 Task: Search one way flight ticket for 1 adult, 6 children, 1 infant in seat and 1 infant on lap in business from Dubuque: Dubuque Regional Airport to Gillette: Gillette Campbell County Airport on 5-1-2023. Choice of flights is JetBlue. Number of bags: 8 checked bags. Price is upto 95000. Outbound departure time preference is 8:45.
Action: Mouse moved to (275, 278)
Screenshot: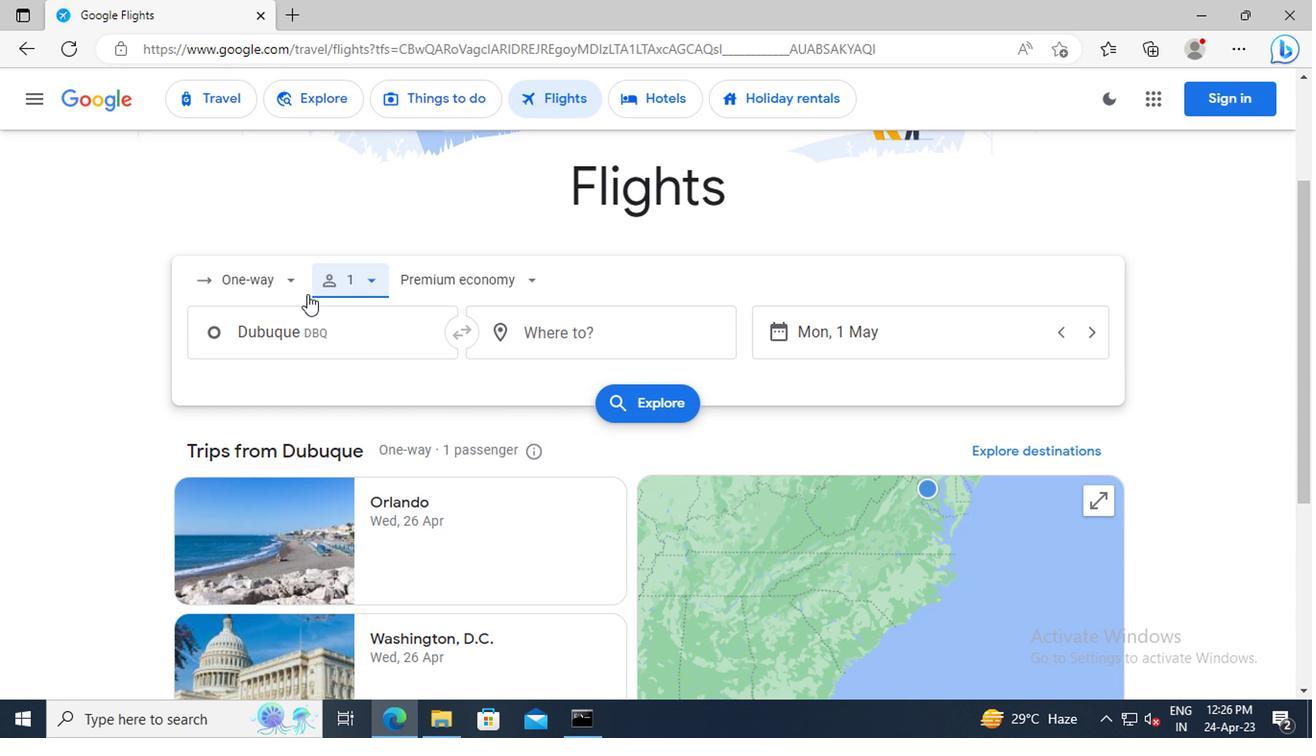 
Action: Mouse pressed left at (275, 278)
Screenshot: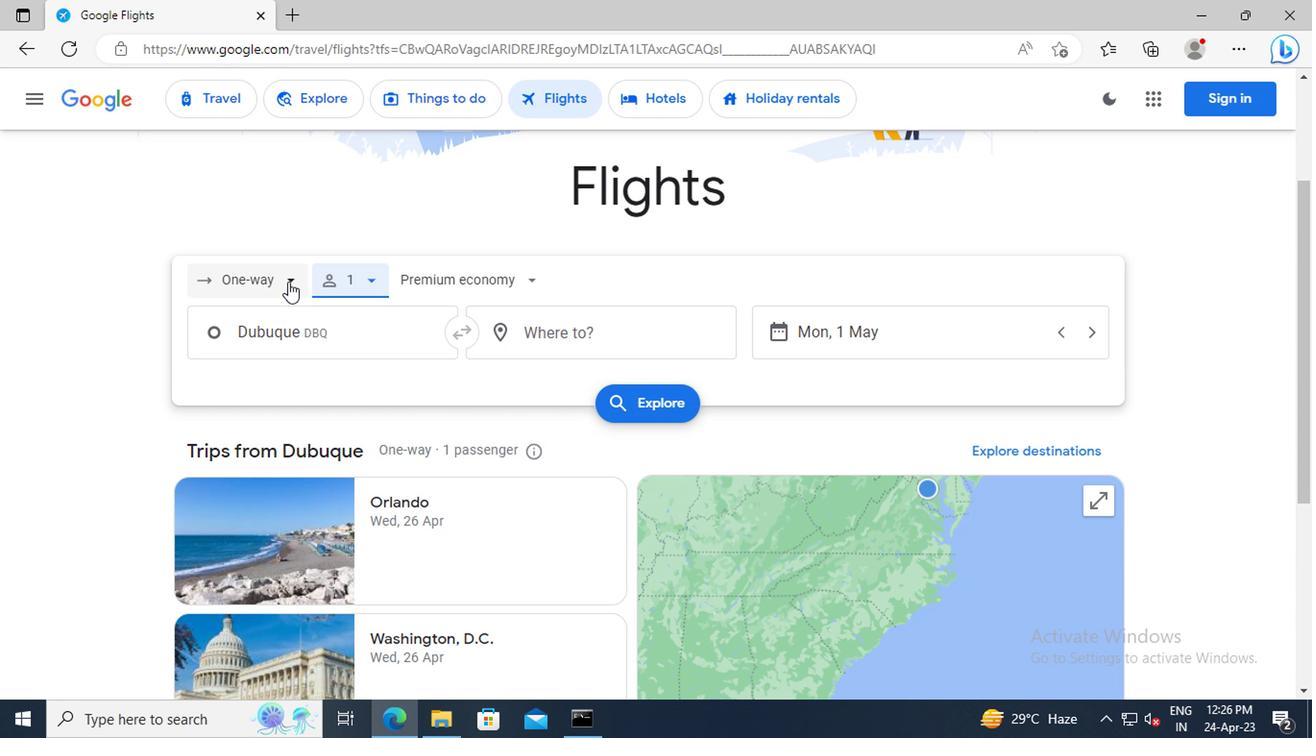 
Action: Mouse moved to (263, 373)
Screenshot: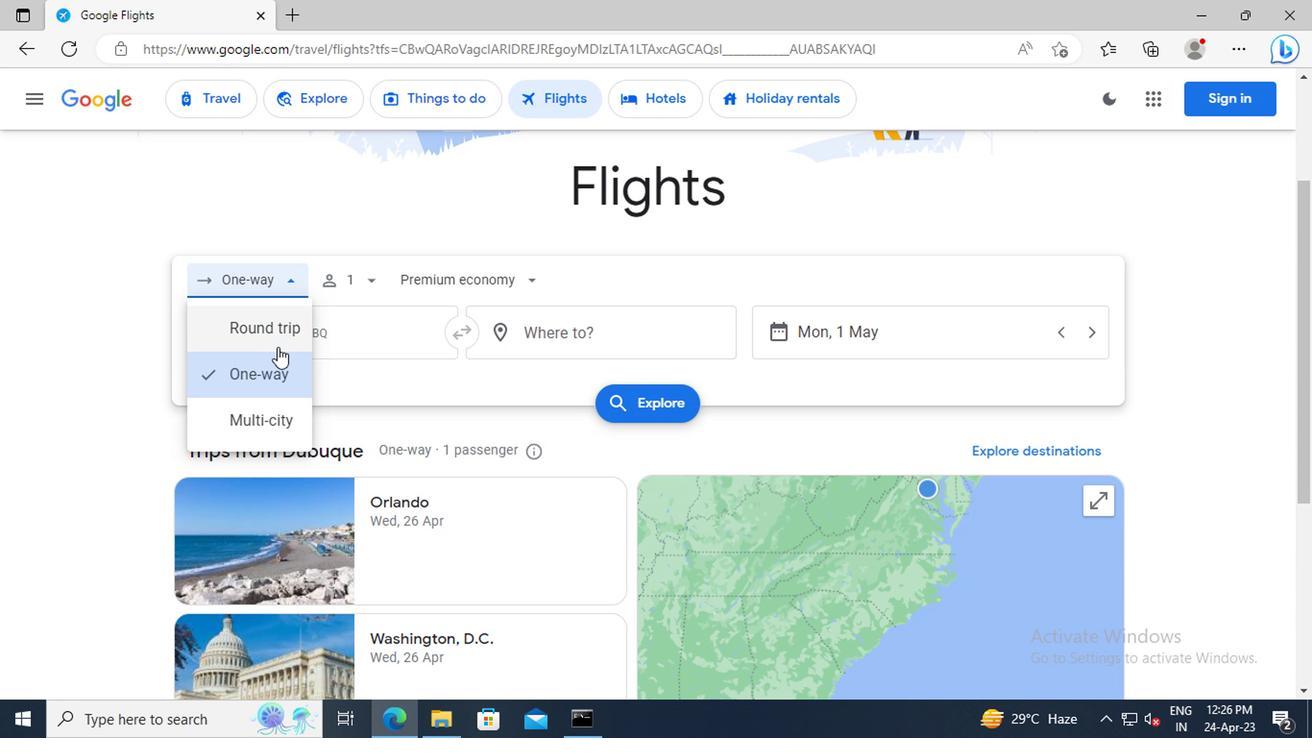 
Action: Mouse pressed left at (263, 373)
Screenshot: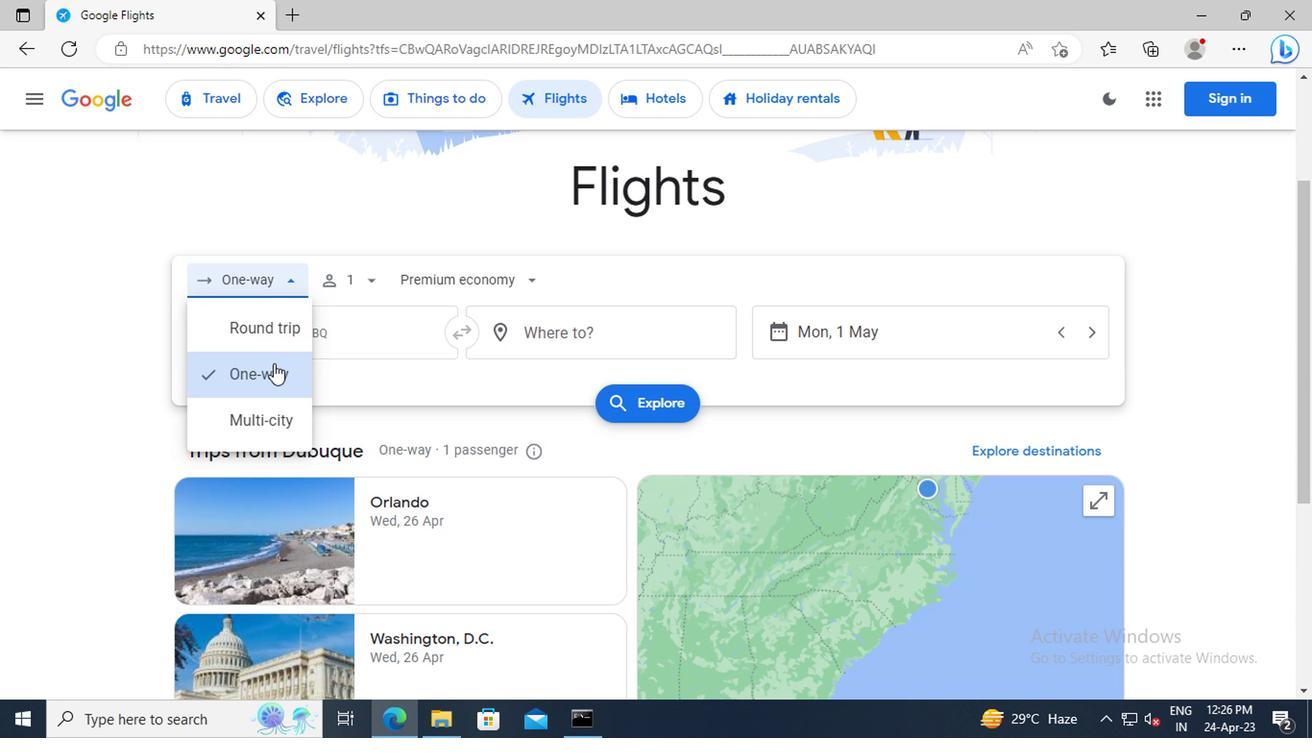
Action: Mouse moved to (361, 280)
Screenshot: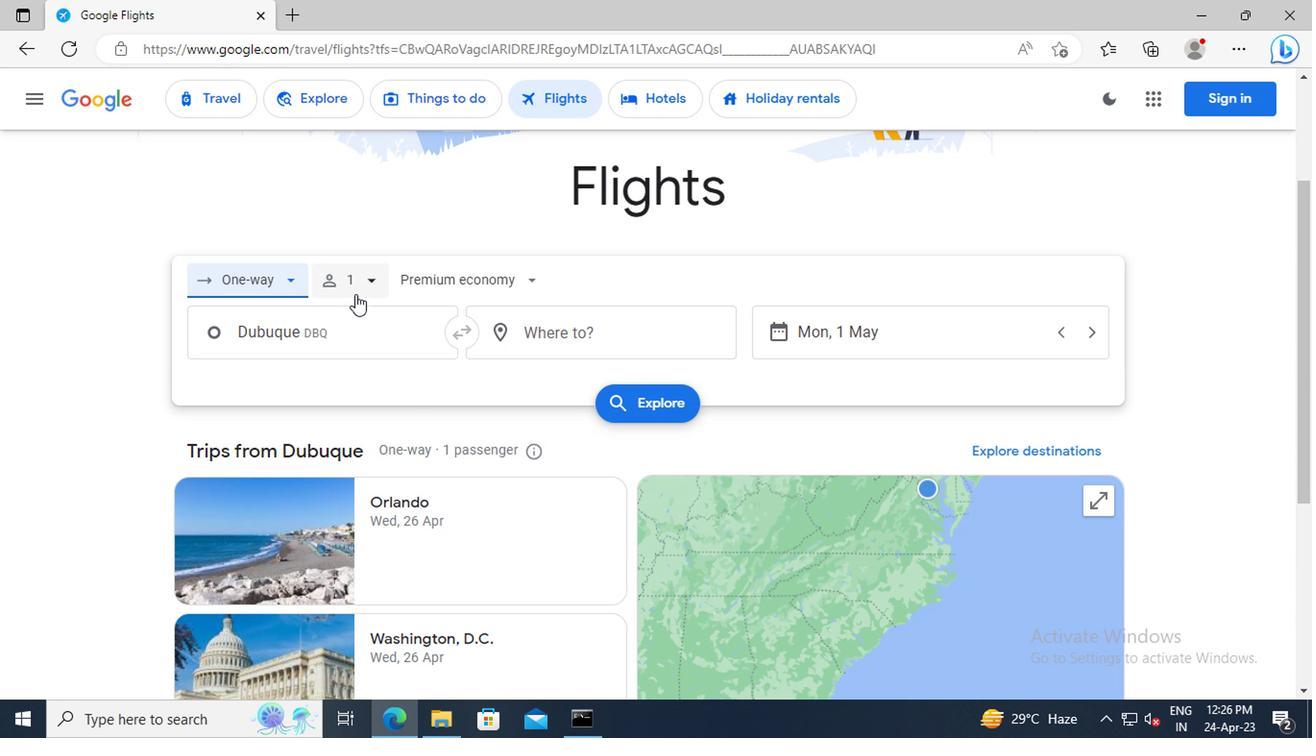
Action: Mouse pressed left at (361, 280)
Screenshot: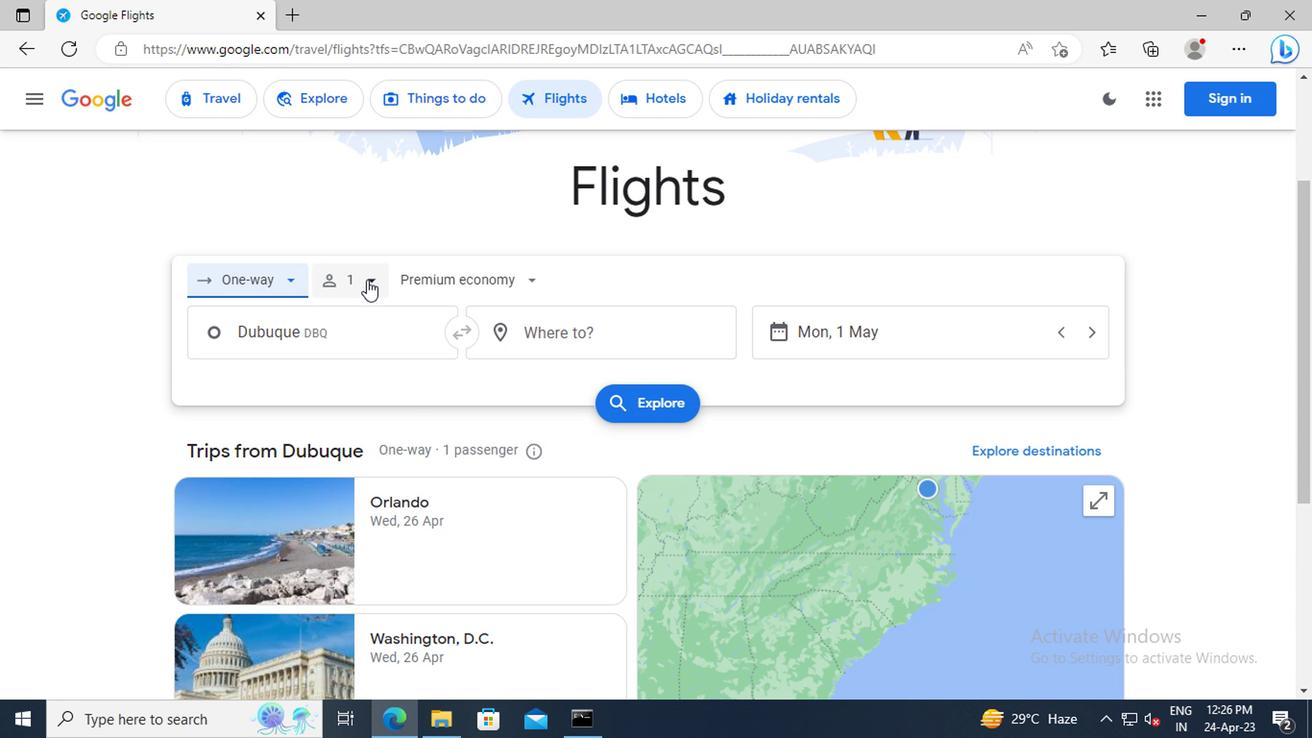 
Action: Mouse moved to (515, 385)
Screenshot: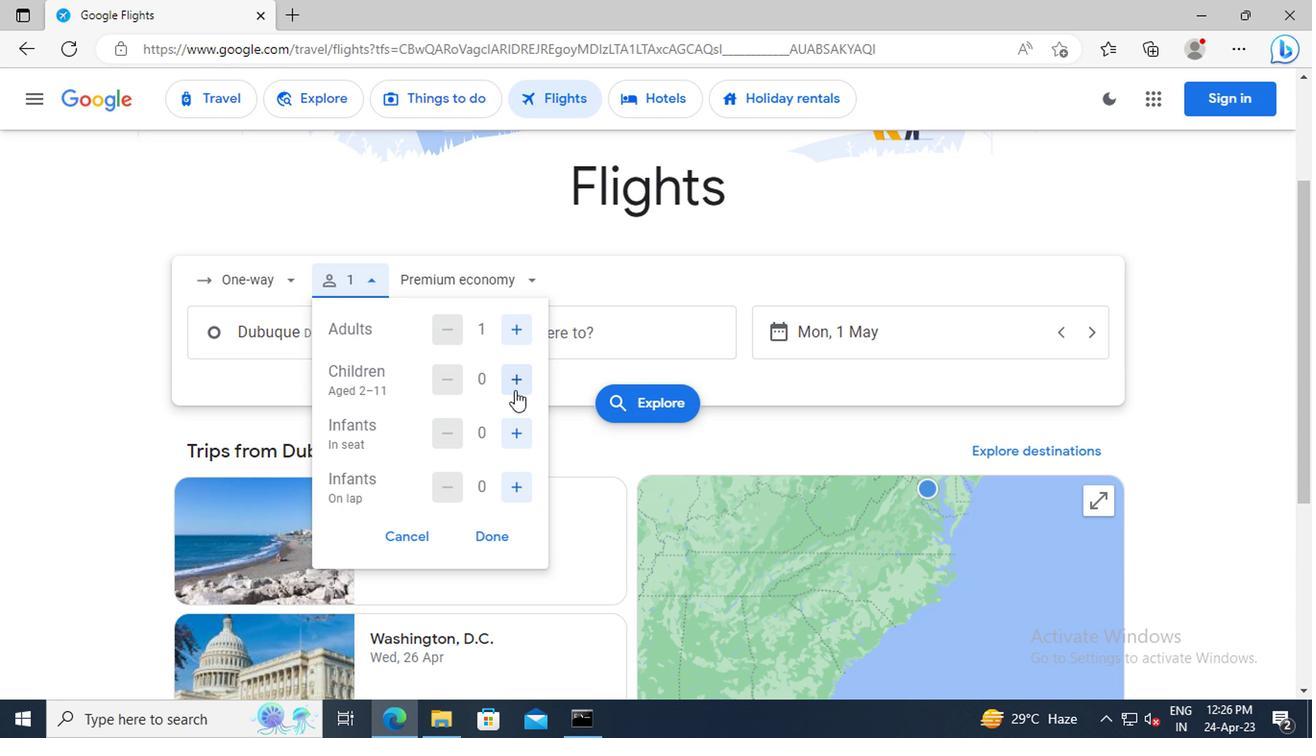 
Action: Mouse pressed left at (515, 385)
Screenshot: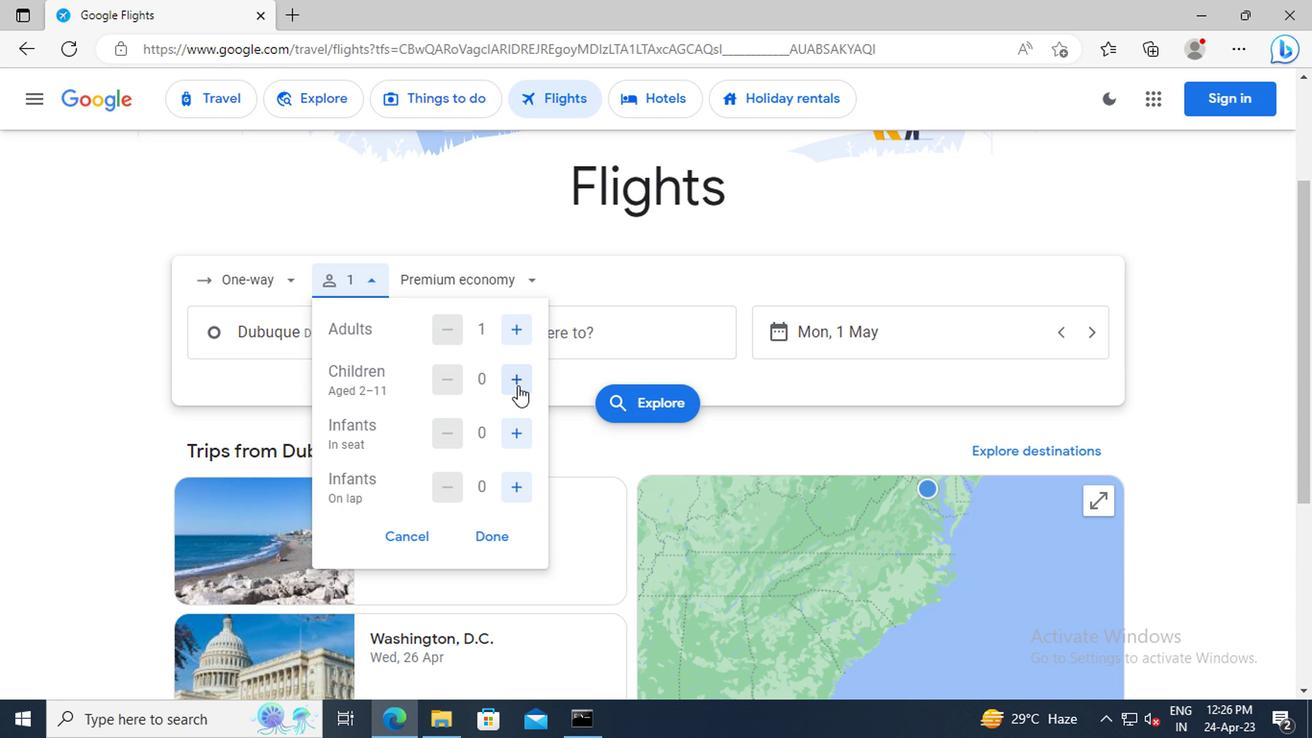 
Action: Mouse pressed left at (515, 385)
Screenshot: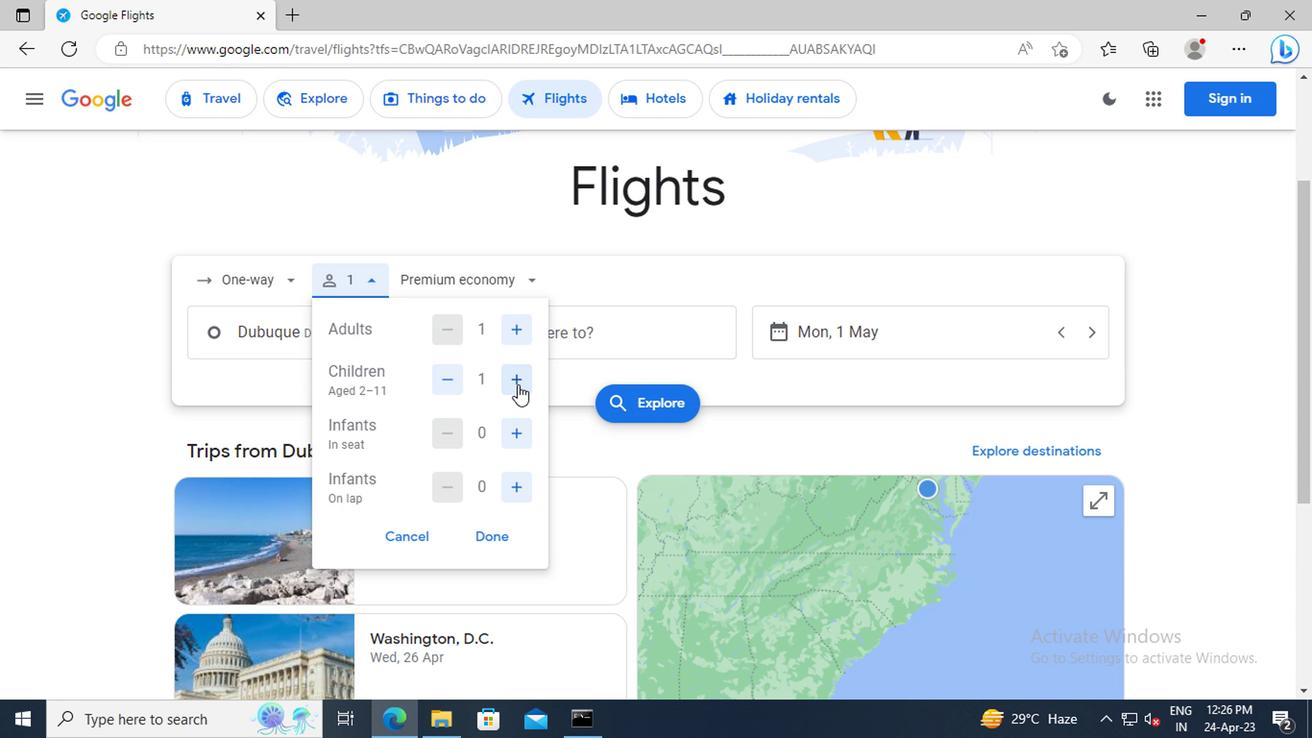 
Action: Mouse pressed left at (515, 385)
Screenshot: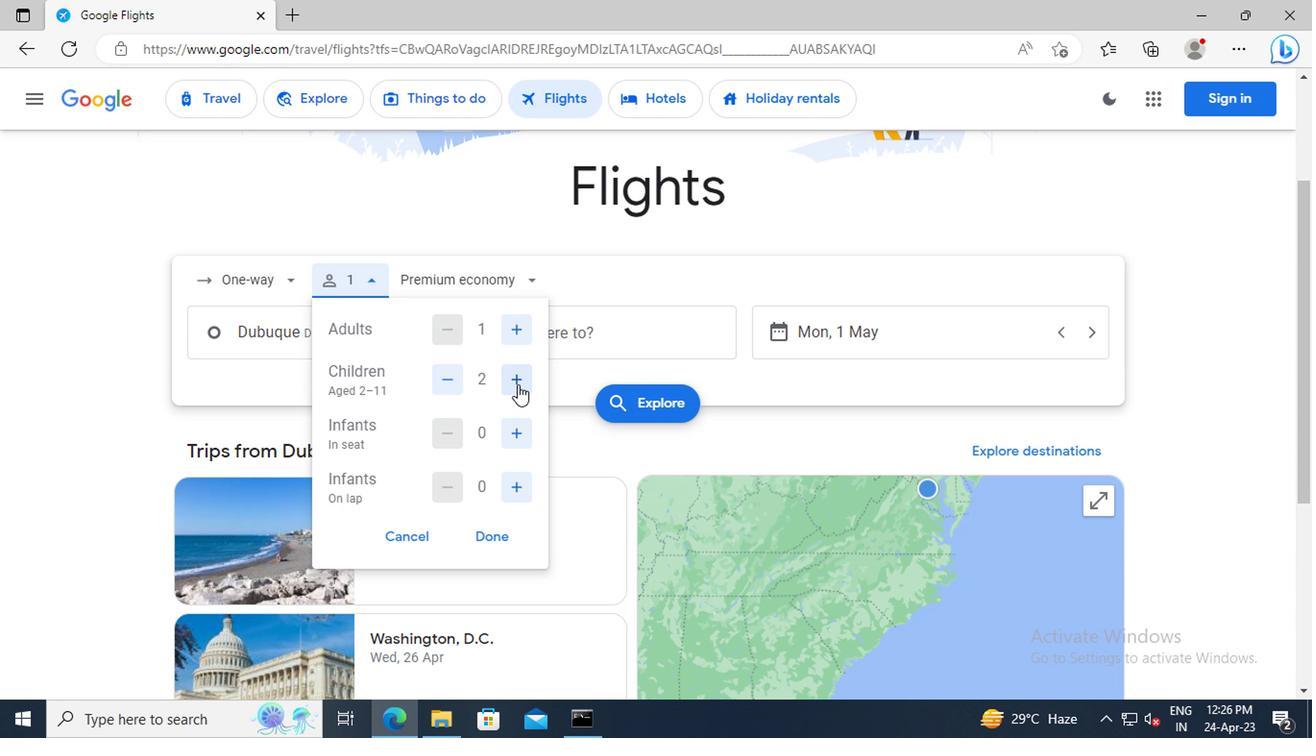 
Action: Mouse pressed left at (515, 385)
Screenshot: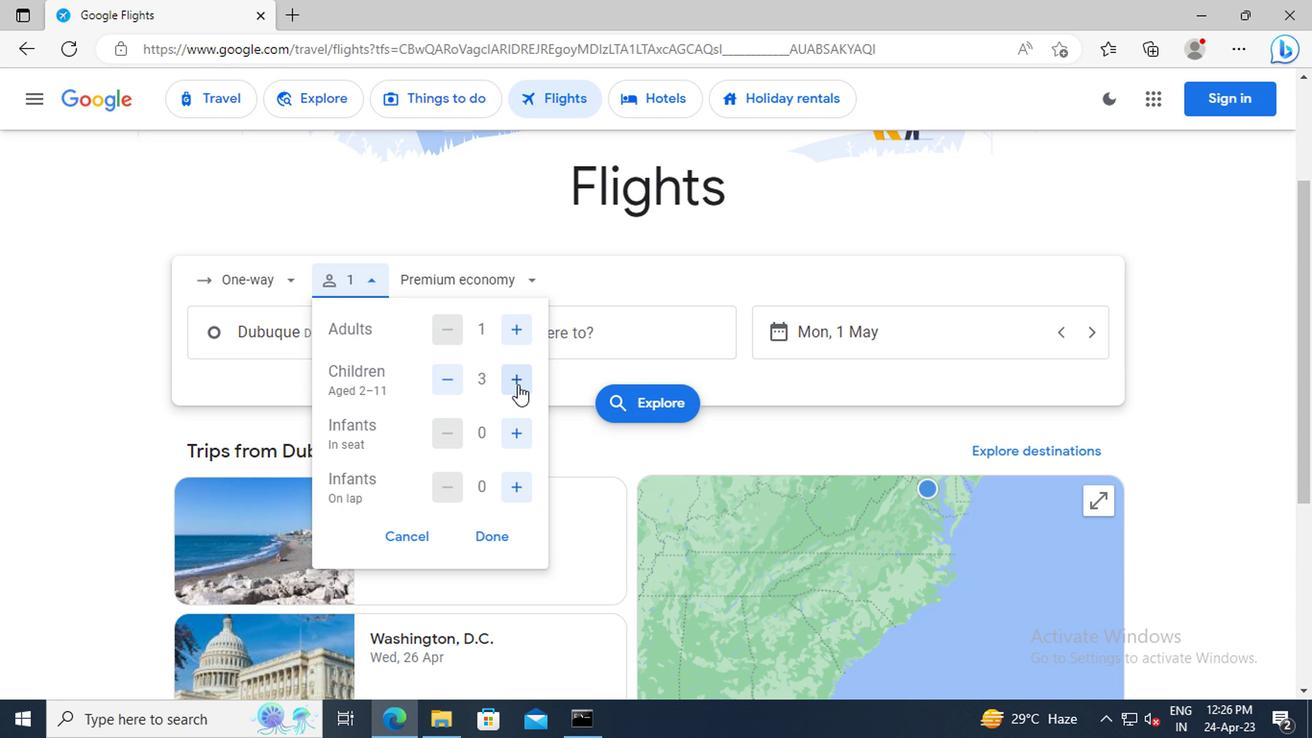 
Action: Mouse pressed left at (515, 385)
Screenshot: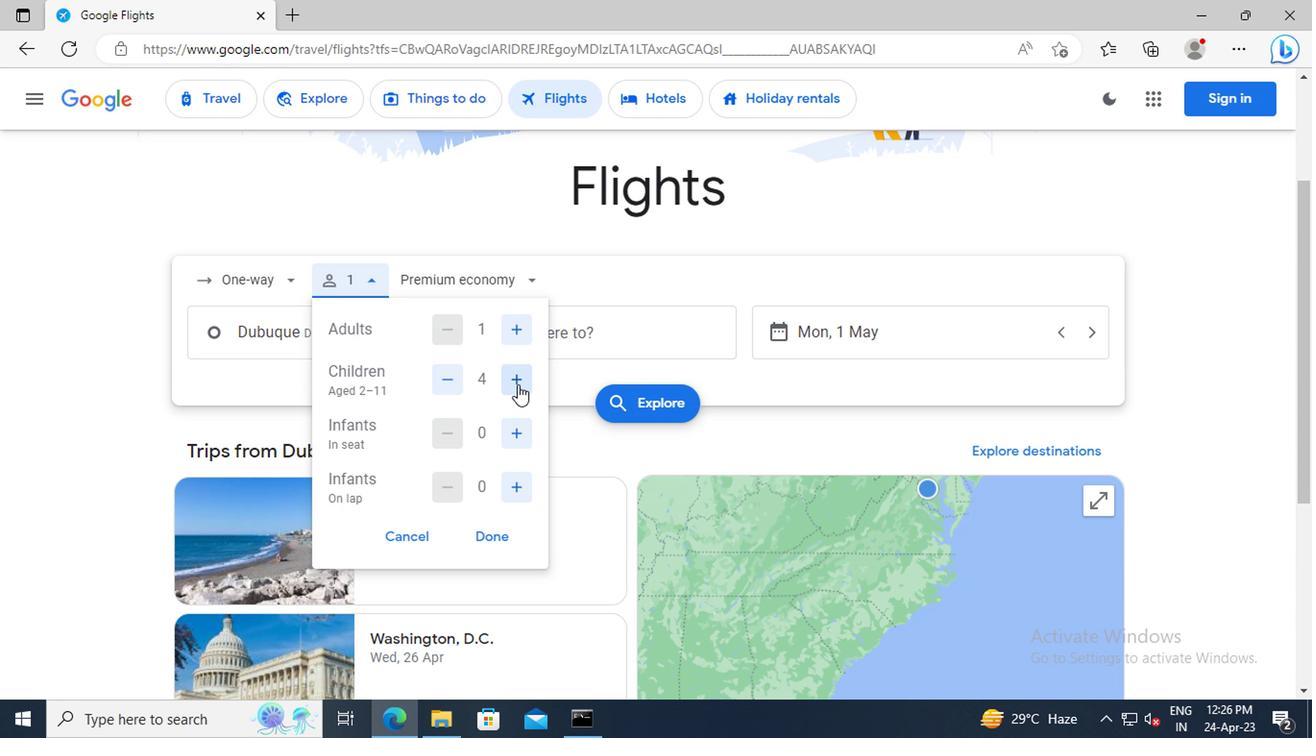 
Action: Mouse pressed left at (515, 385)
Screenshot: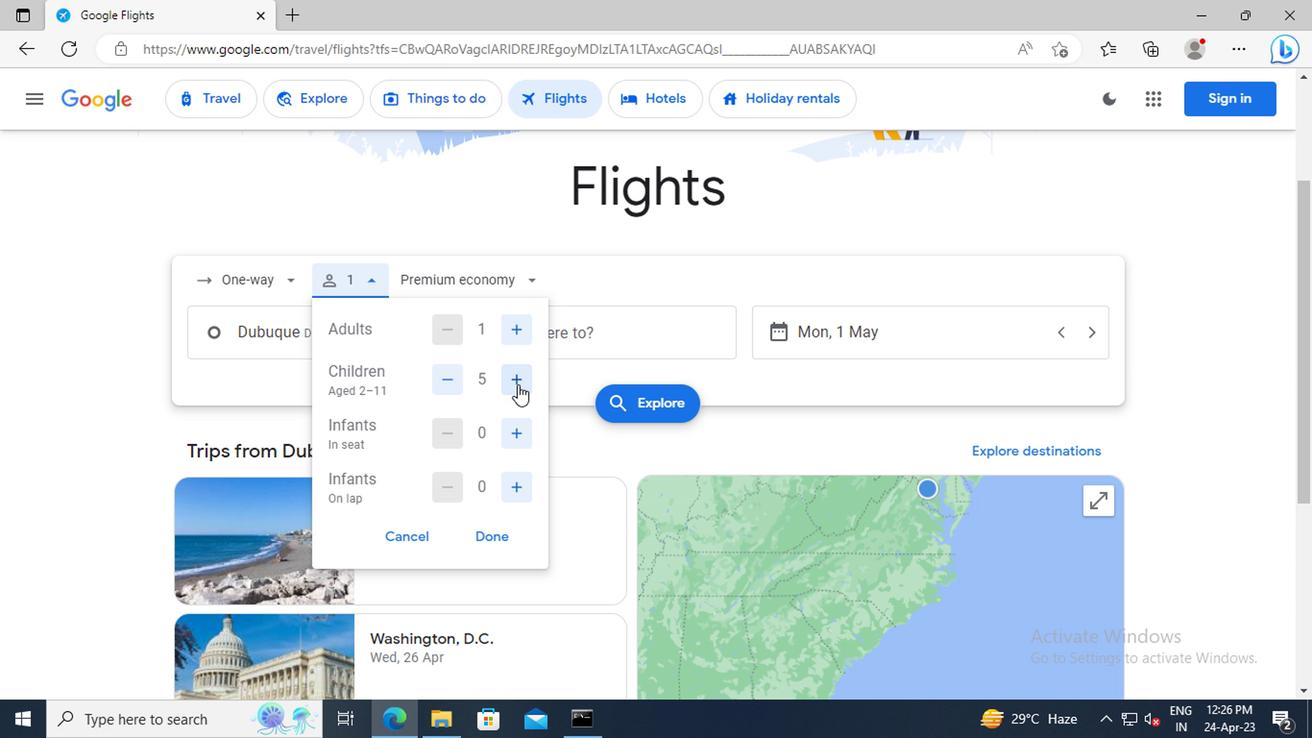 
Action: Mouse moved to (515, 422)
Screenshot: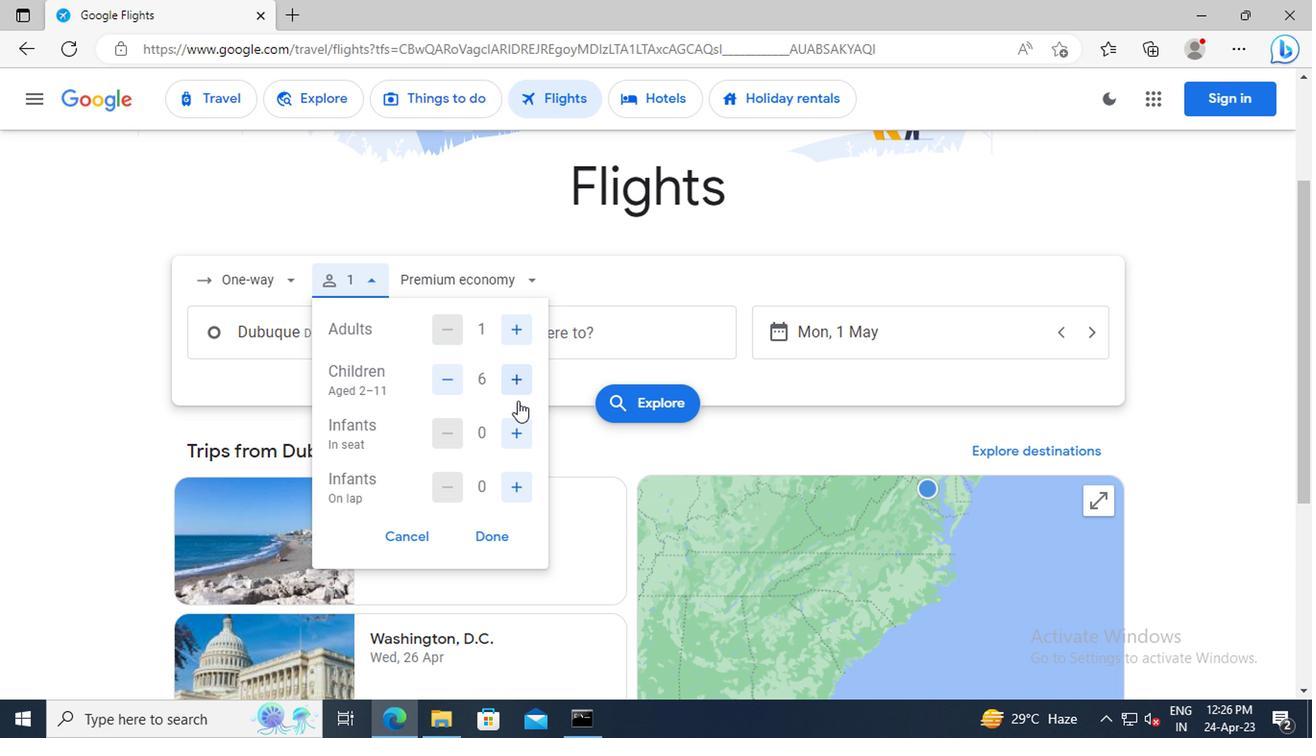 
Action: Mouse pressed left at (515, 422)
Screenshot: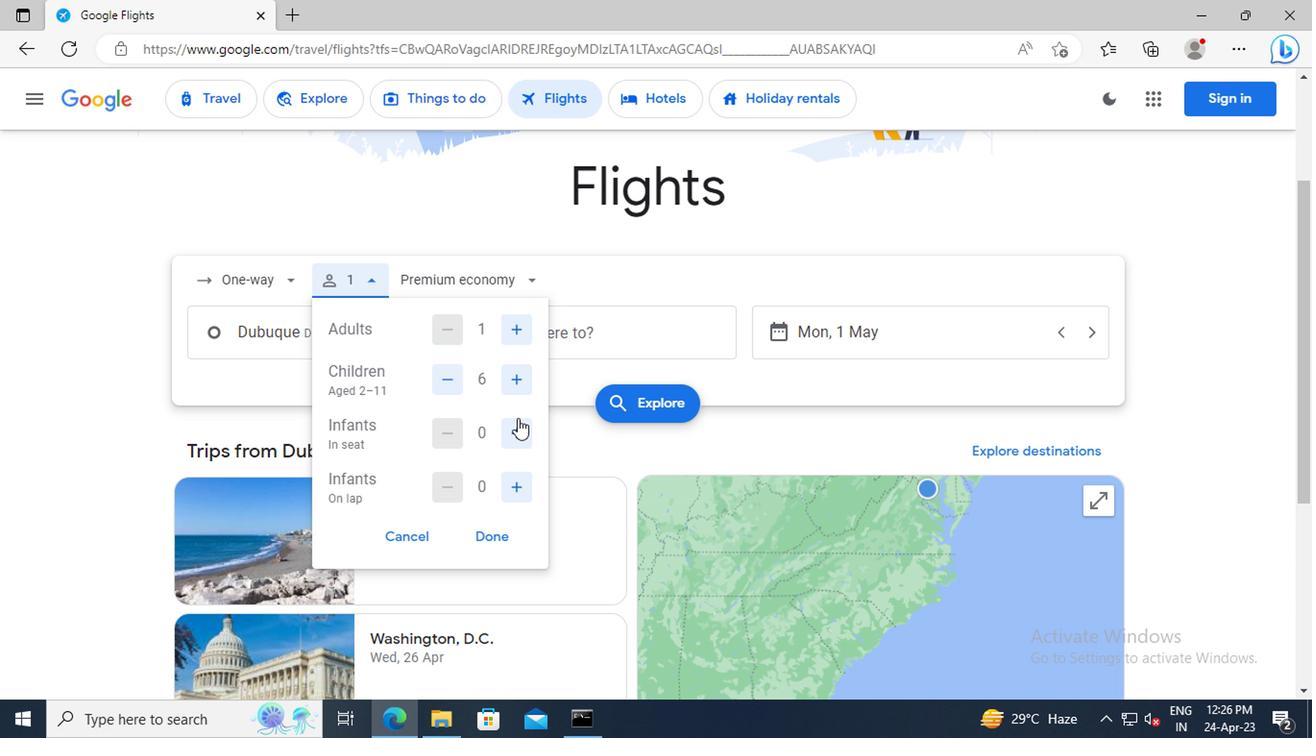 
Action: Mouse moved to (518, 484)
Screenshot: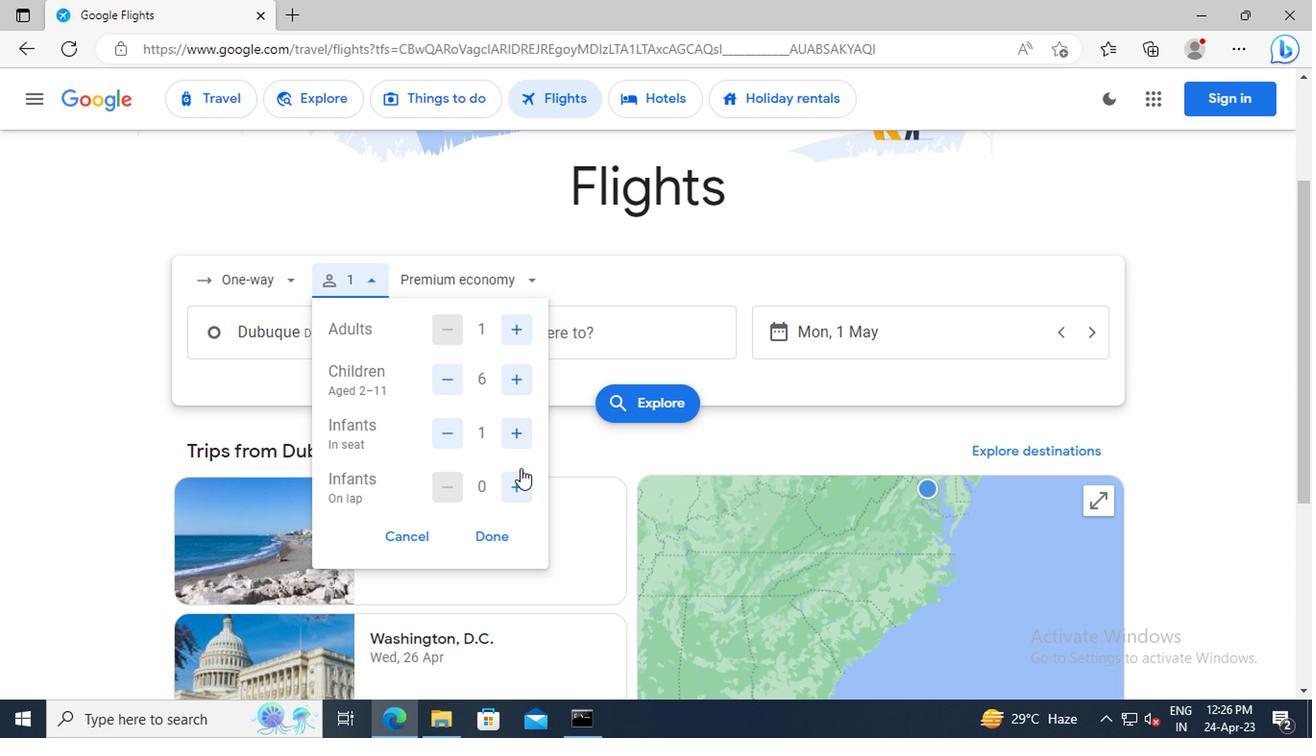 
Action: Mouse pressed left at (518, 484)
Screenshot: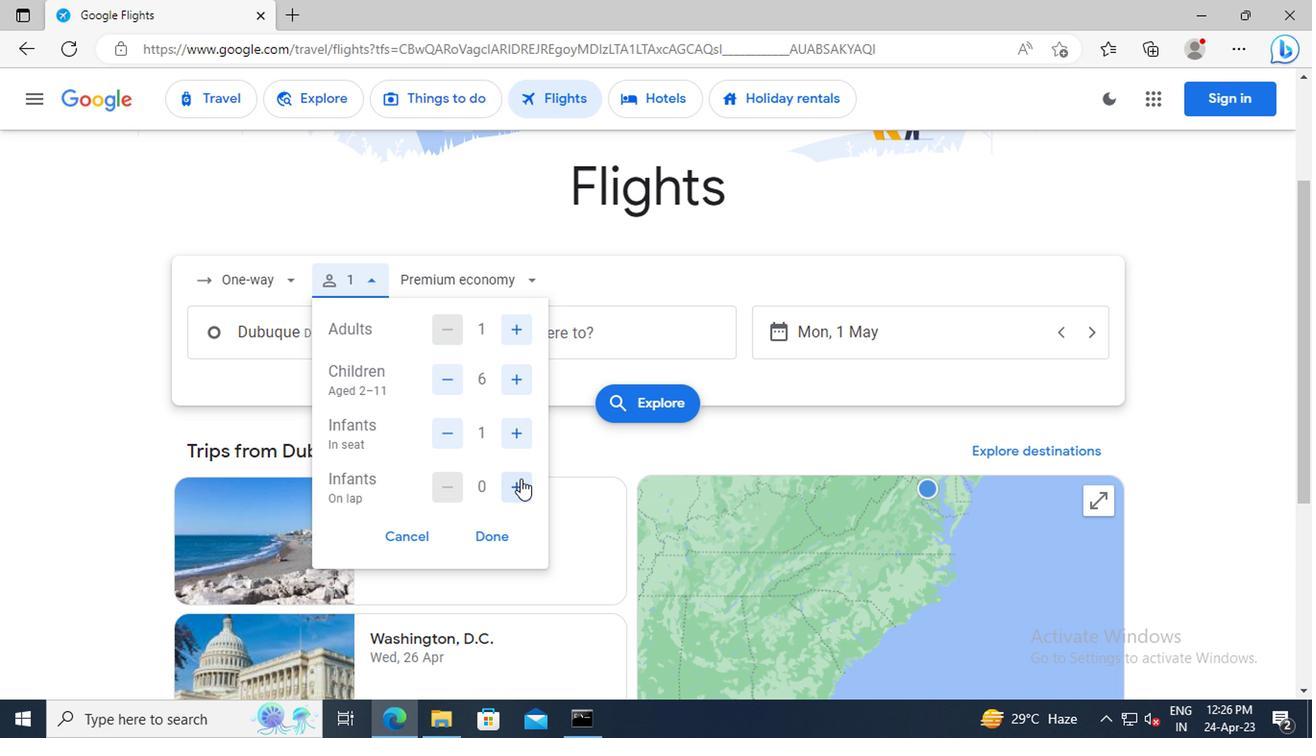 
Action: Mouse moved to (493, 535)
Screenshot: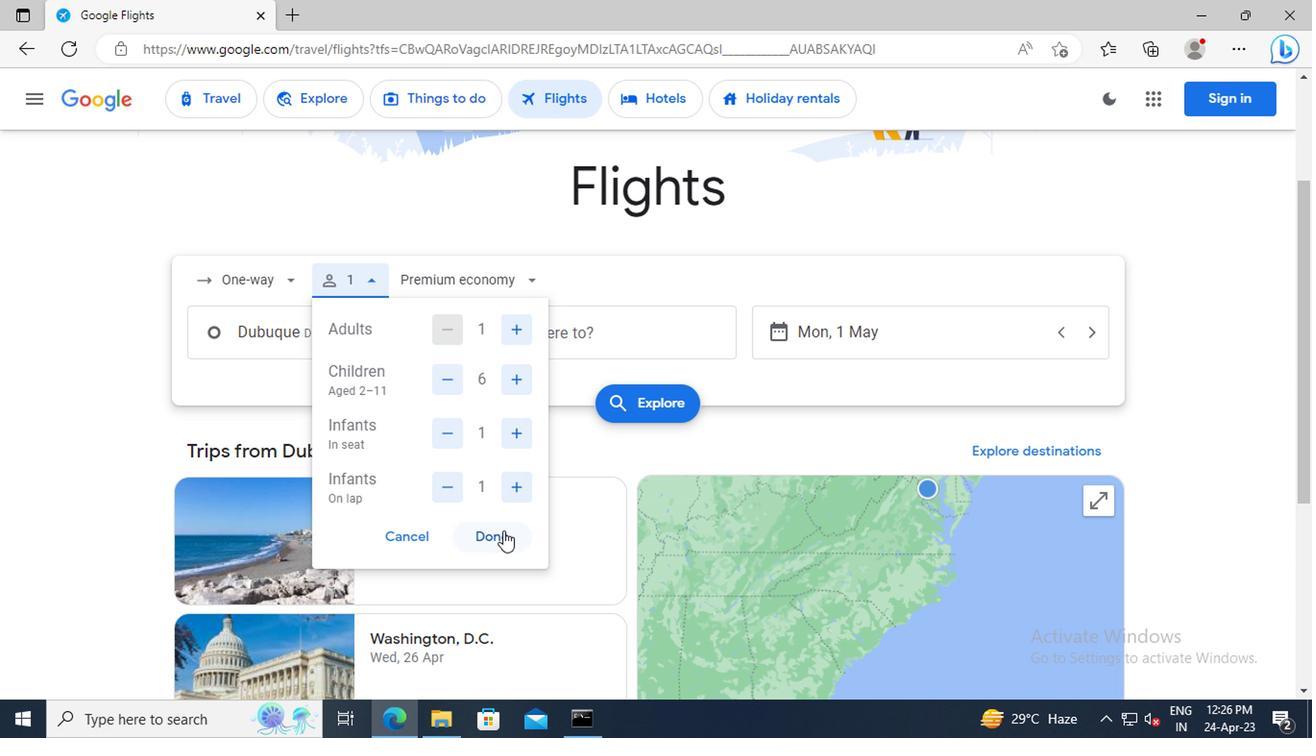 
Action: Mouse pressed left at (493, 535)
Screenshot: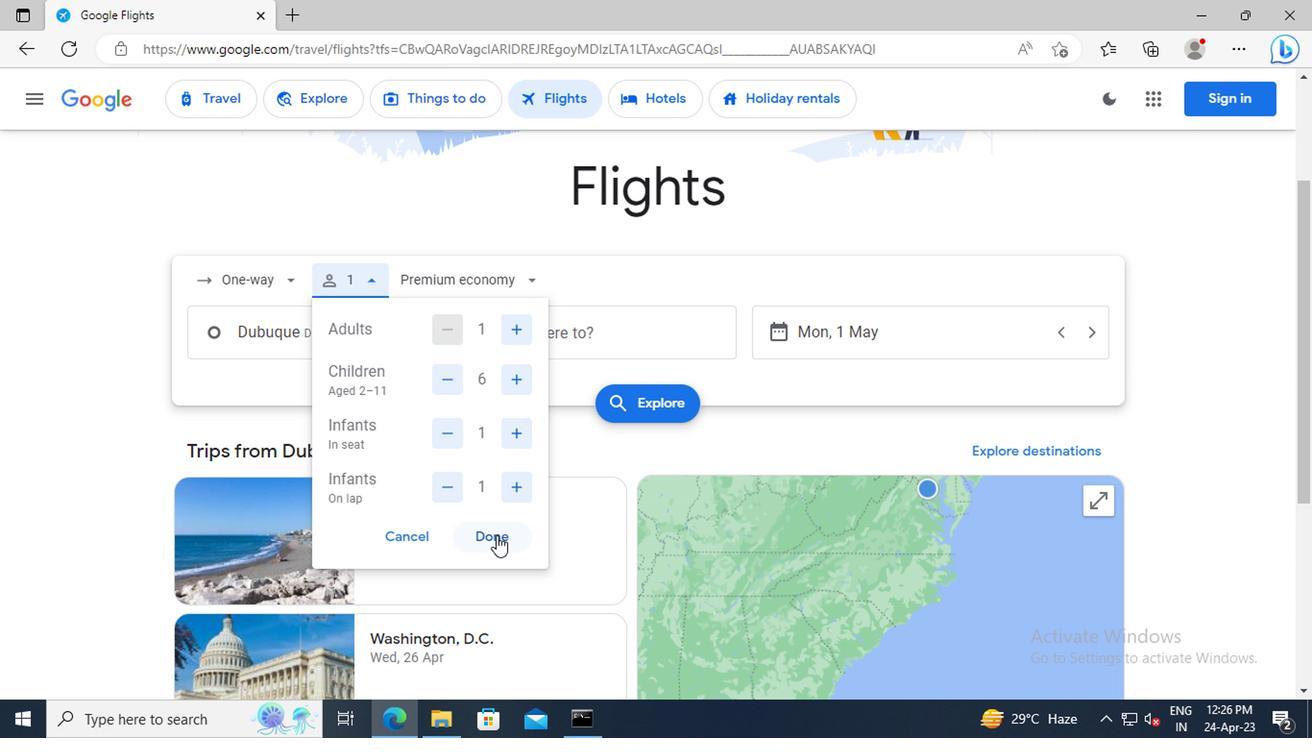 
Action: Mouse moved to (472, 284)
Screenshot: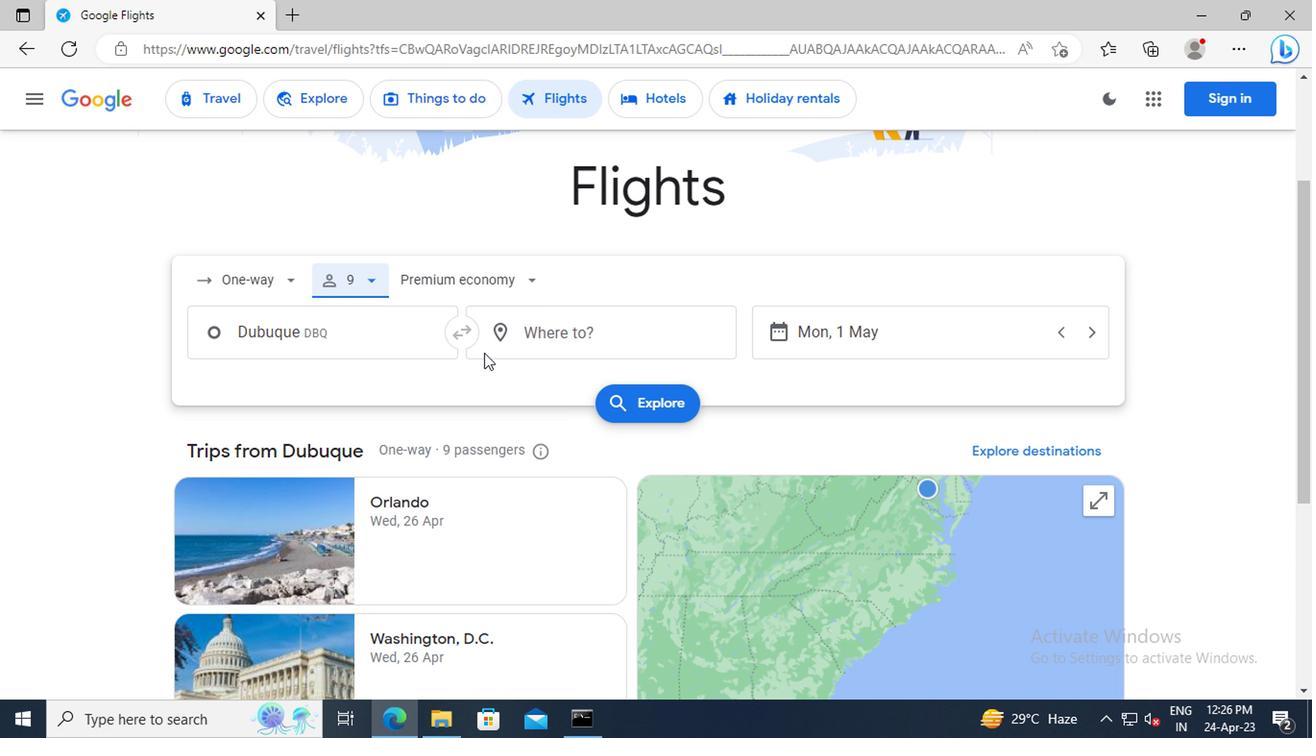 
Action: Mouse pressed left at (472, 284)
Screenshot: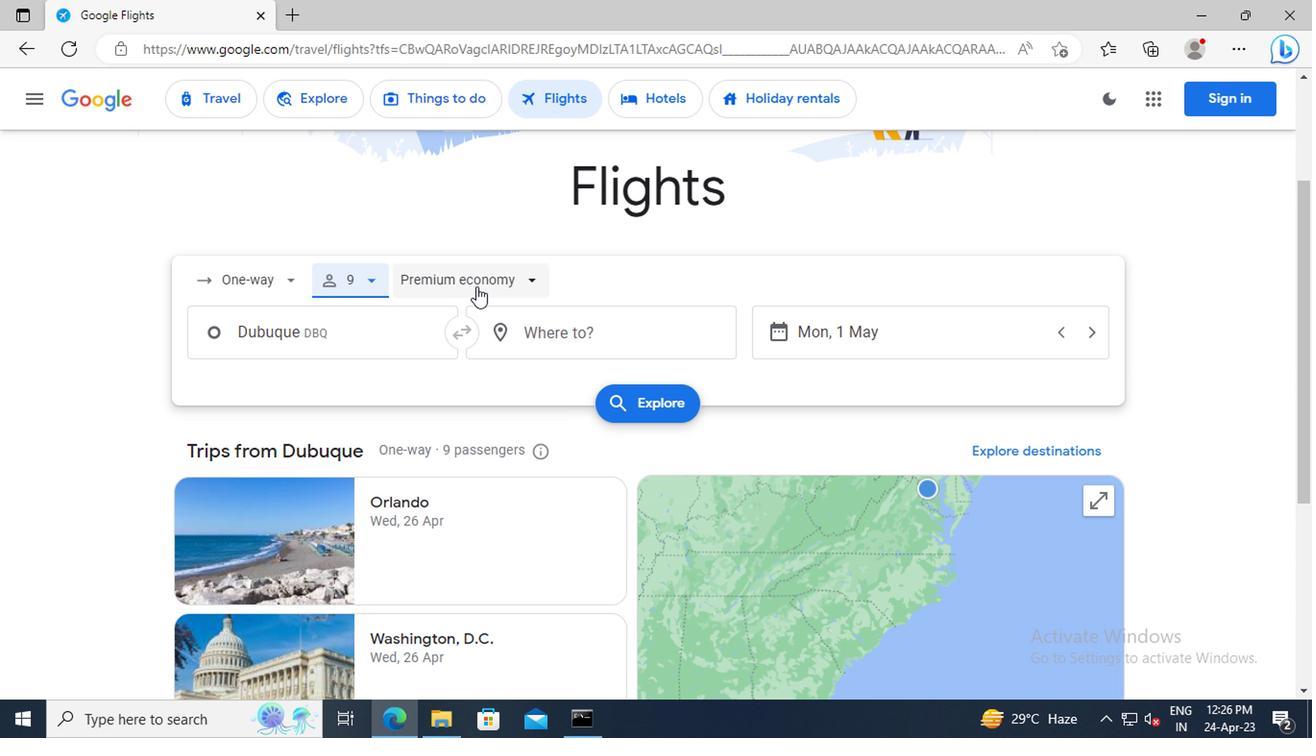 
Action: Mouse moved to (479, 419)
Screenshot: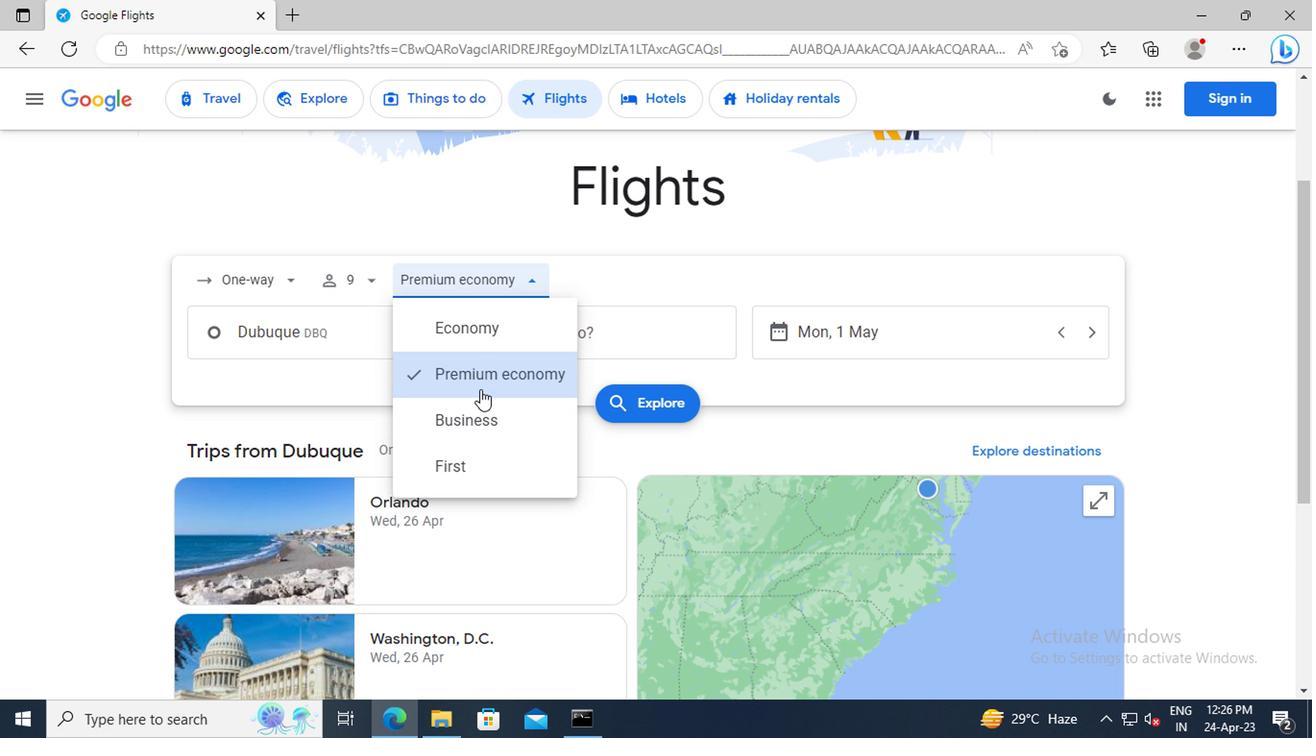 
Action: Mouse pressed left at (479, 419)
Screenshot: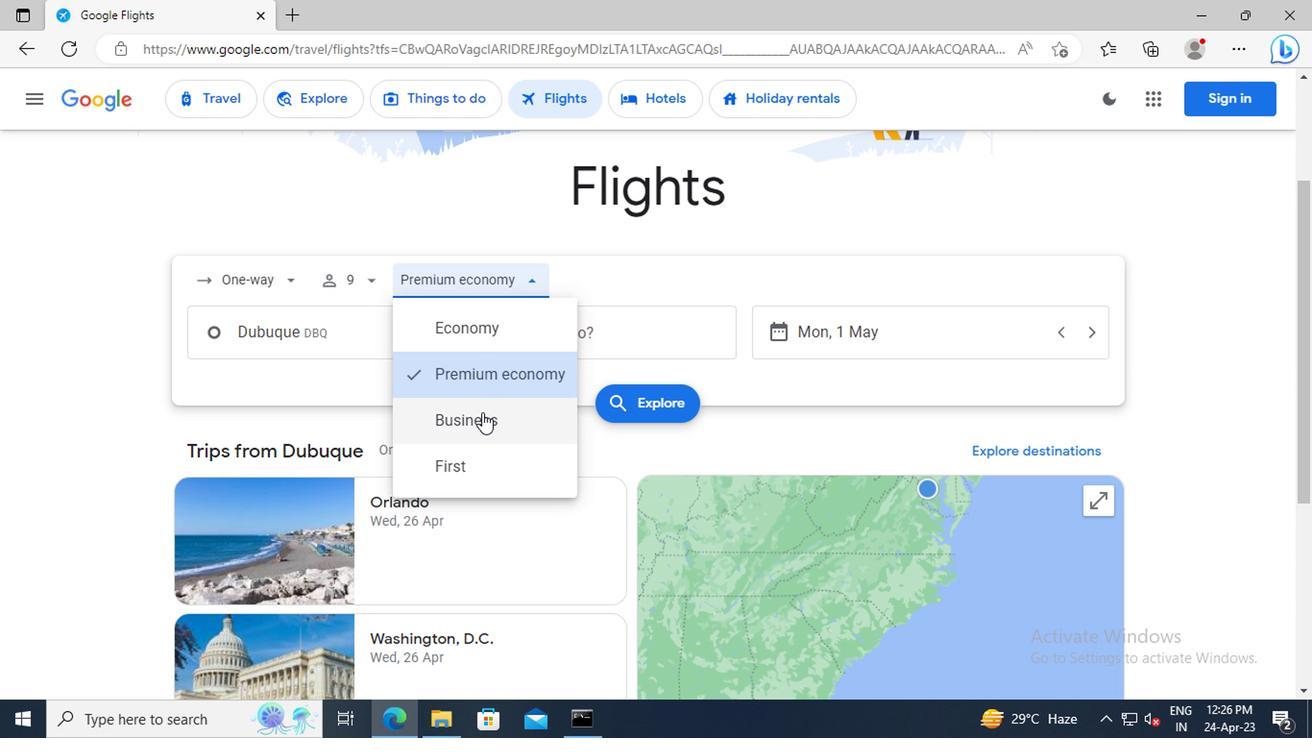 
Action: Mouse moved to (376, 340)
Screenshot: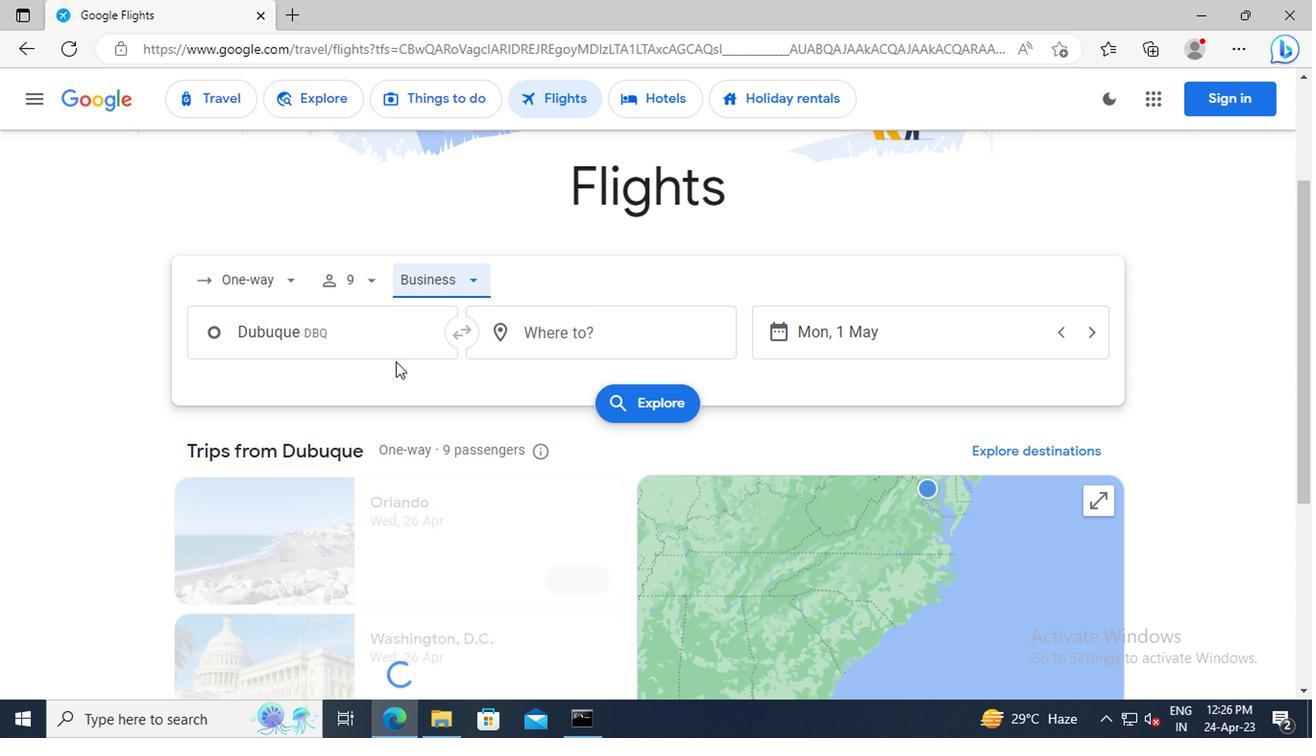 
Action: Mouse pressed left at (376, 340)
Screenshot: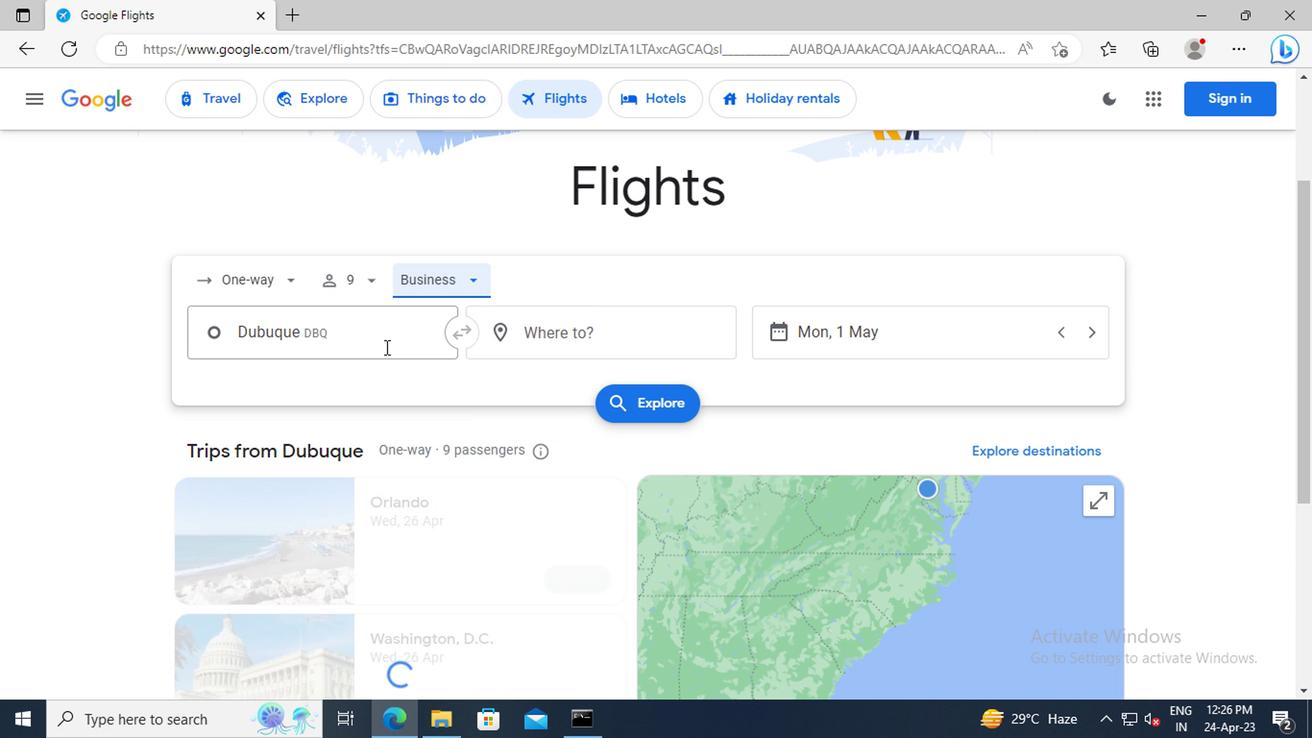 
Action: Key pressed <Key.shift>DUBUQUE
Screenshot: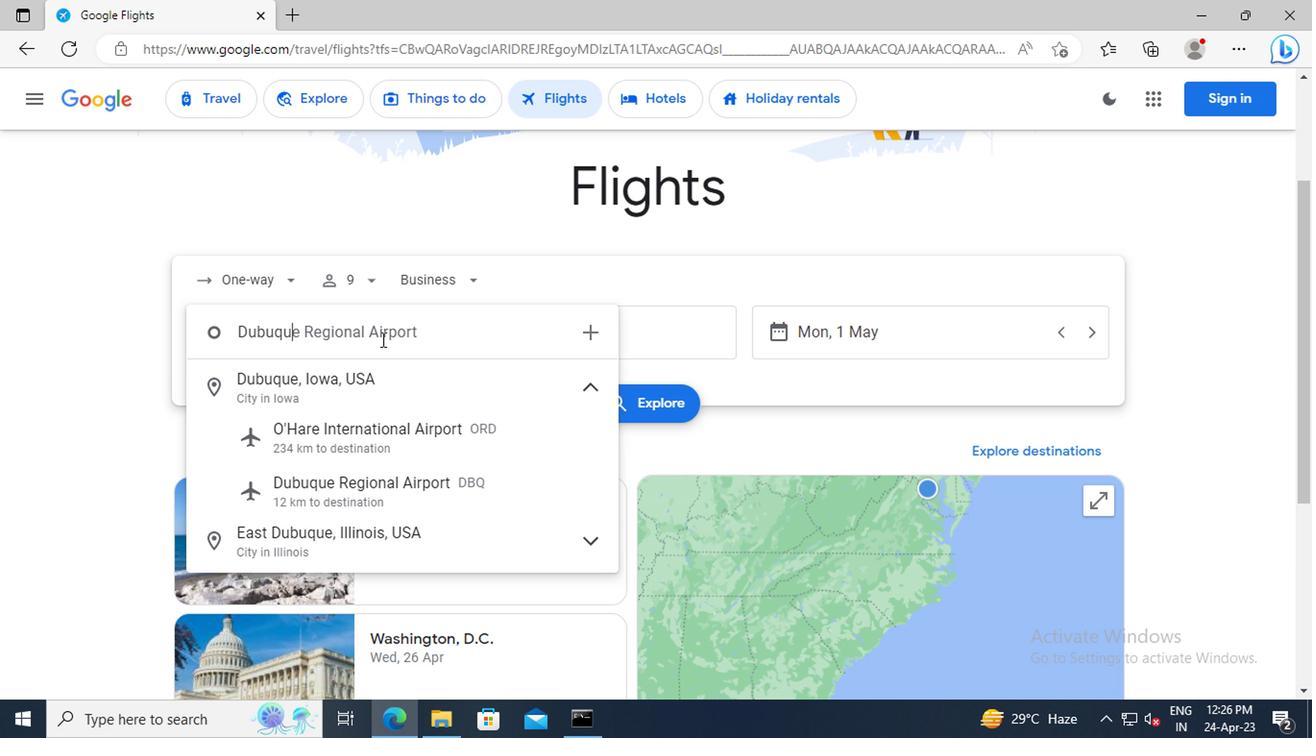 
Action: Mouse moved to (397, 490)
Screenshot: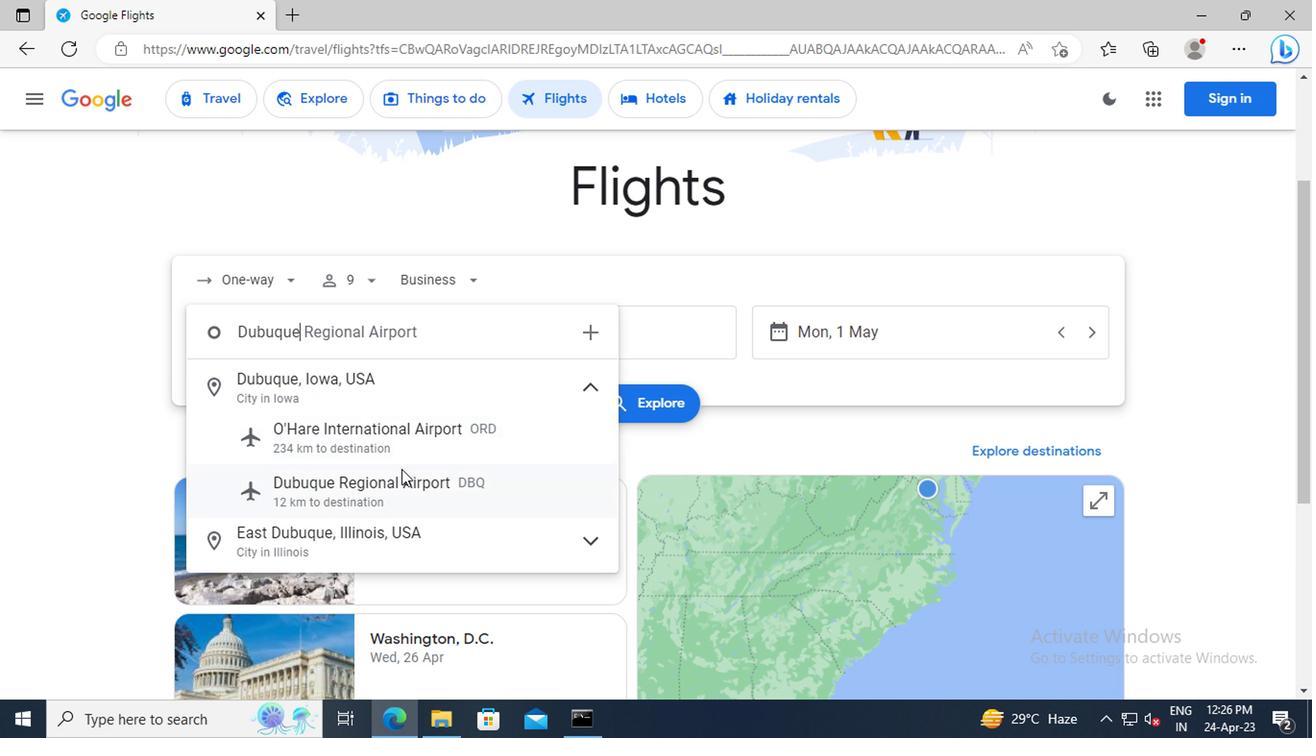 
Action: Mouse pressed left at (397, 490)
Screenshot: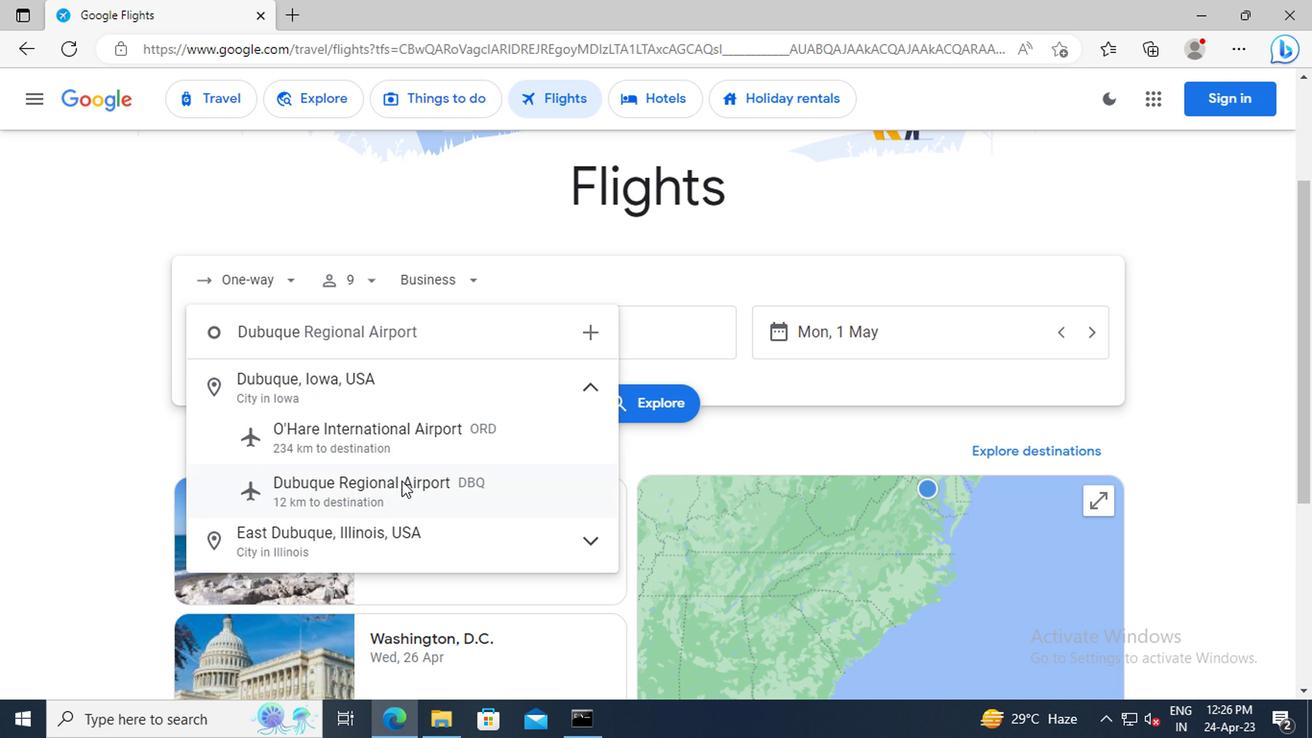 
Action: Mouse moved to (562, 337)
Screenshot: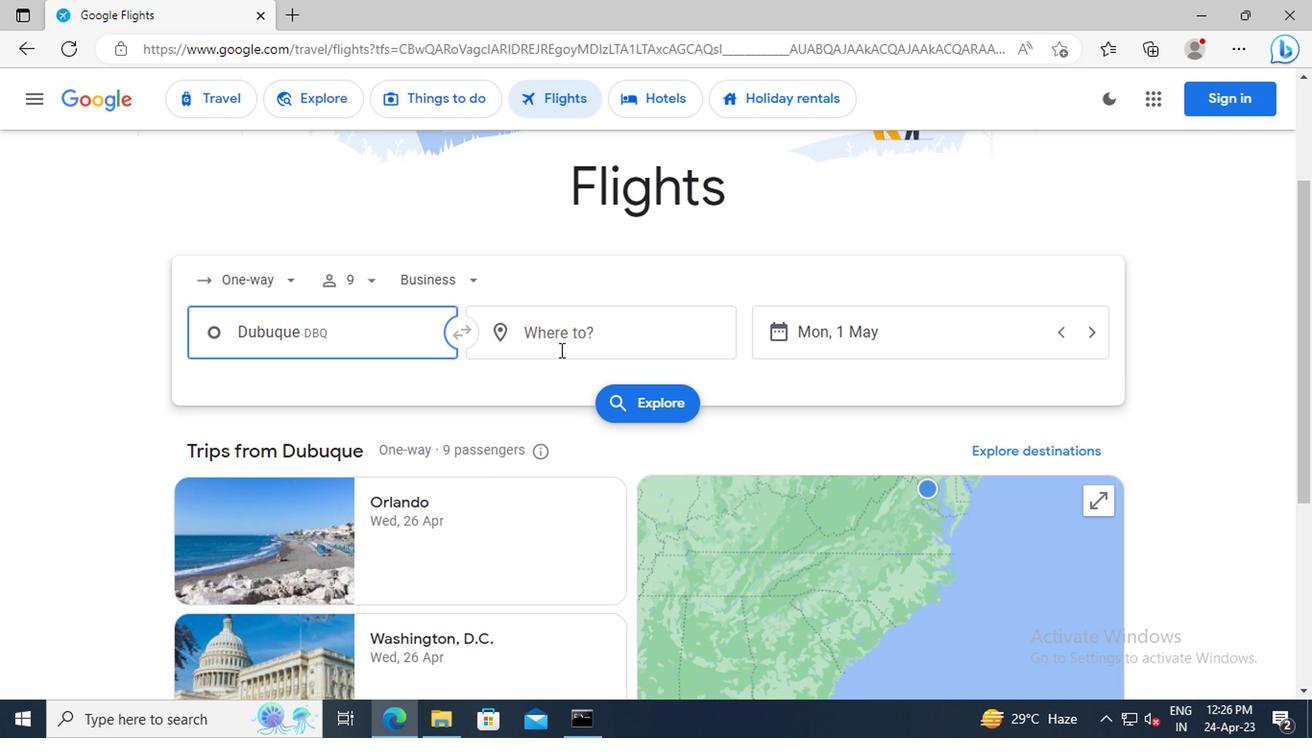 
Action: Mouse pressed left at (562, 337)
Screenshot: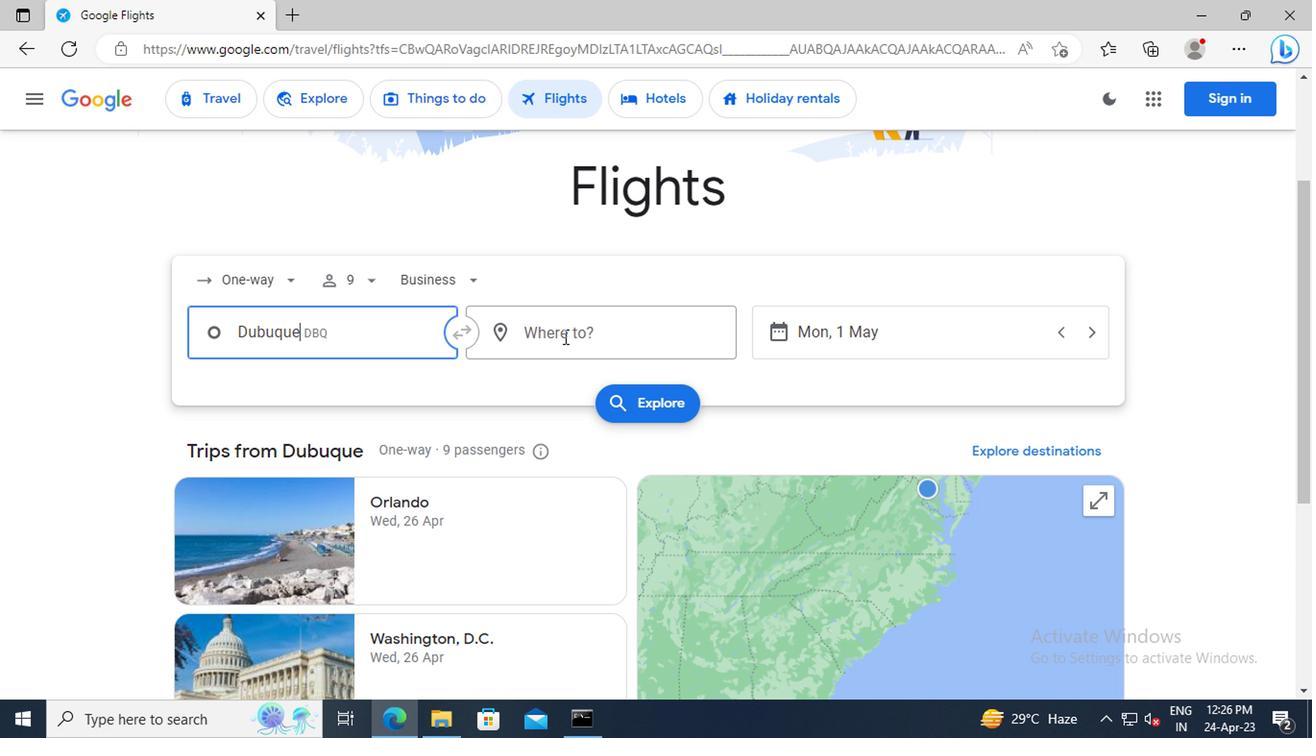 
Action: Key pressed <Key.shift>GILLETTE
Screenshot: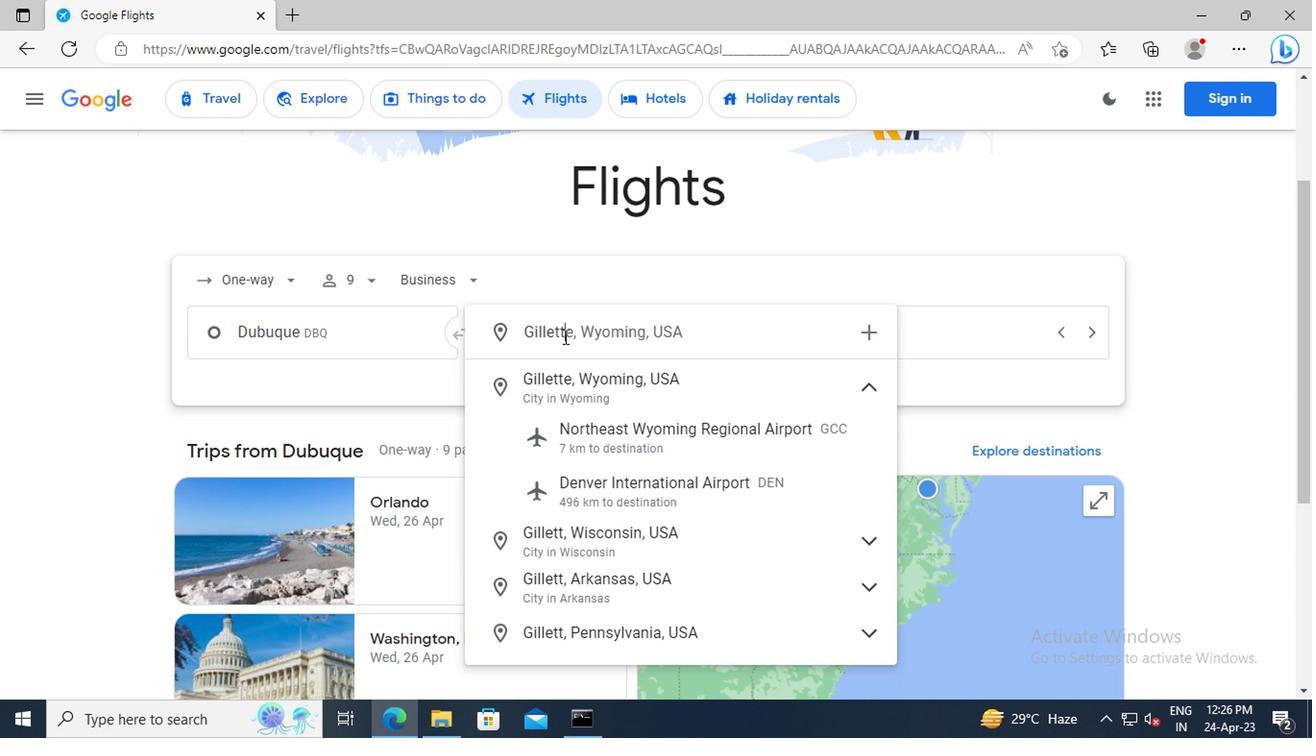 
Action: Mouse moved to (646, 440)
Screenshot: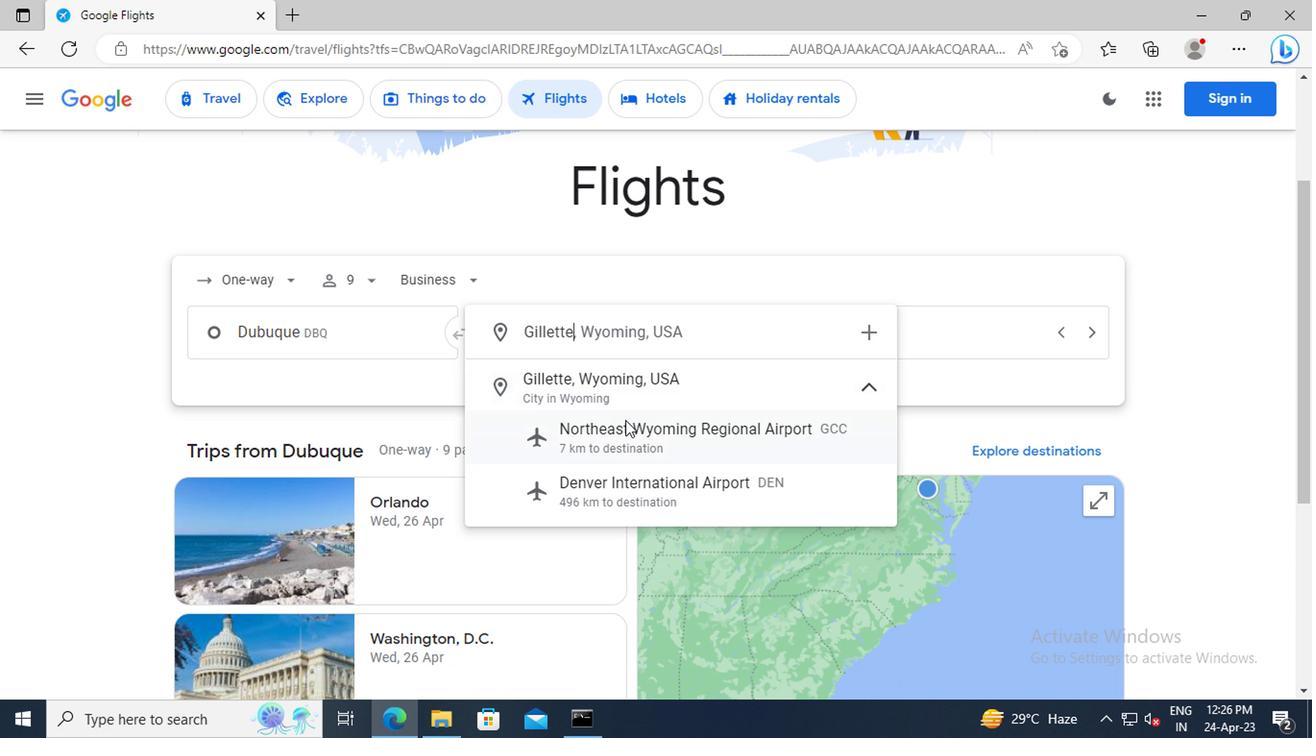
Action: Mouse pressed left at (646, 440)
Screenshot: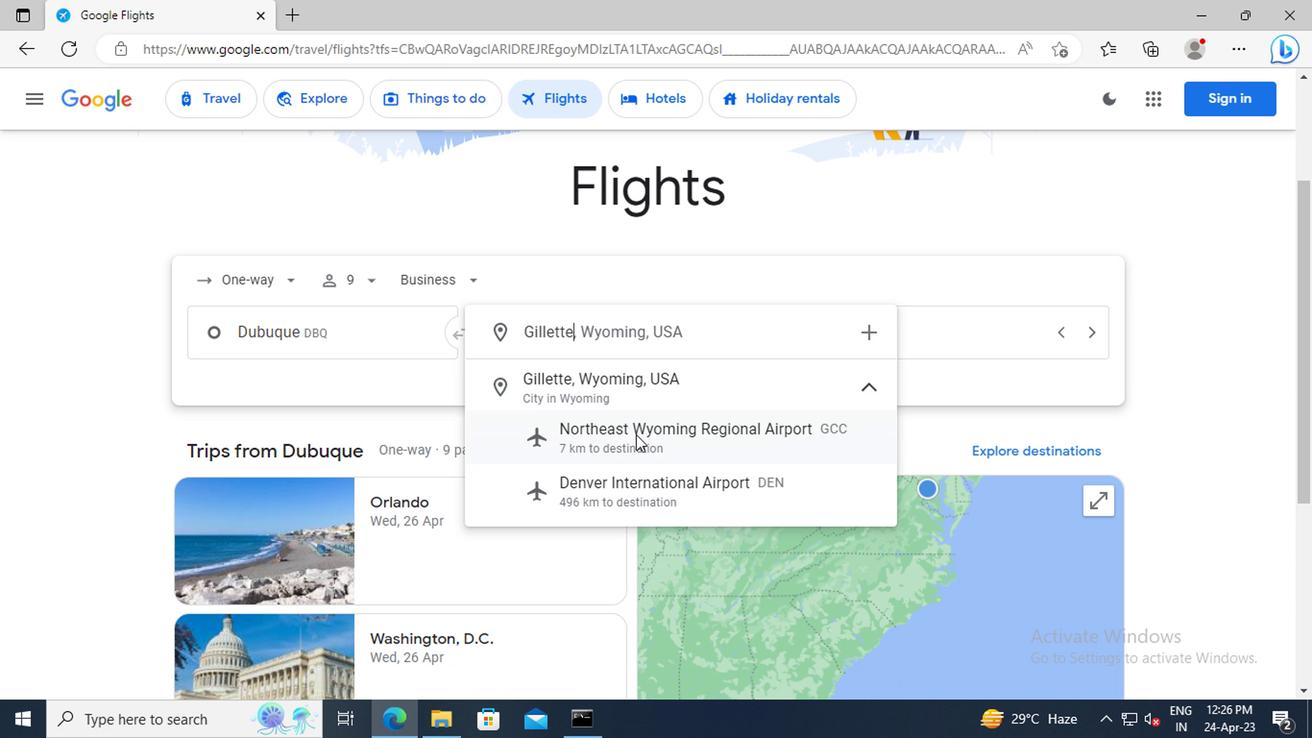 
Action: Mouse moved to (917, 336)
Screenshot: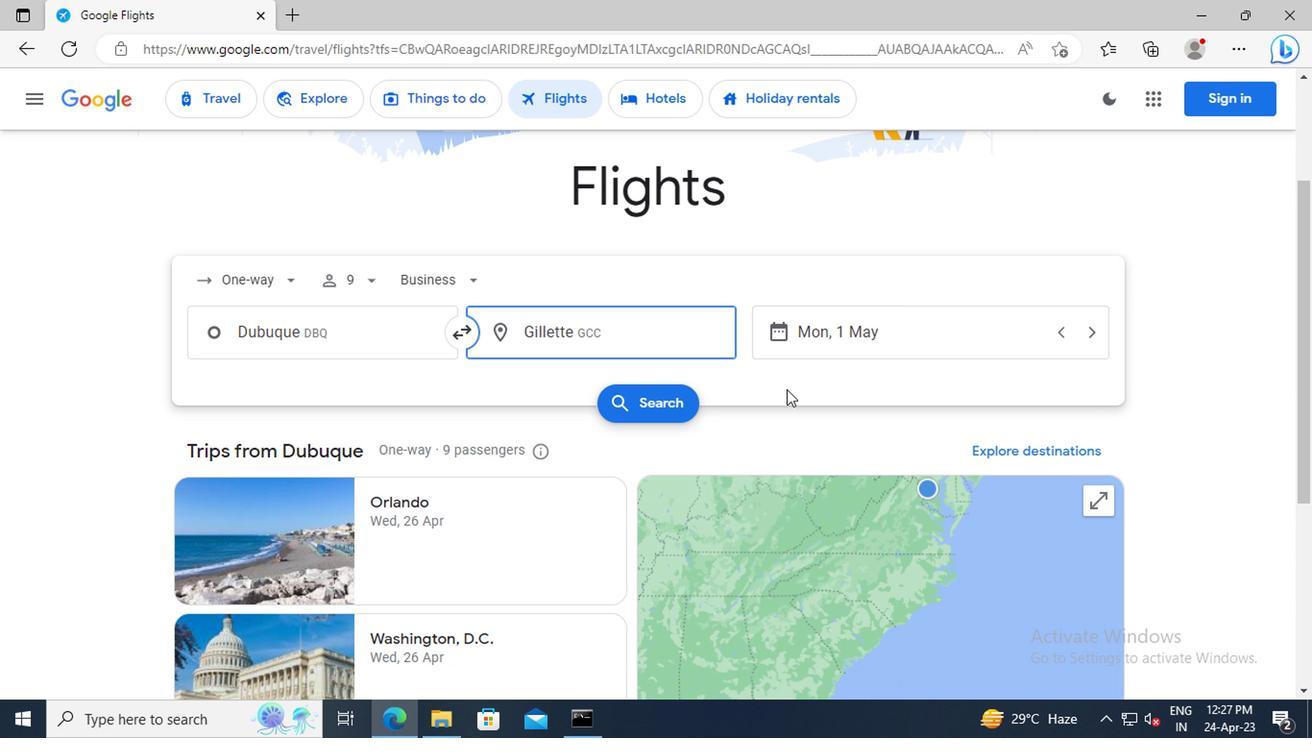 
Action: Mouse pressed left at (917, 336)
Screenshot: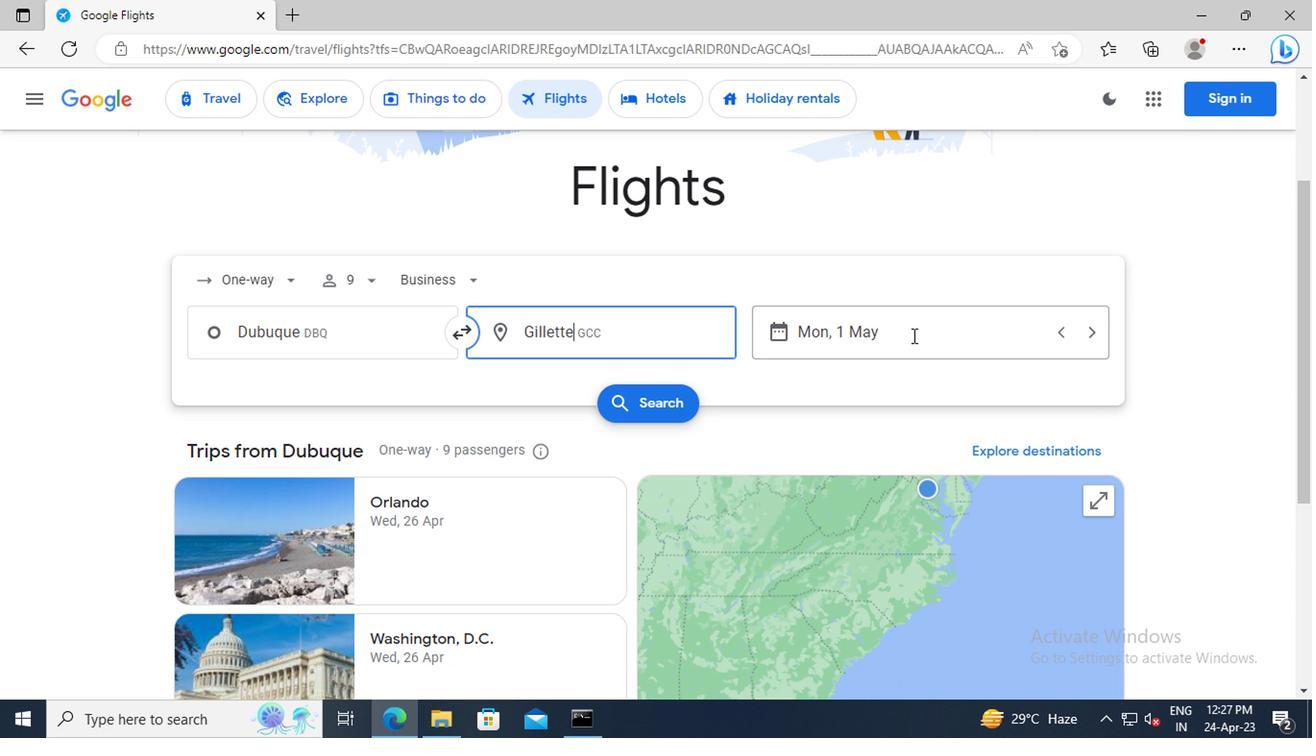 
Action: Key pressed 1<Key.space>MAY<Key.enter>
Screenshot: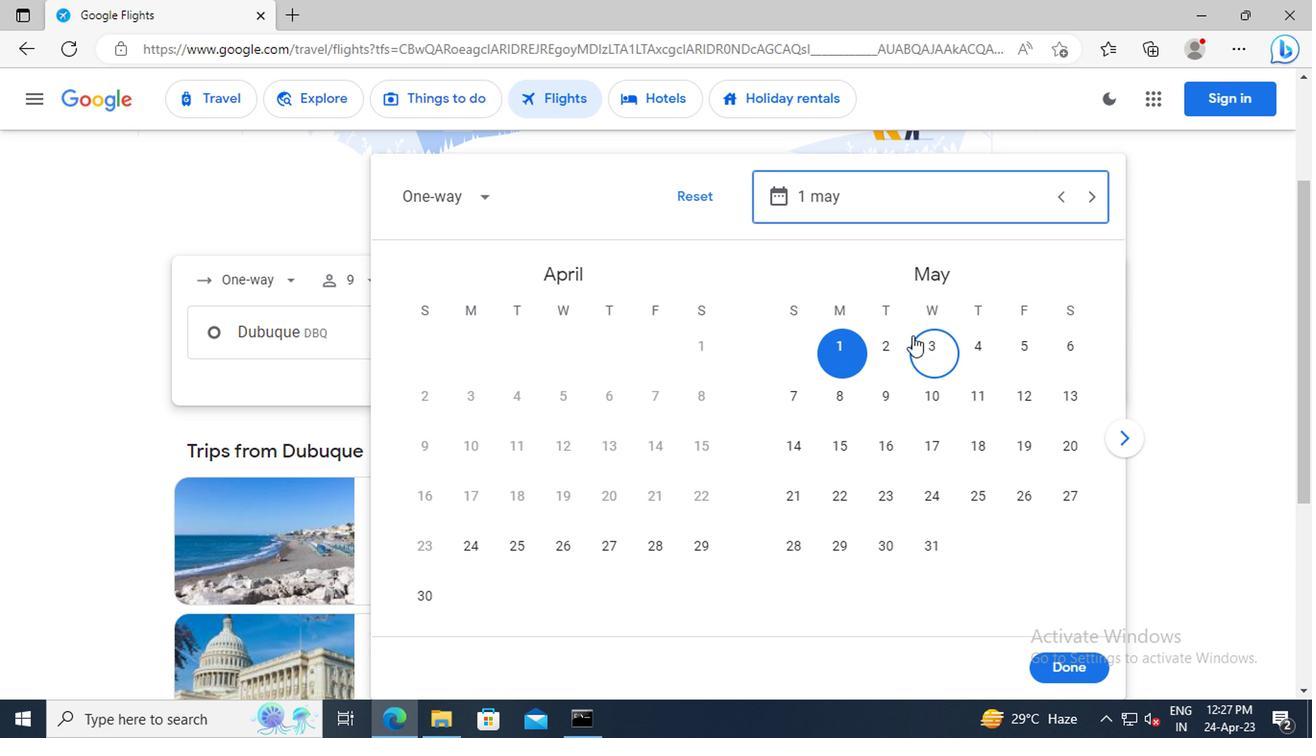 
Action: Mouse moved to (1071, 665)
Screenshot: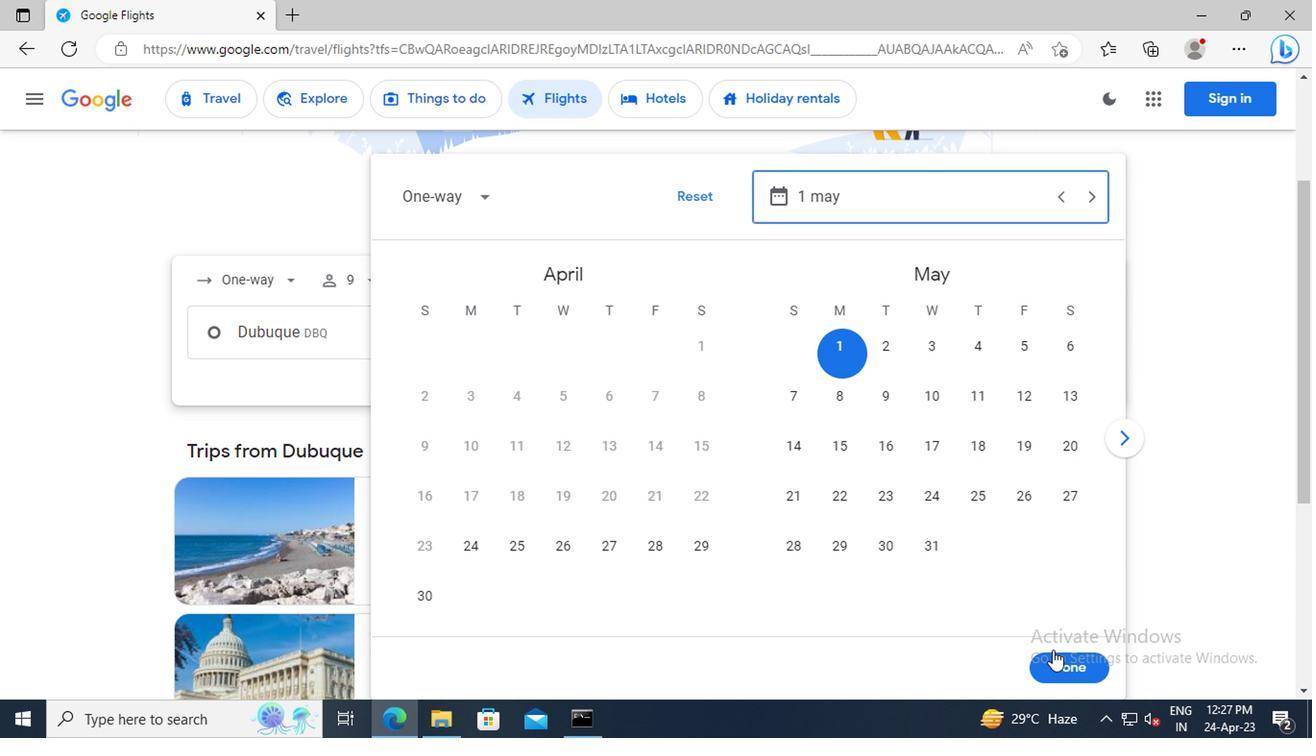 
Action: Mouse pressed left at (1071, 665)
Screenshot: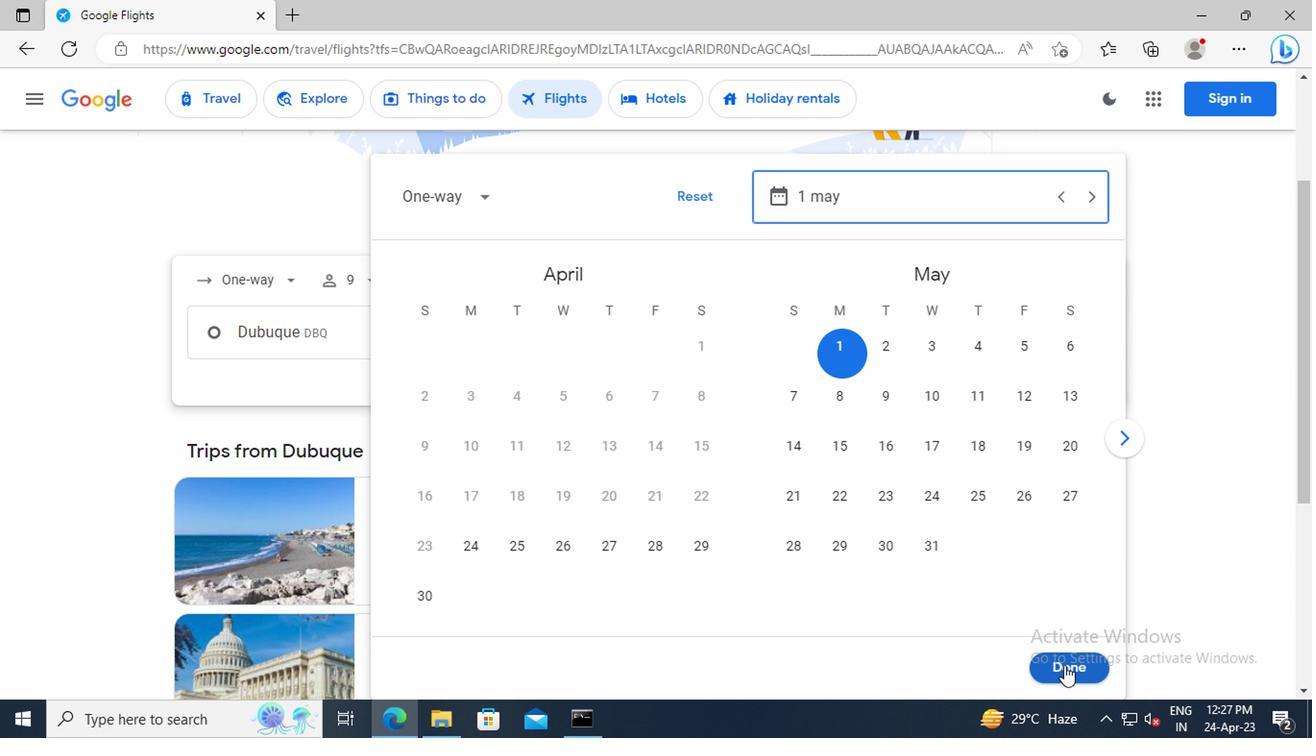 
Action: Mouse moved to (660, 403)
Screenshot: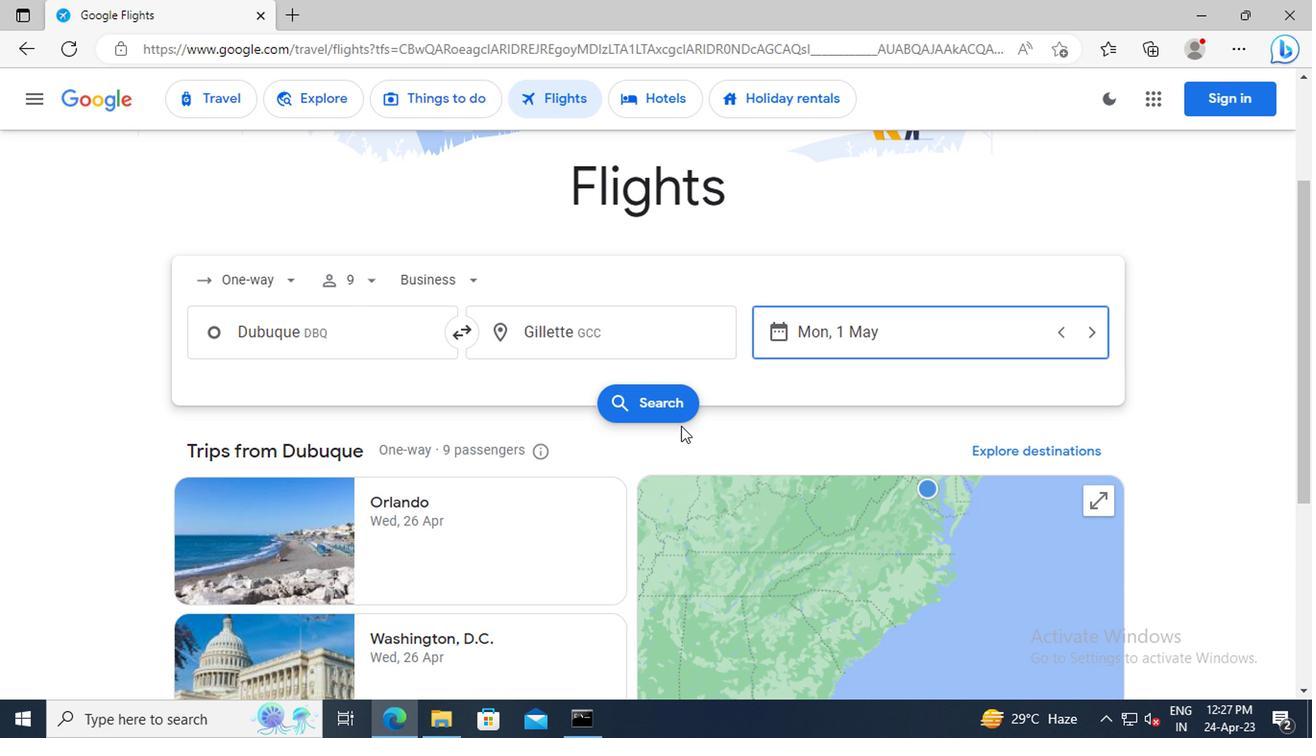 
Action: Mouse pressed left at (660, 403)
Screenshot: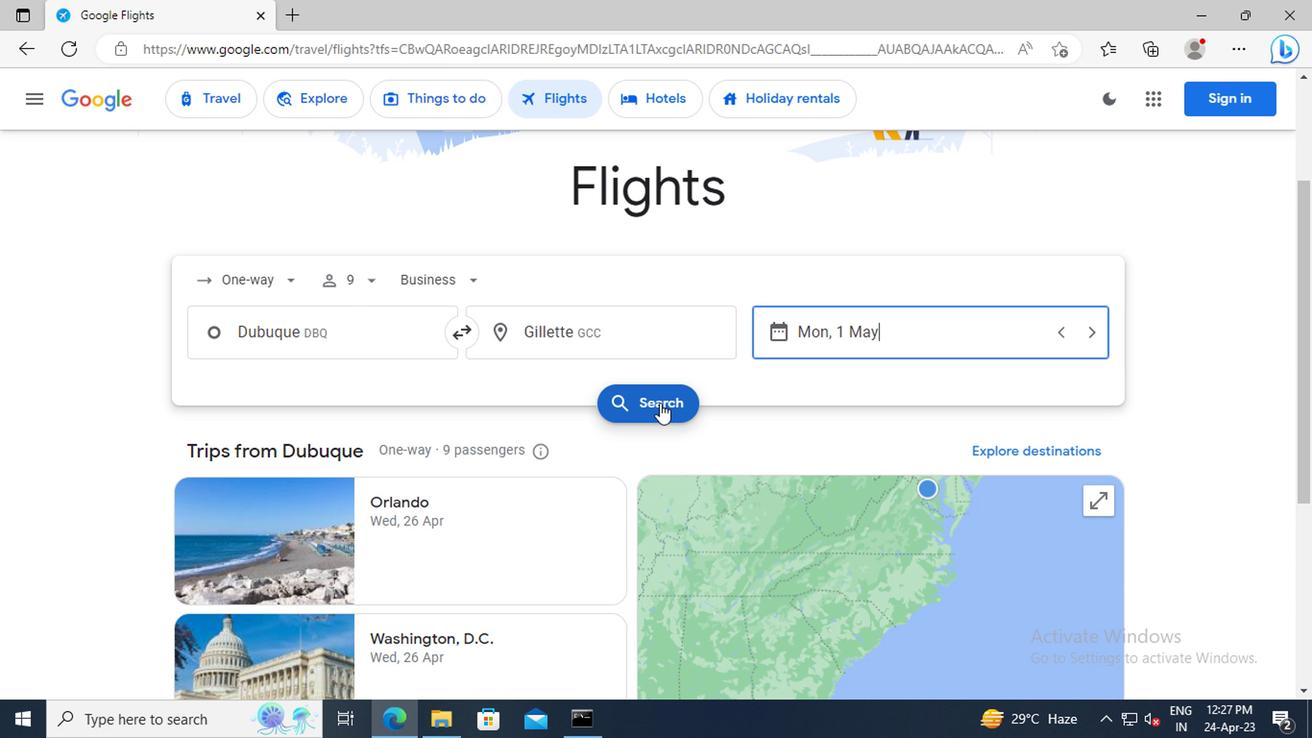 
Action: Mouse moved to (220, 280)
Screenshot: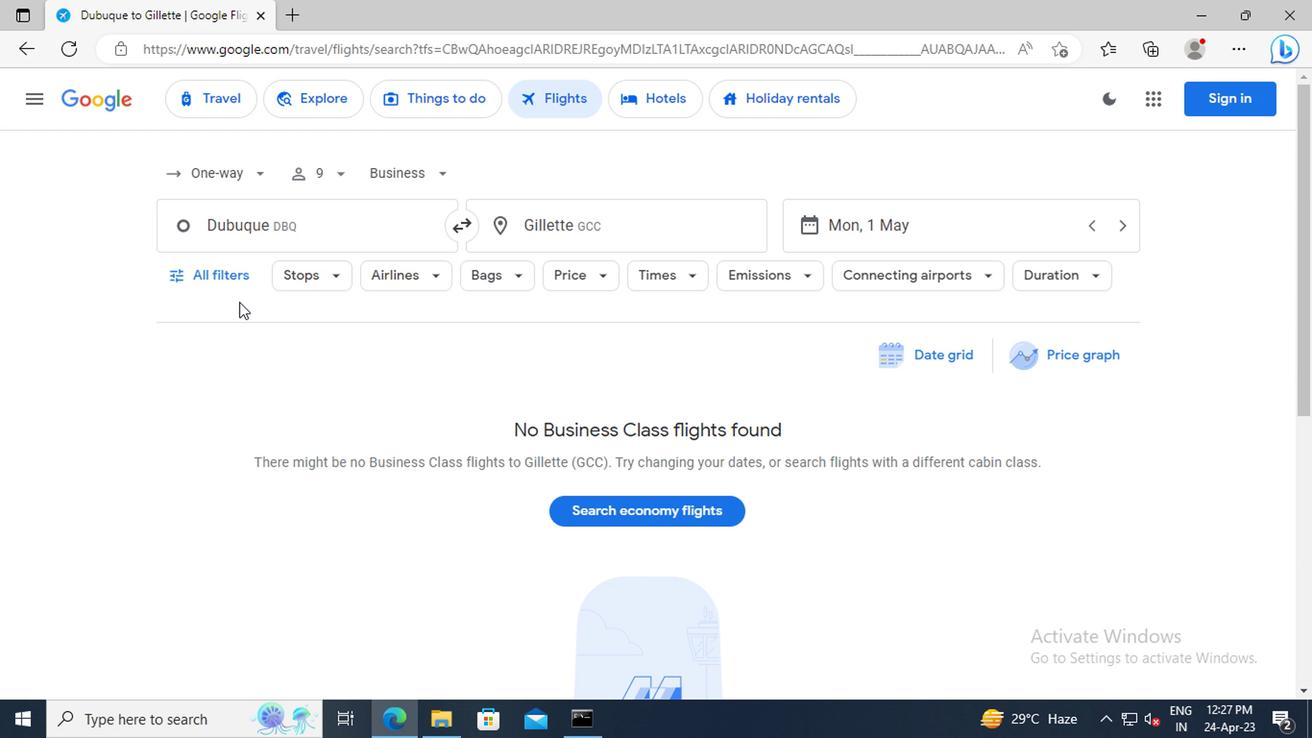 
Action: Mouse pressed left at (220, 280)
Screenshot: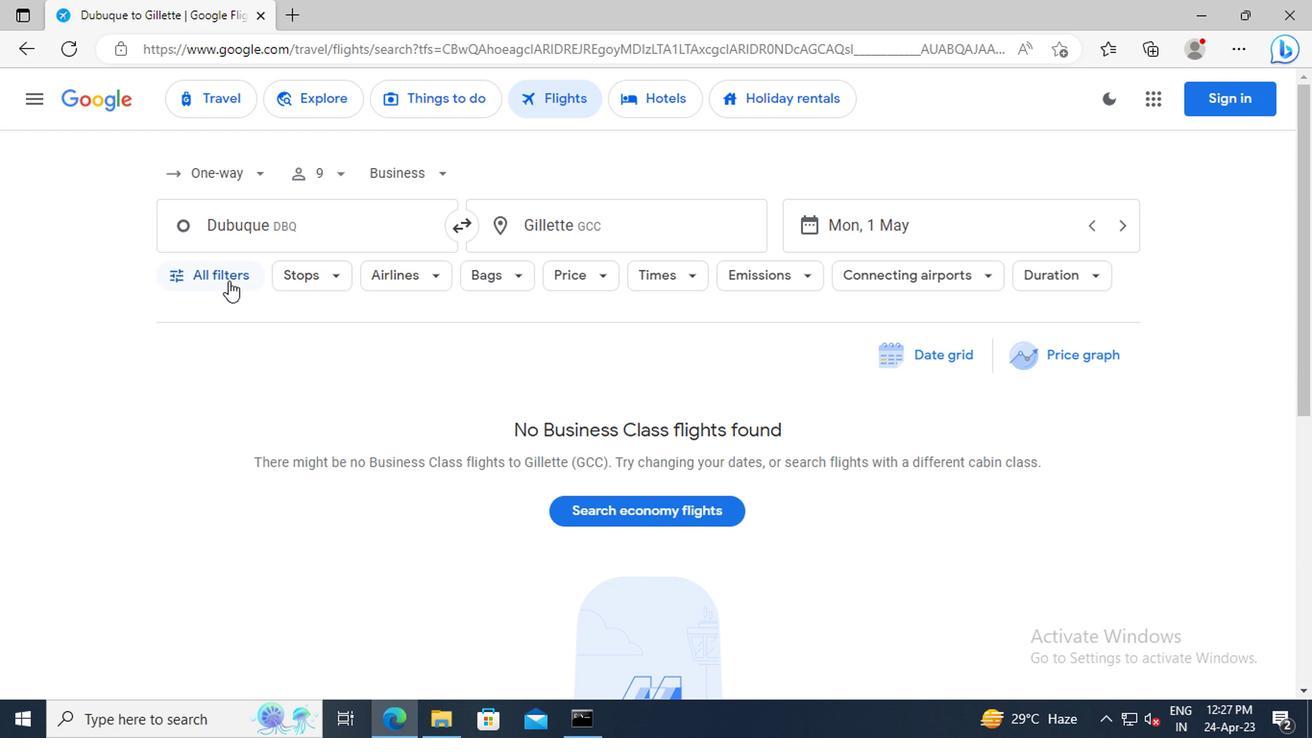 
Action: Mouse moved to (347, 443)
Screenshot: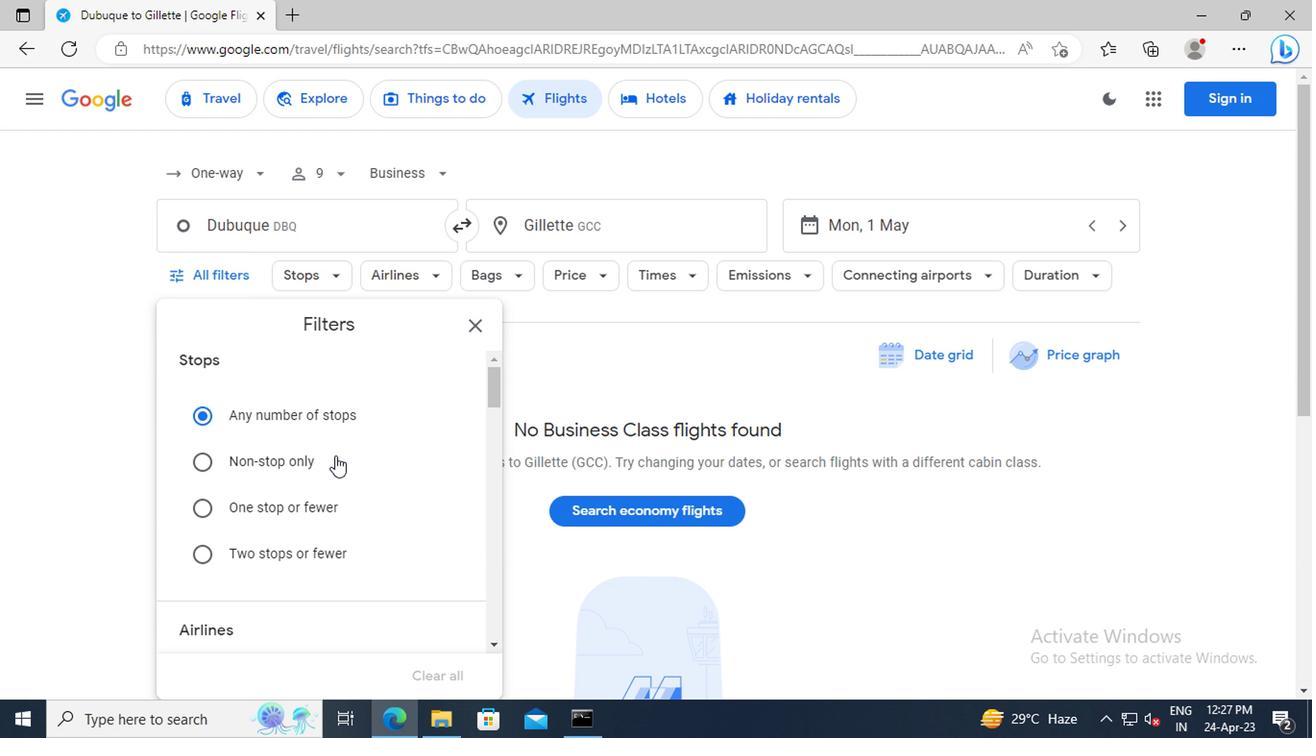 
Action: Mouse scrolled (347, 442) with delta (0, 0)
Screenshot: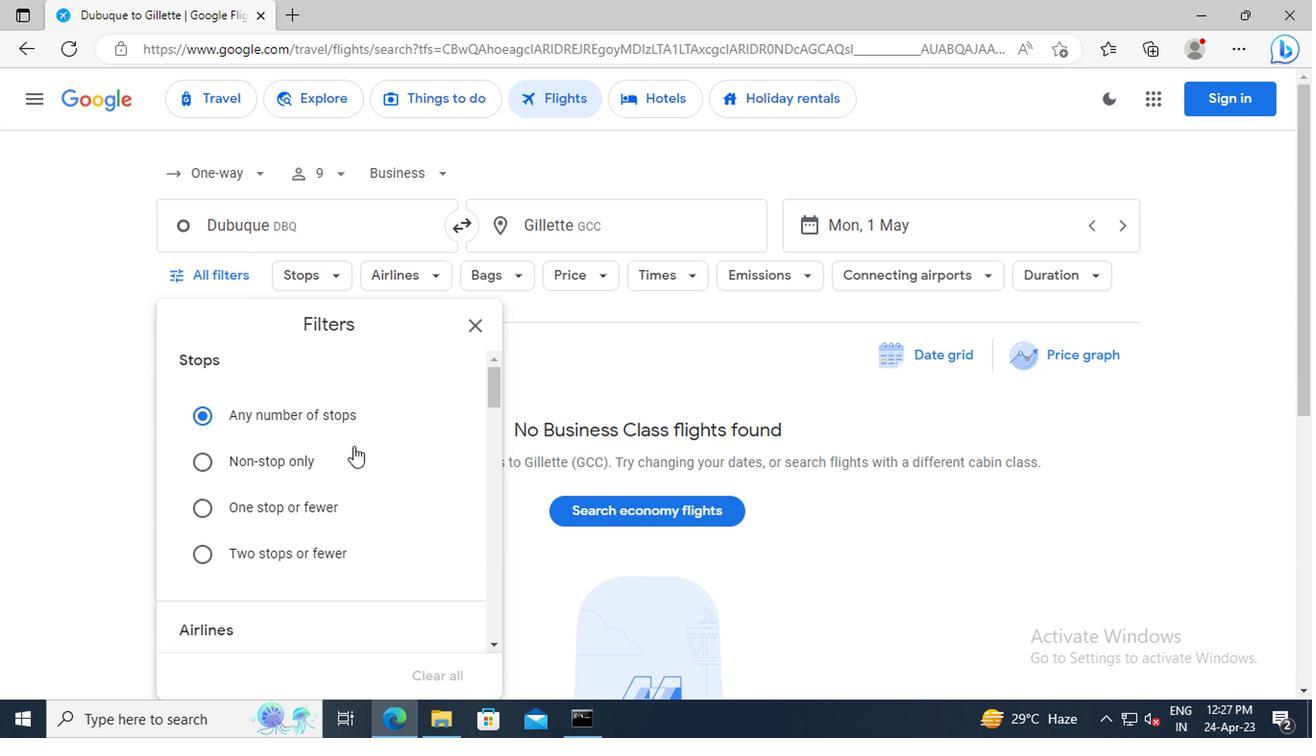 
Action: Mouse scrolled (347, 442) with delta (0, 0)
Screenshot: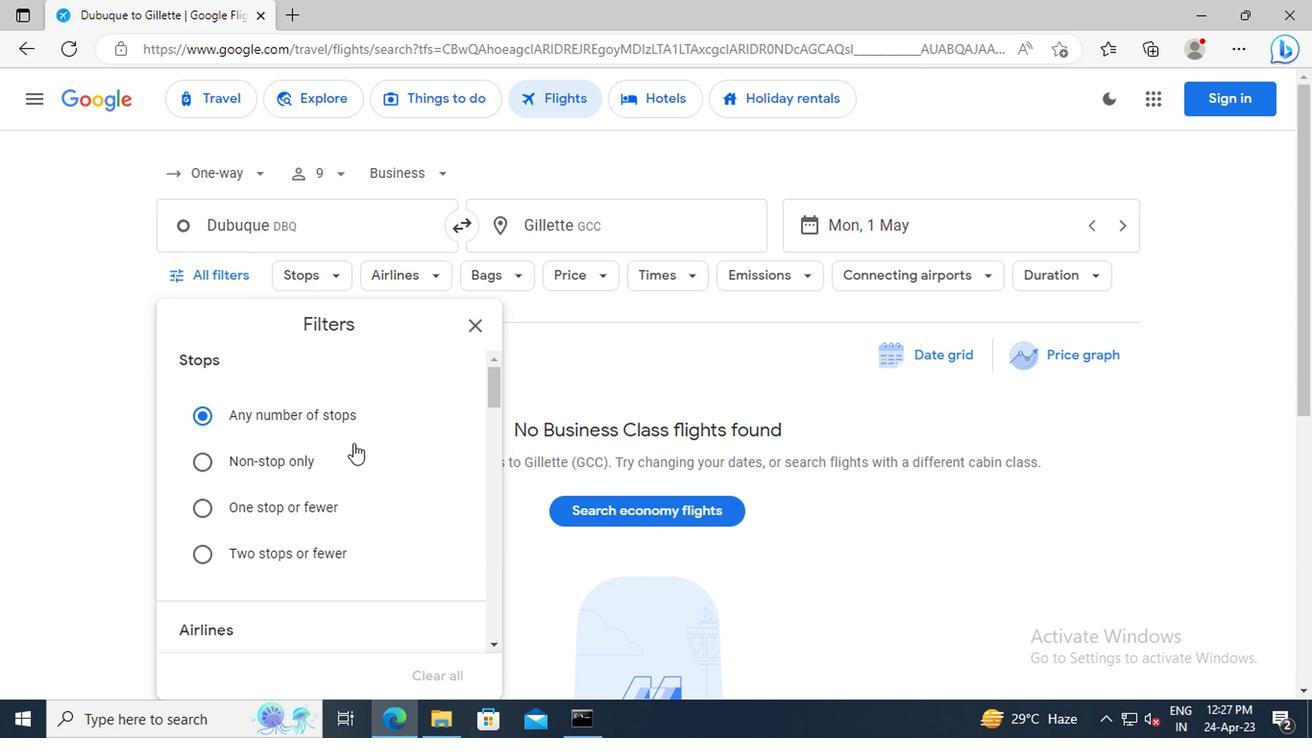 
Action: Mouse scrolled (347, 442) with delta (0, 0)
Screenshot: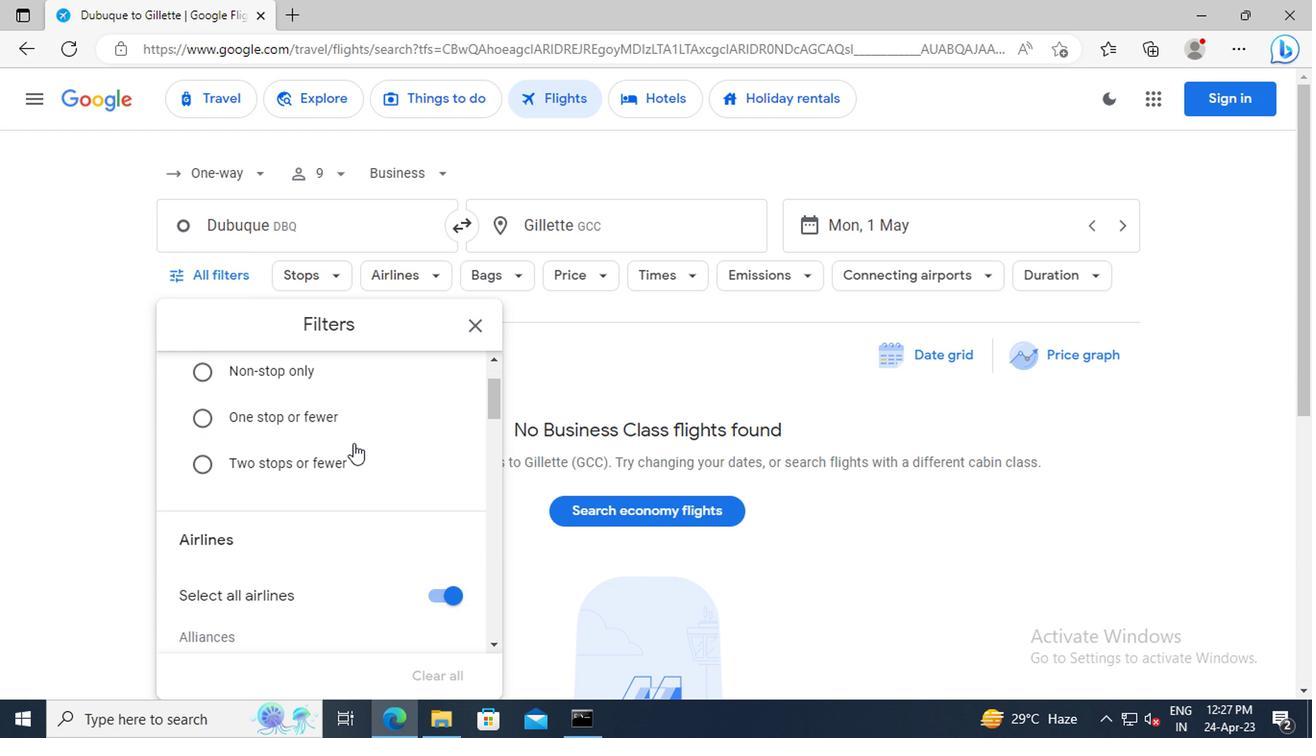 
Action: Mouse scrolled (347, 442) with delta (0, 0)
Screenshot: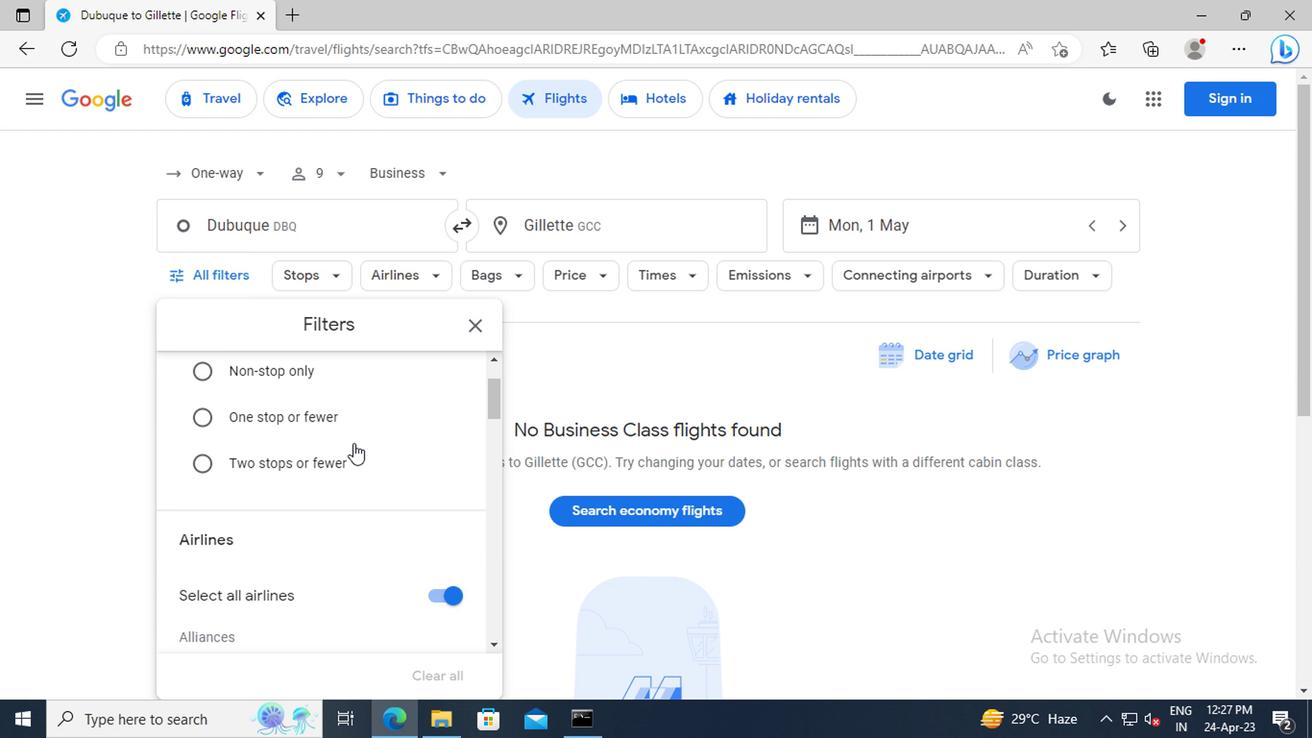 
Action: Mouse moved to (427, 503)
Screenshot: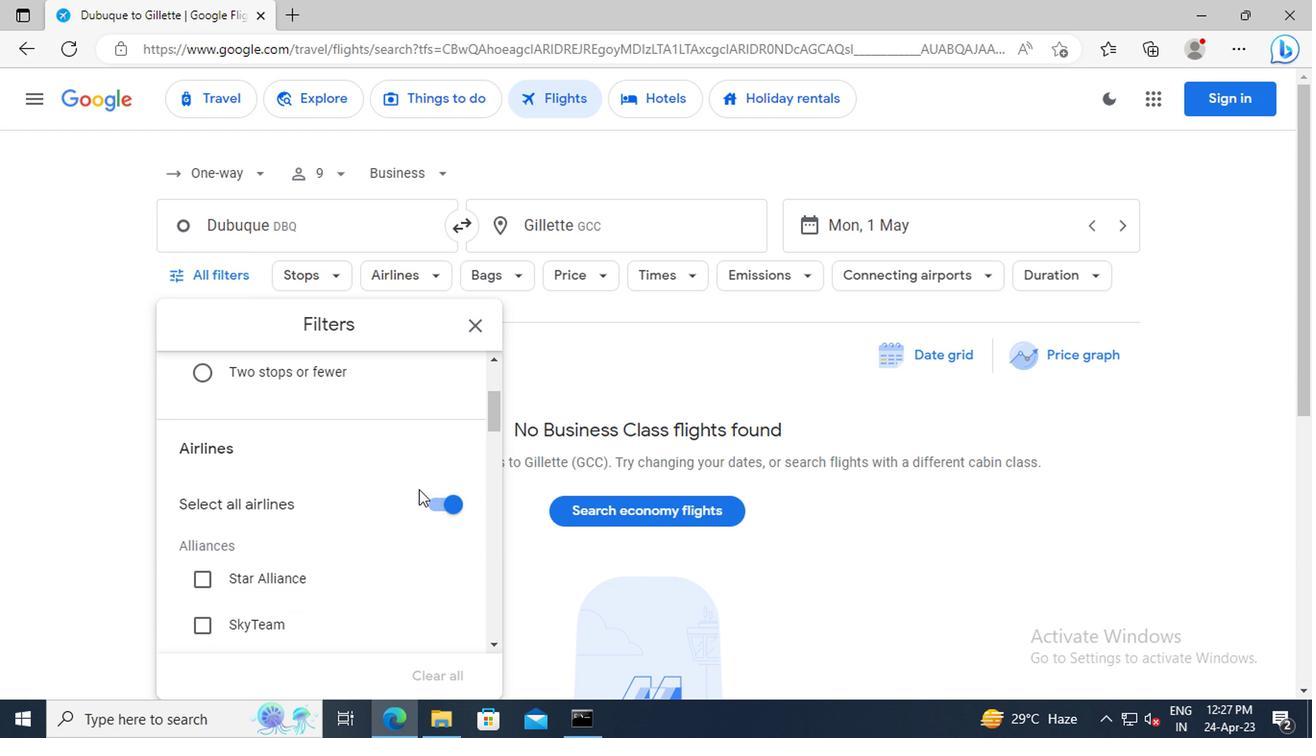 
Action: Mouse pressed left at (427, 503)
Screenshot: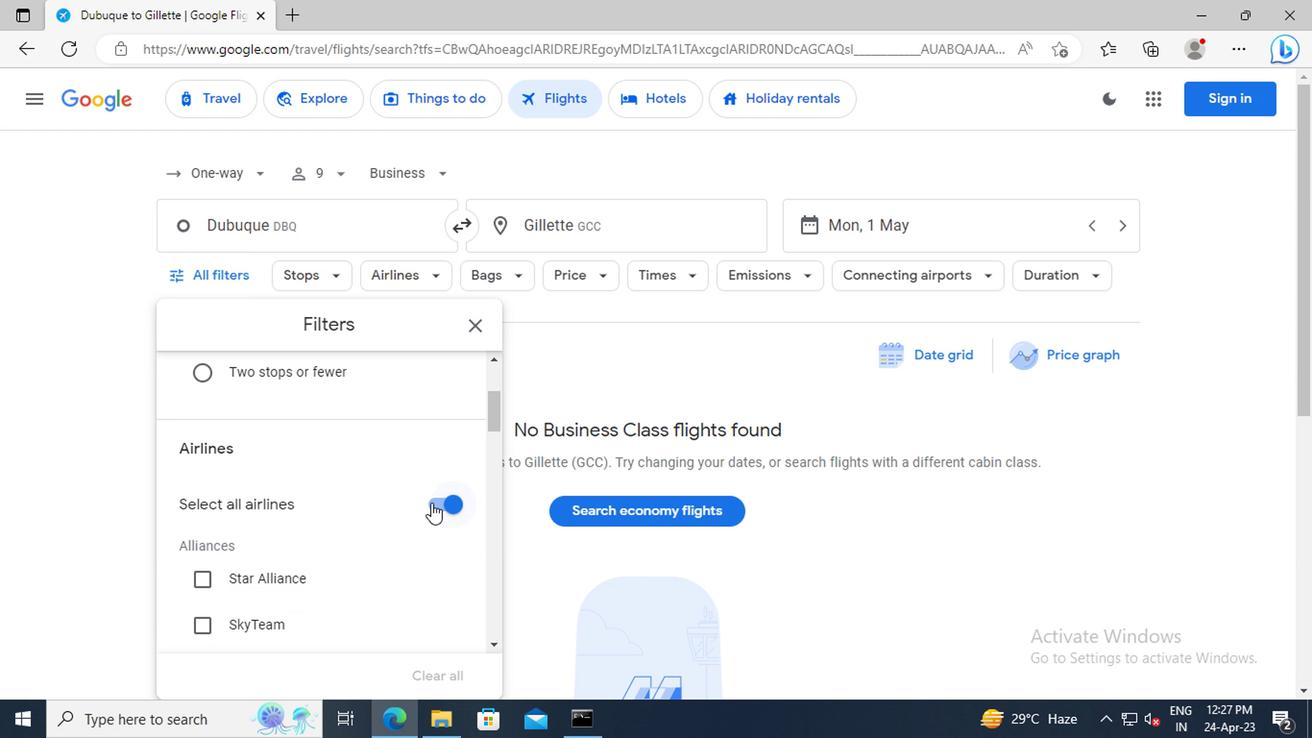 
Action: Mouse moved to (358, 484)
Screenshot: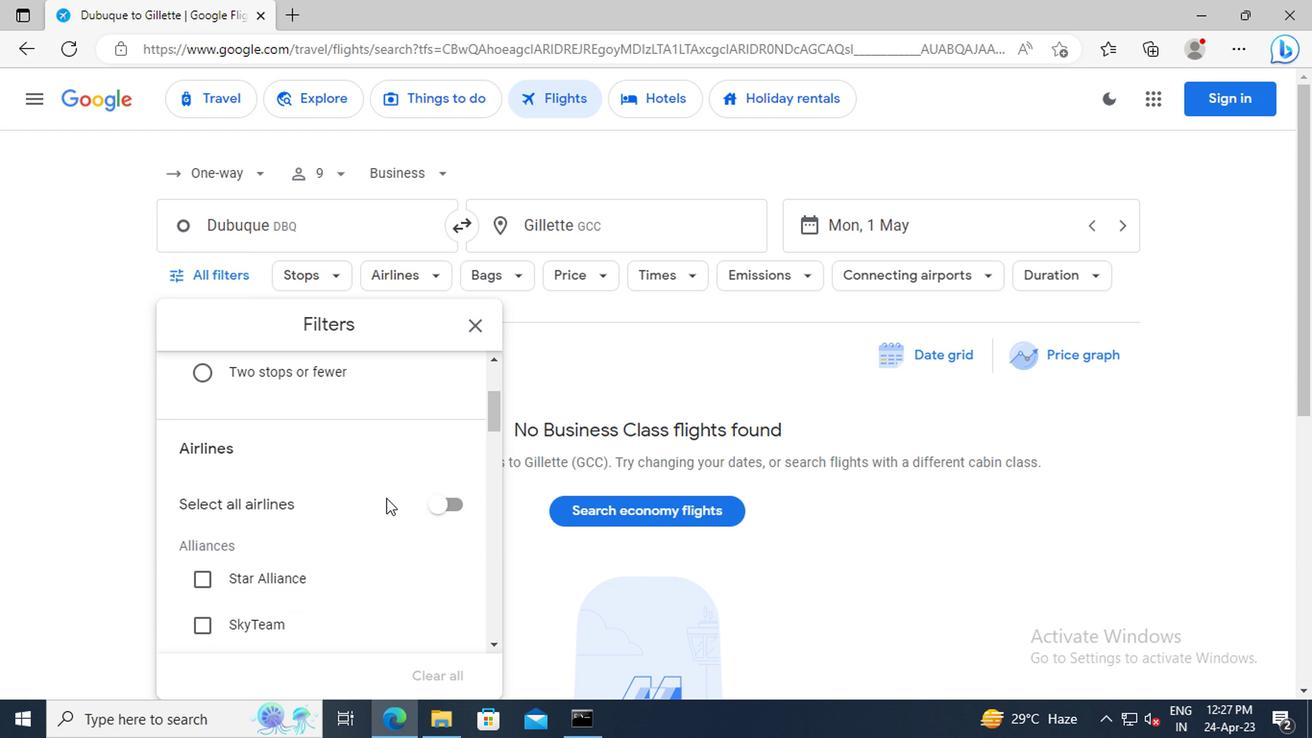 
Action: Mouse scrolled (358, 483) with delta (0, 0)
Screenshot: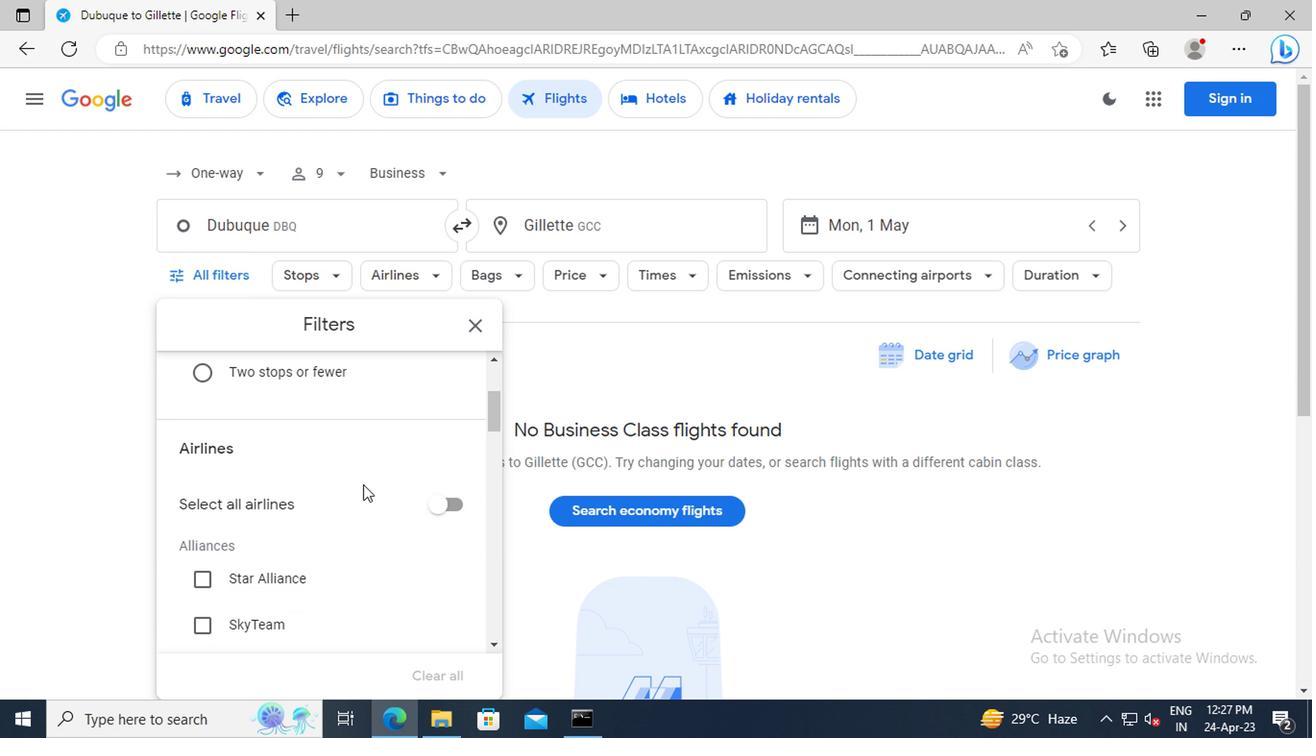 
Action: Mouse scrolled (358, 483) with delta (0, 0)
Screenshot: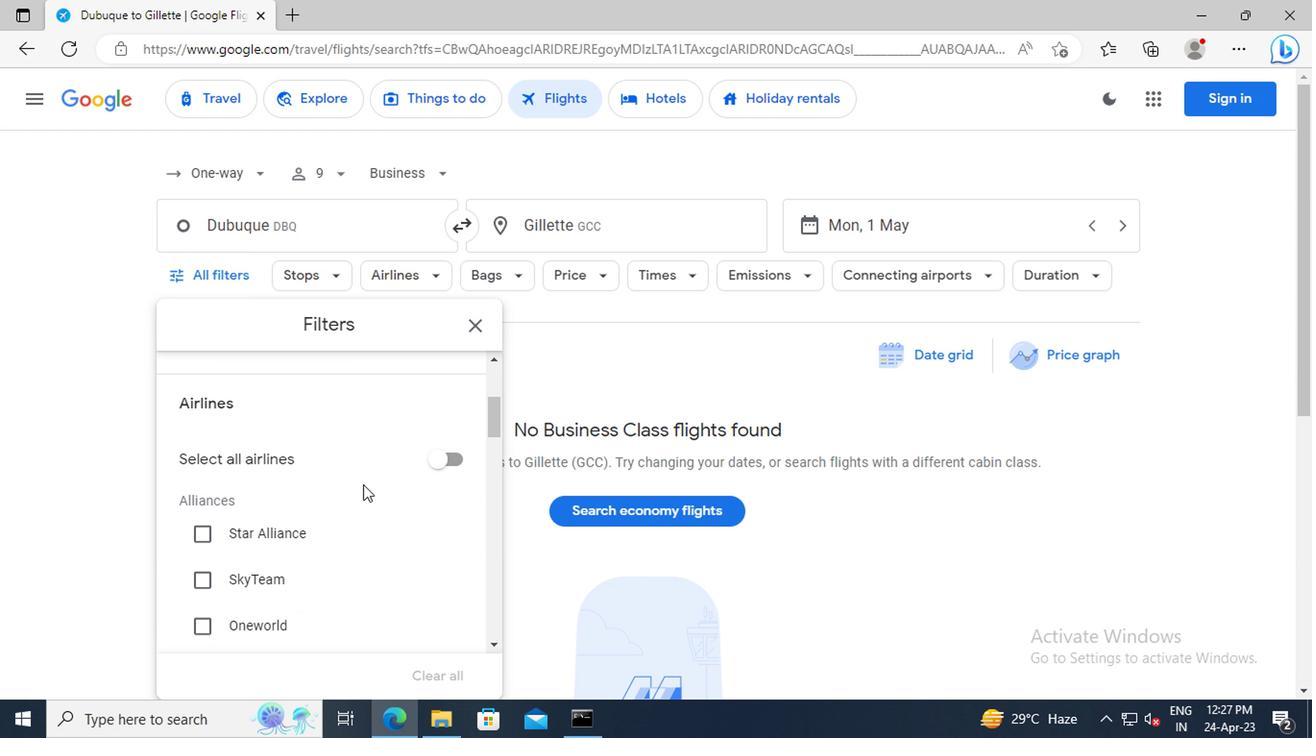 
Action: Mouse scrolled (358, 483) with delta (0, 0)
Screenshot: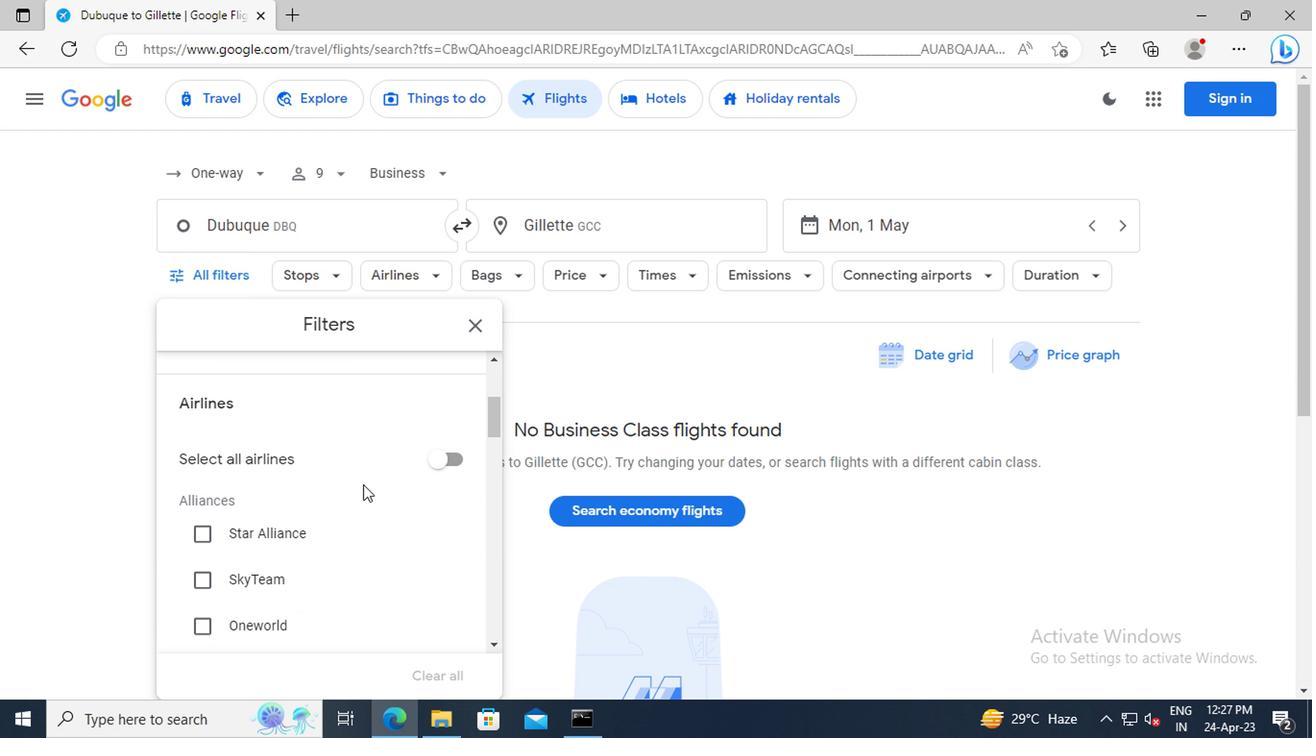 
Action: Mouse scrolled (358, 483) with delta (0, 0)
Screenshot: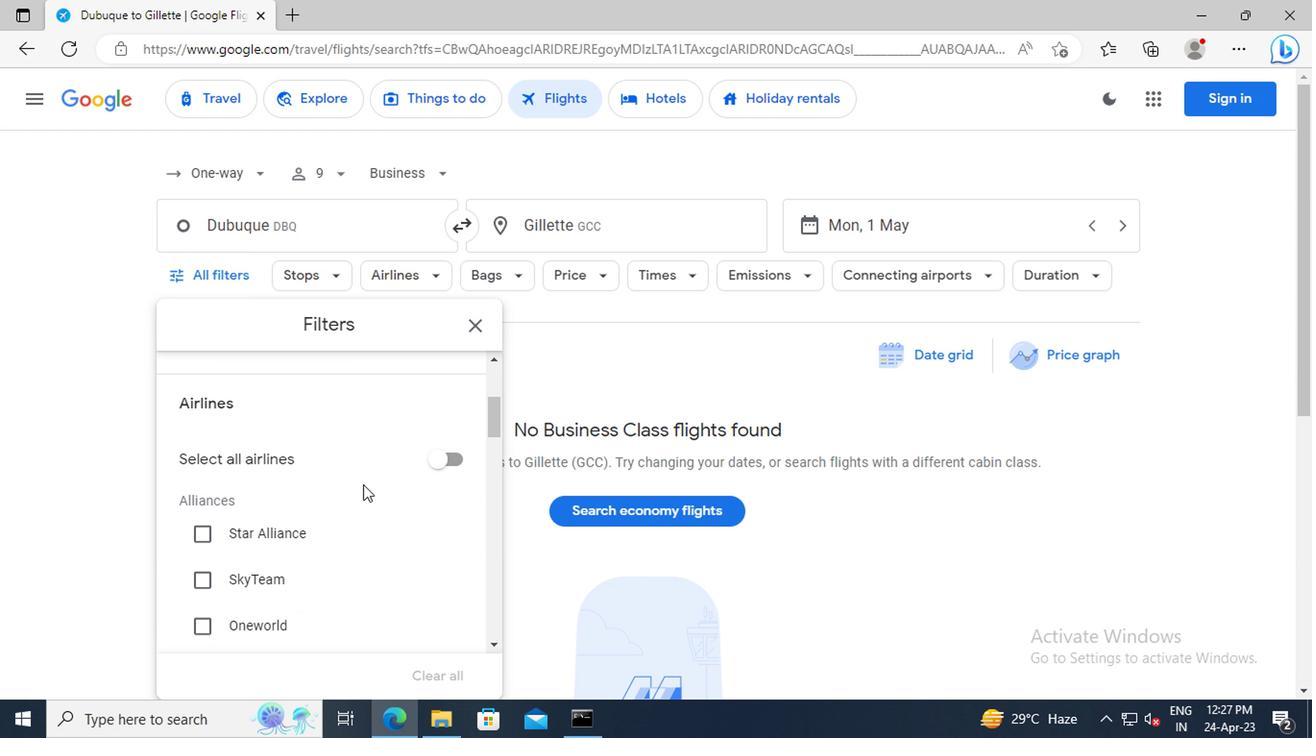 
Action: Mouse scrolled (358, 483) with delta (0, 0)
Screenshot: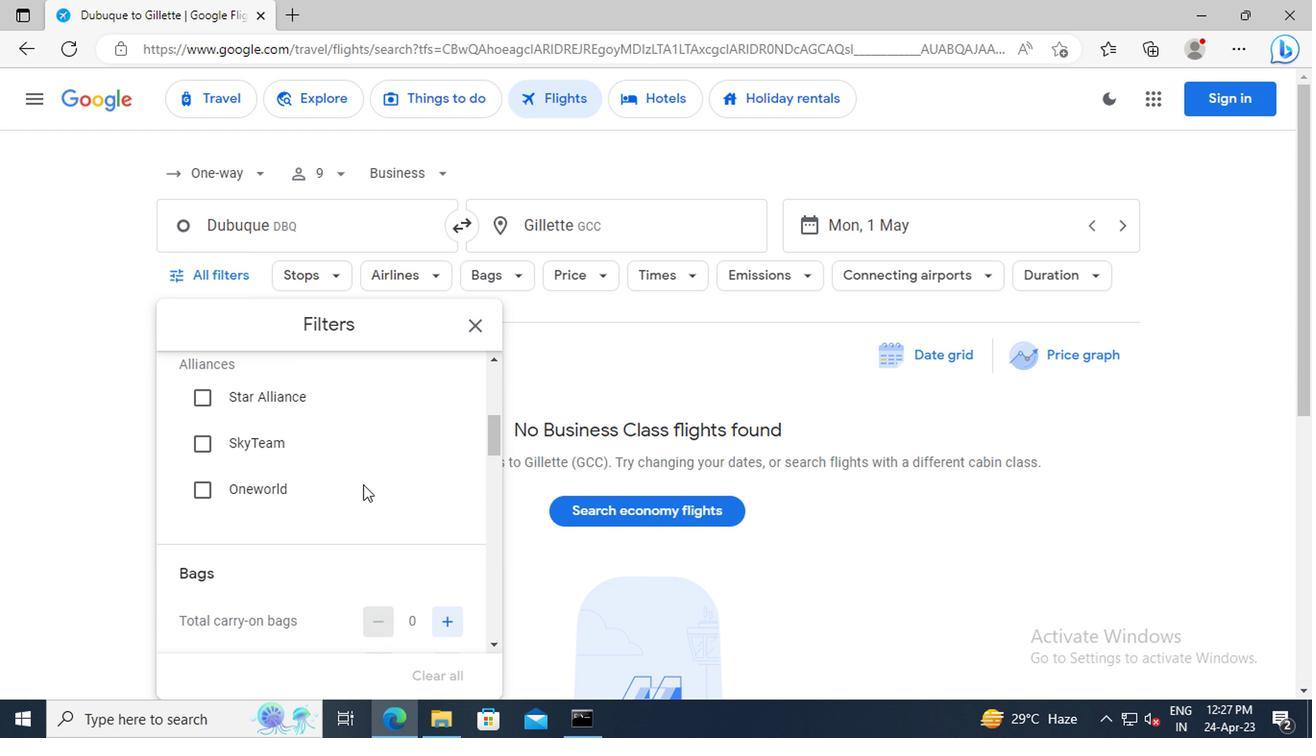
Action: Mouse scrolled (358, 483) with delta (0, 0)
Screenshot: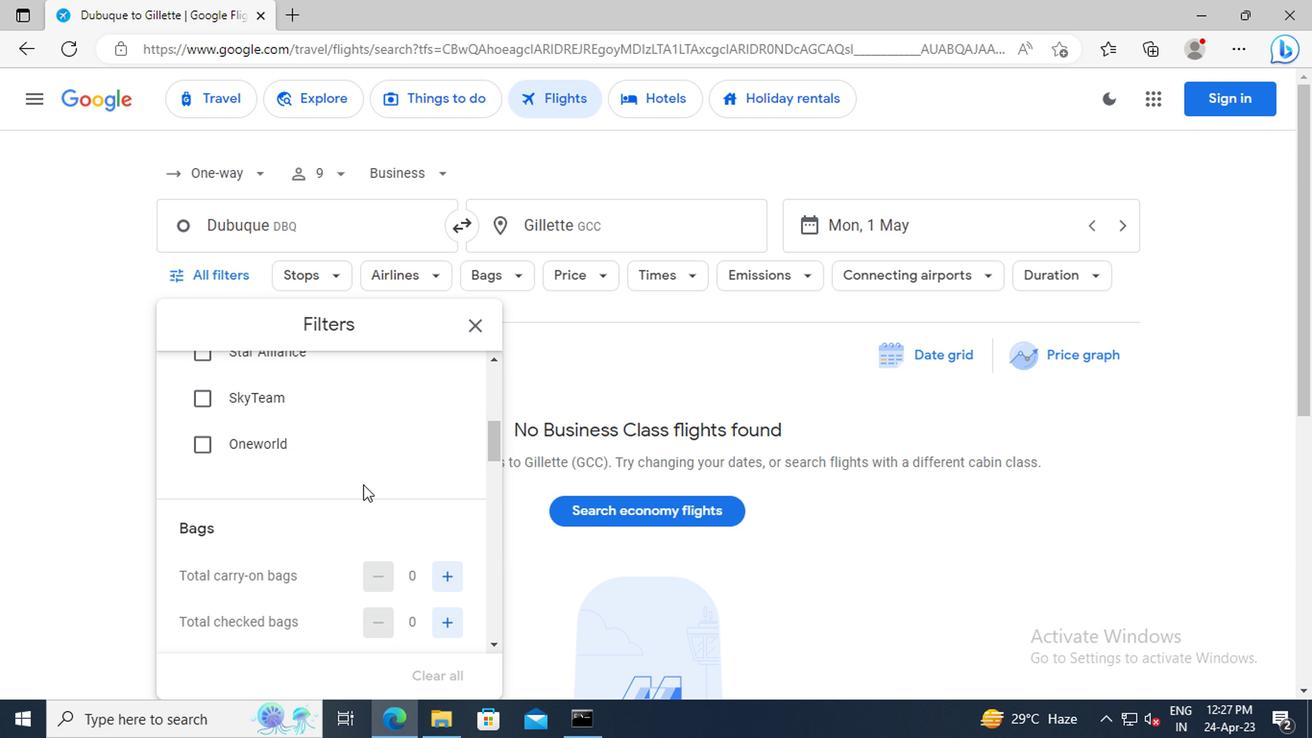 
Action: Mouse moved to (442, 578)
Screenshot: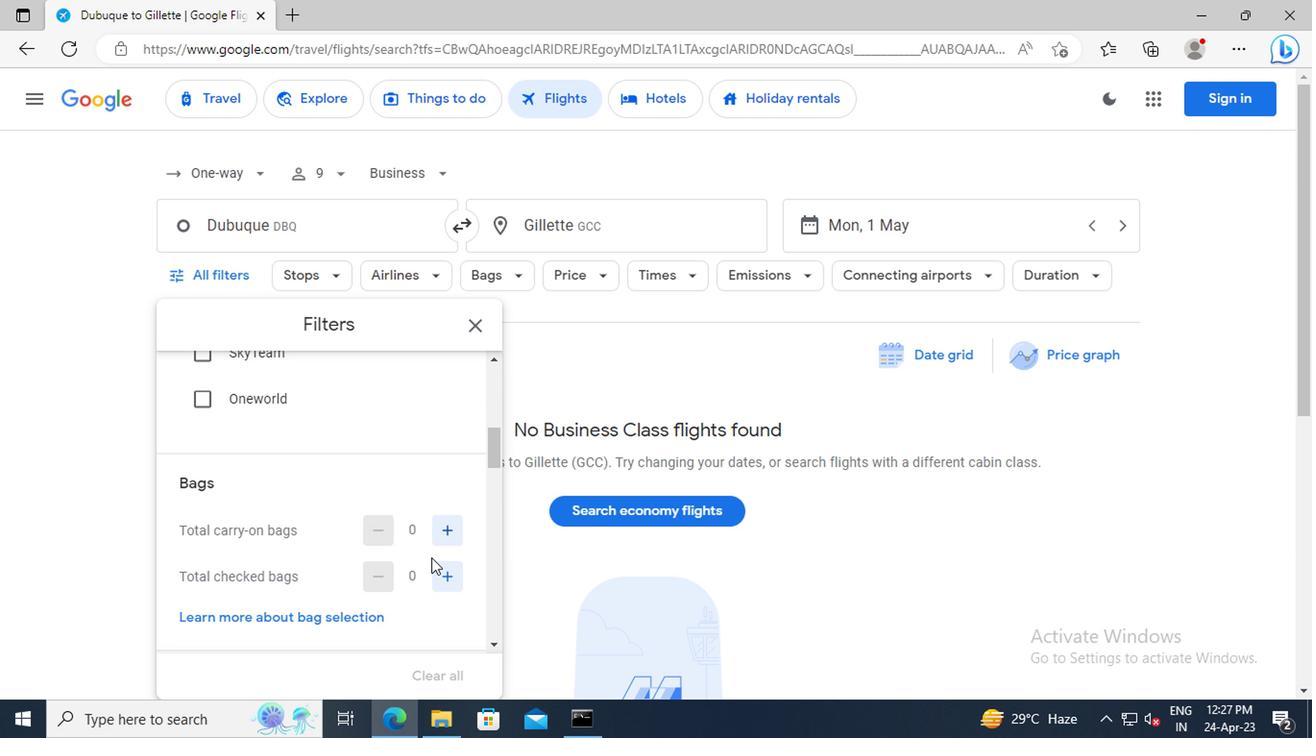 
Action: Mouse pressed left at (442, 578)
Screenshot: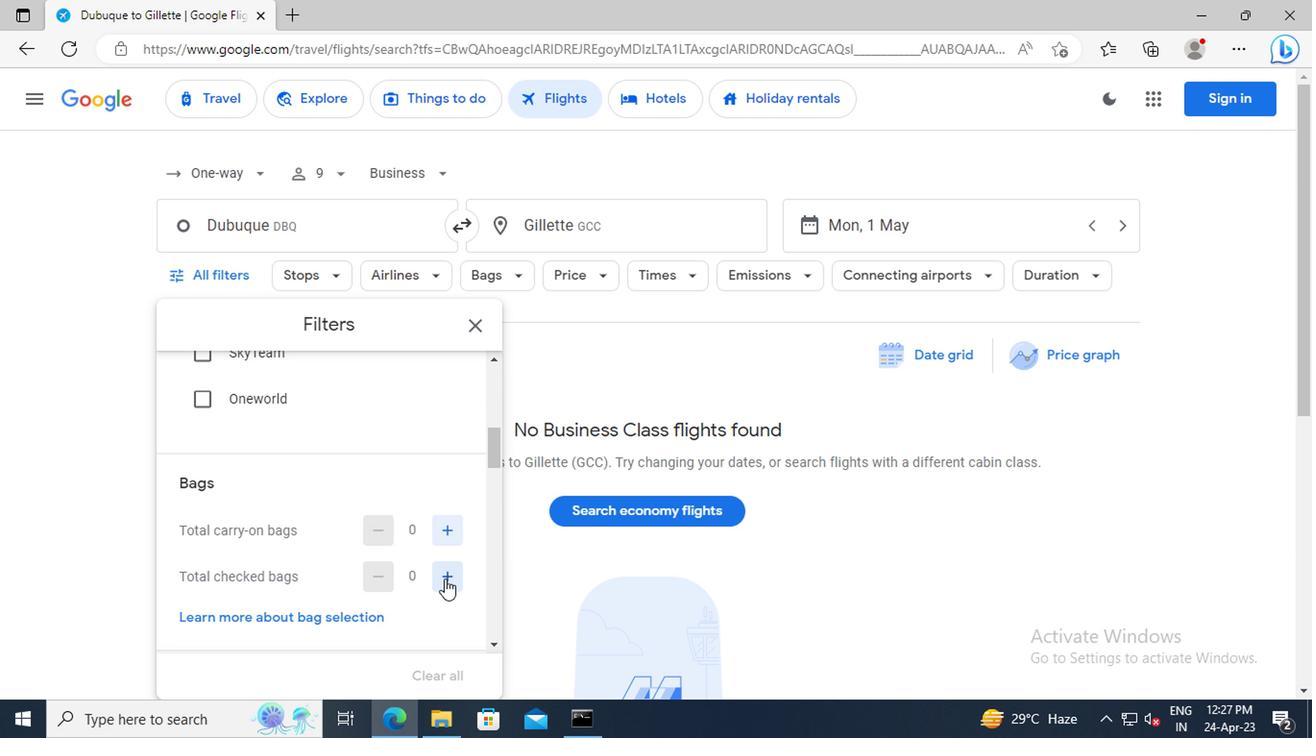 
Action: Mouse pressed left at (442, 578)
Screenshot: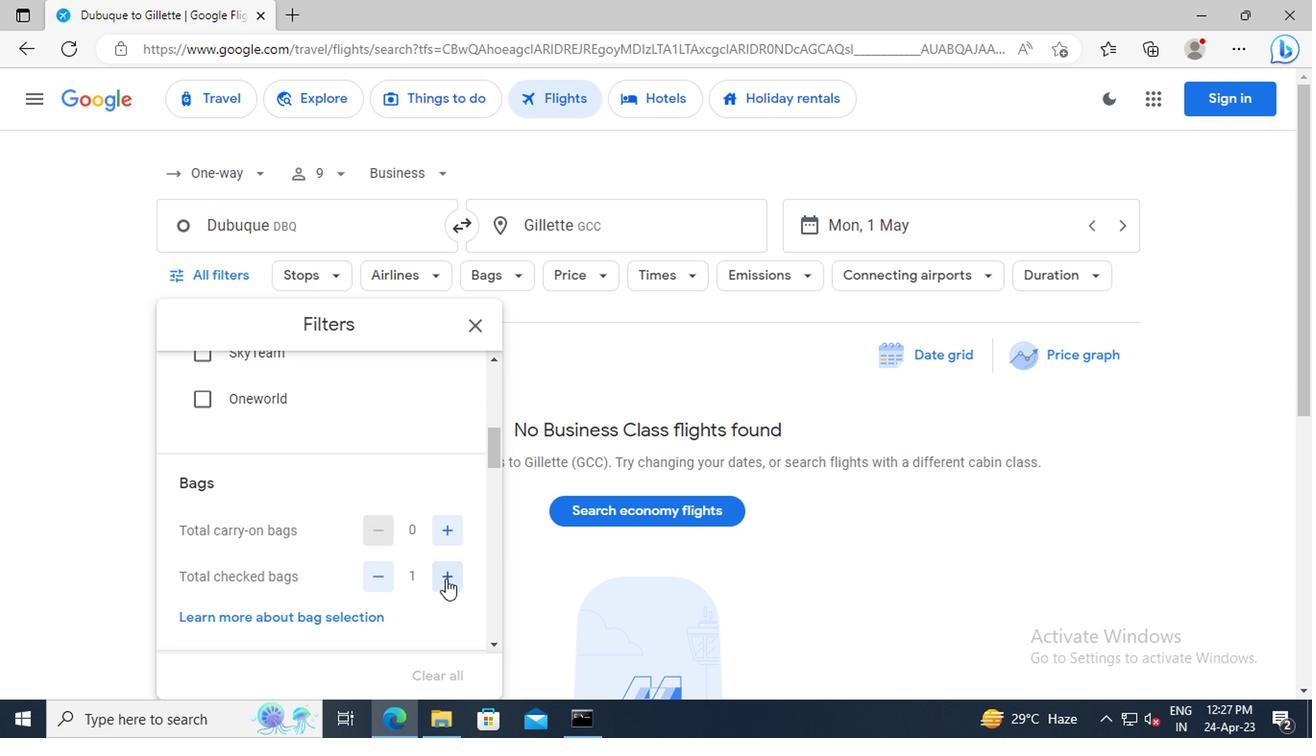
Action: Mouse pressed left at (442, 578)
Screenshot: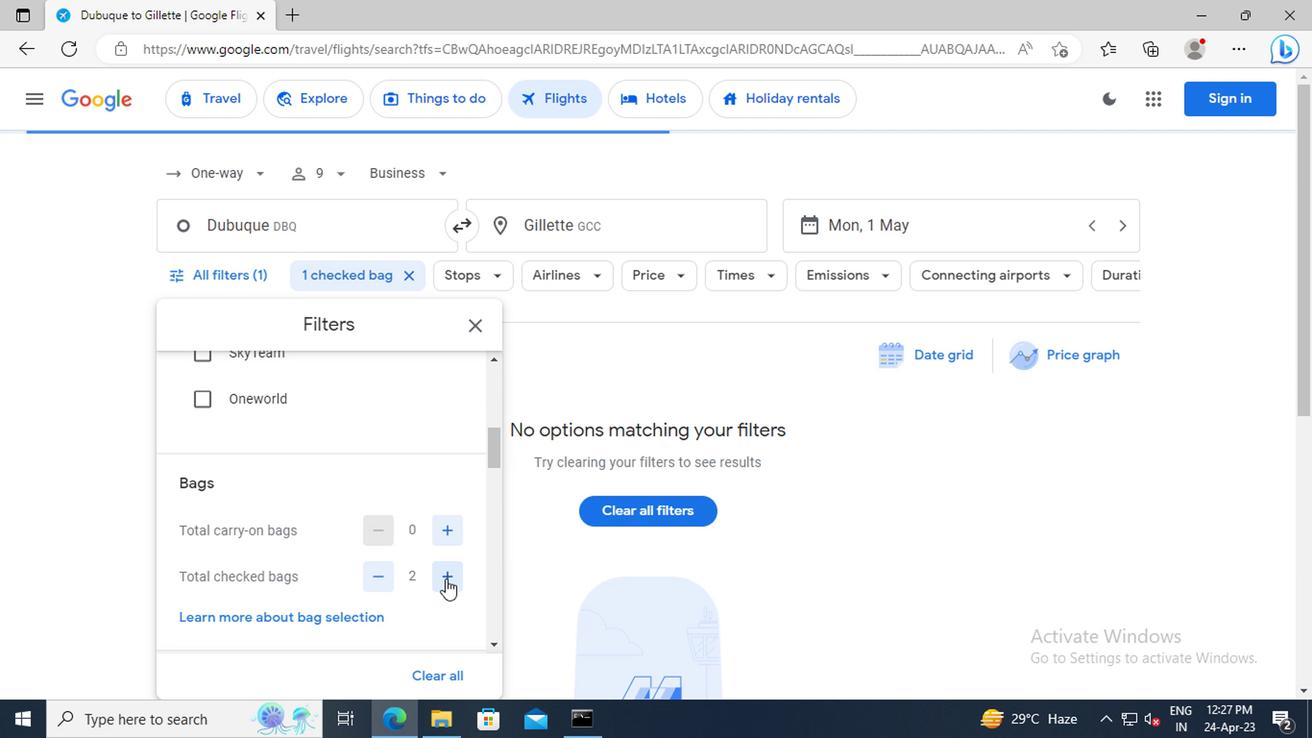 
Action: Mouse pressed left at (442, 578)
Screenshot: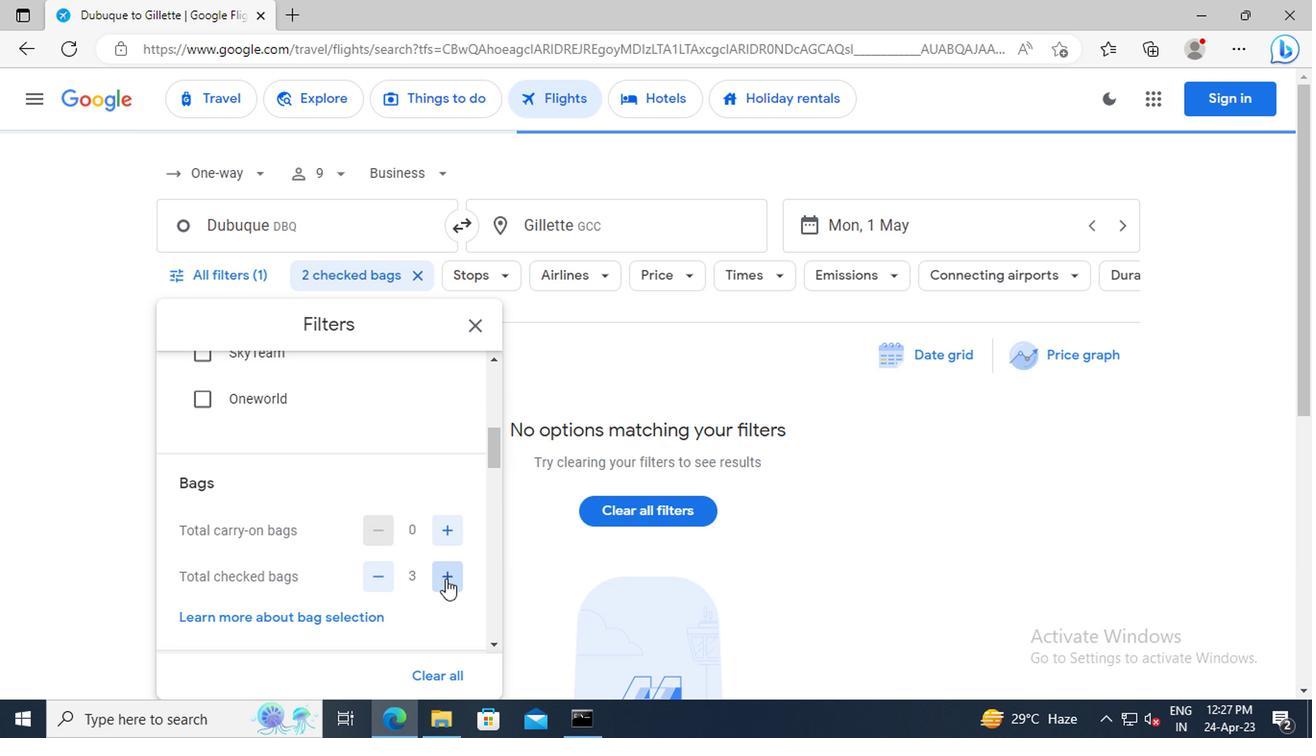 
Action: Mouse pressed left at (442, 578)
Screenshot: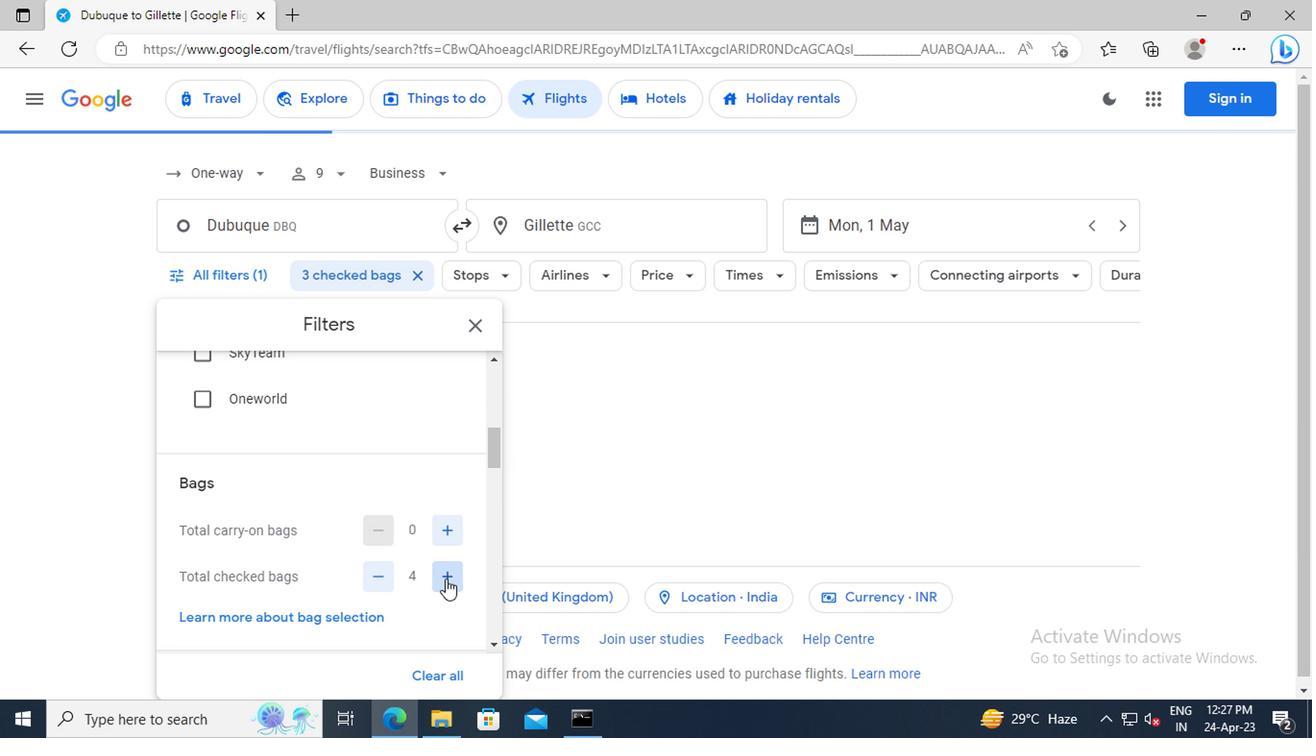 
Action: Mouse pressed left at (442, 578)
Screenshot: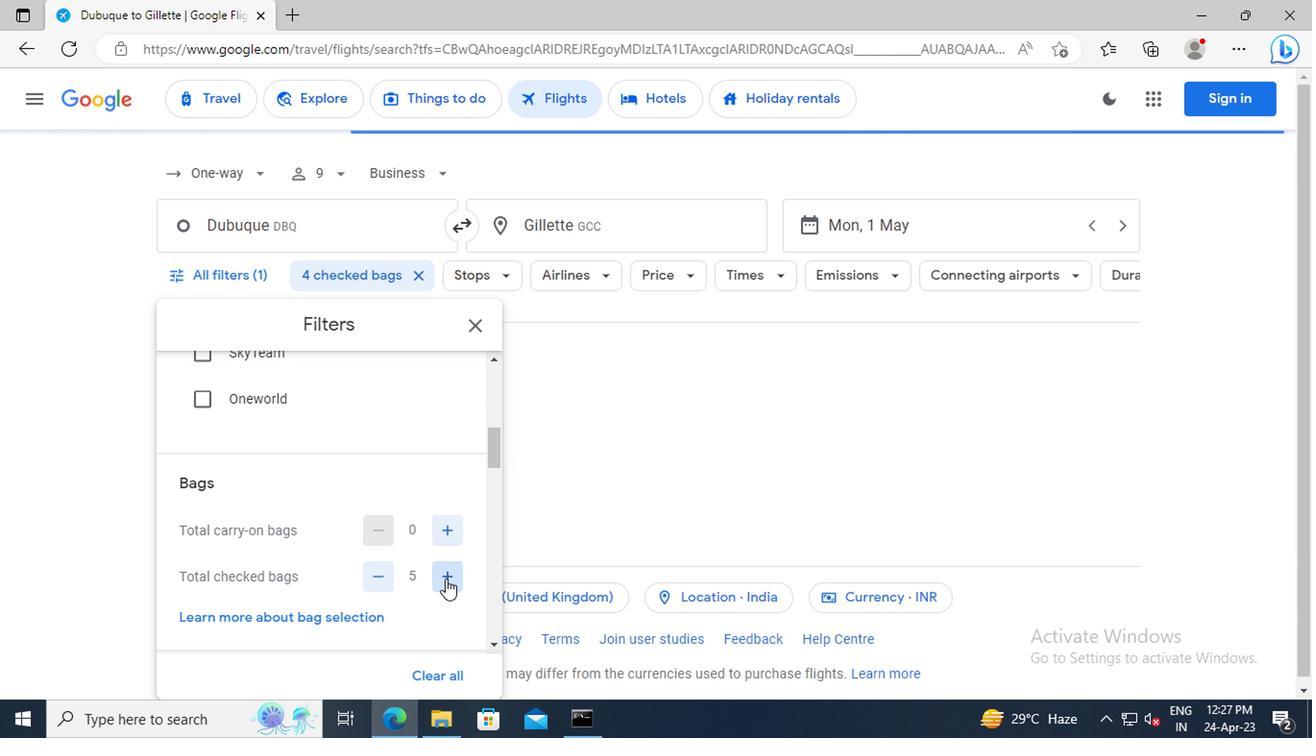
Action: Mouse pressed left at (442, 578)
Screenshot: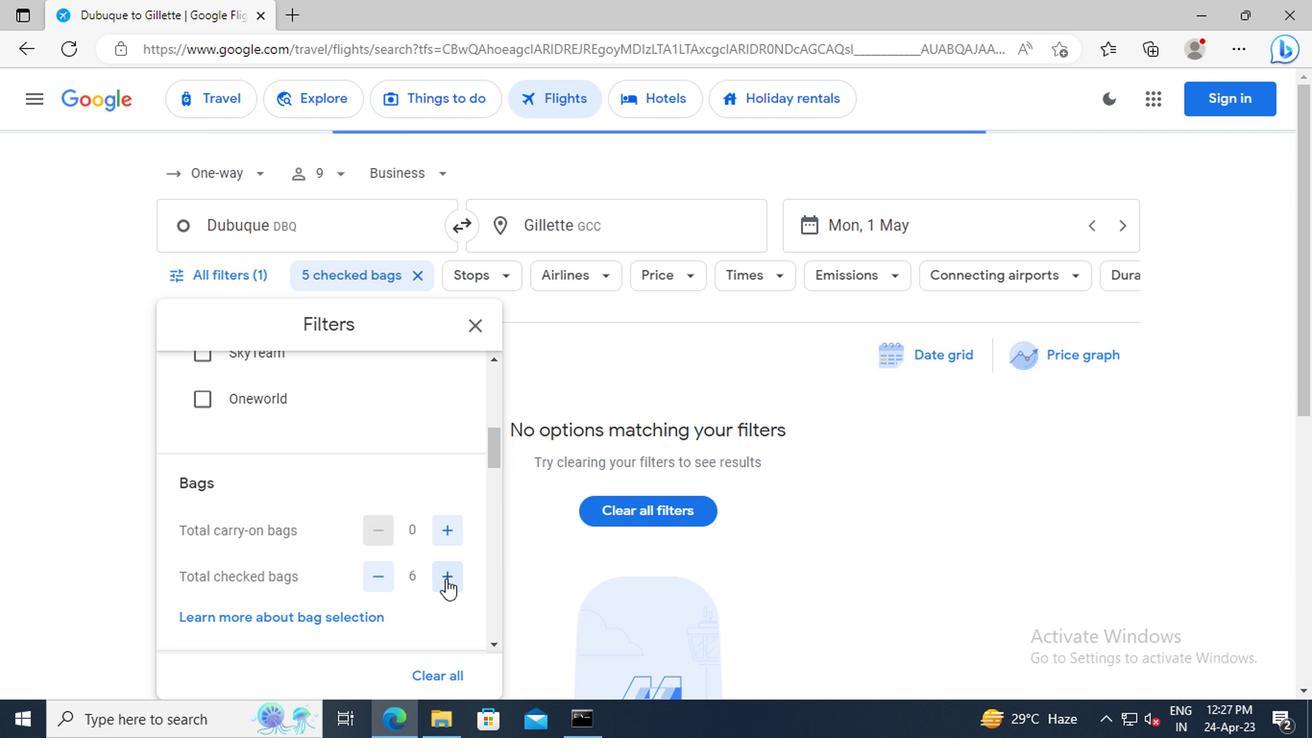 
Action: Mouse pressed left at (442, 578)
Screenshot: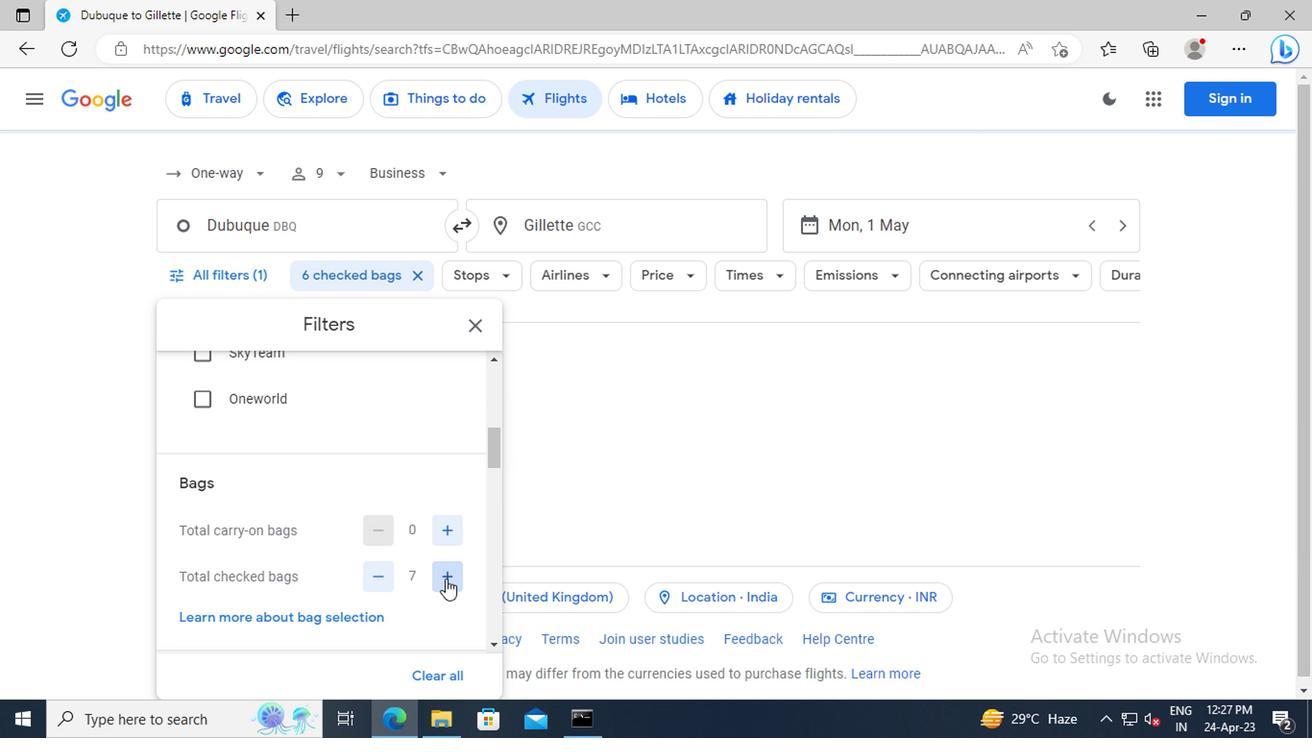 
Action: Mouse moved to (407, 484)
Screenshot: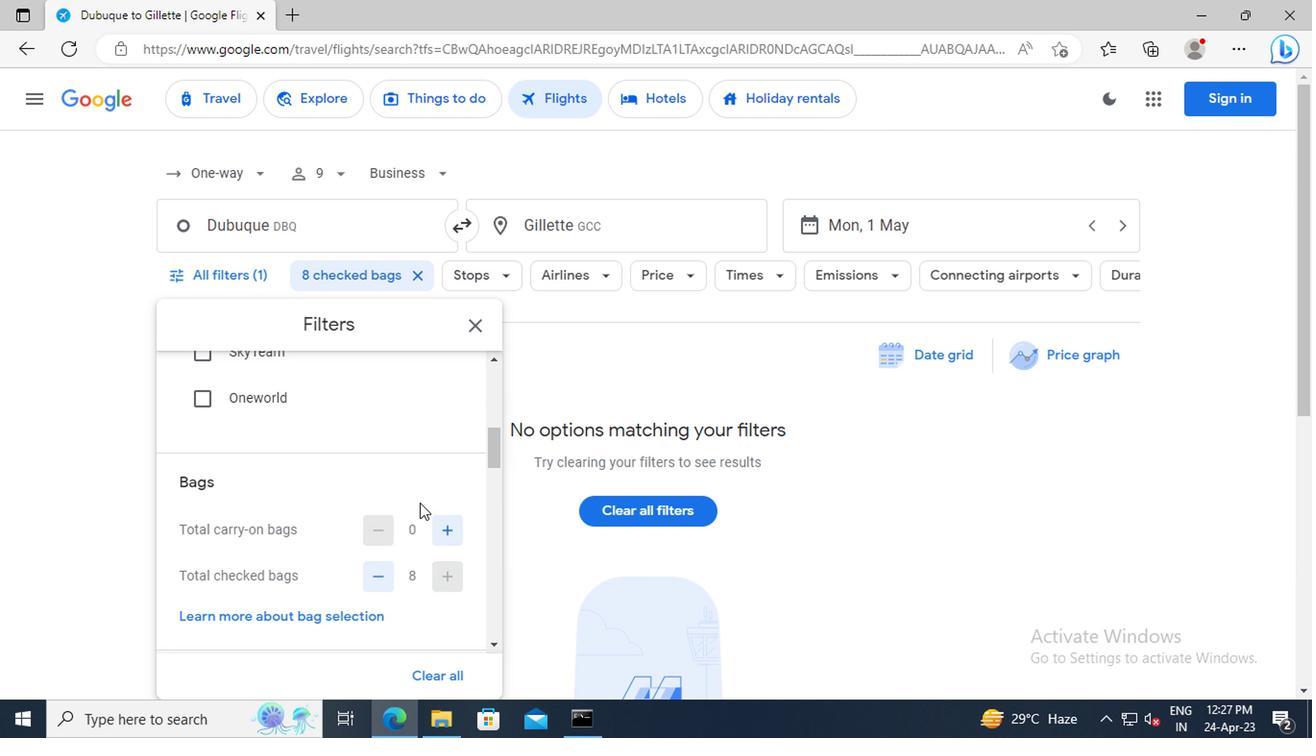
Action: Mouse scrolled (407, 483) with delta (0, 0)
Screenshot: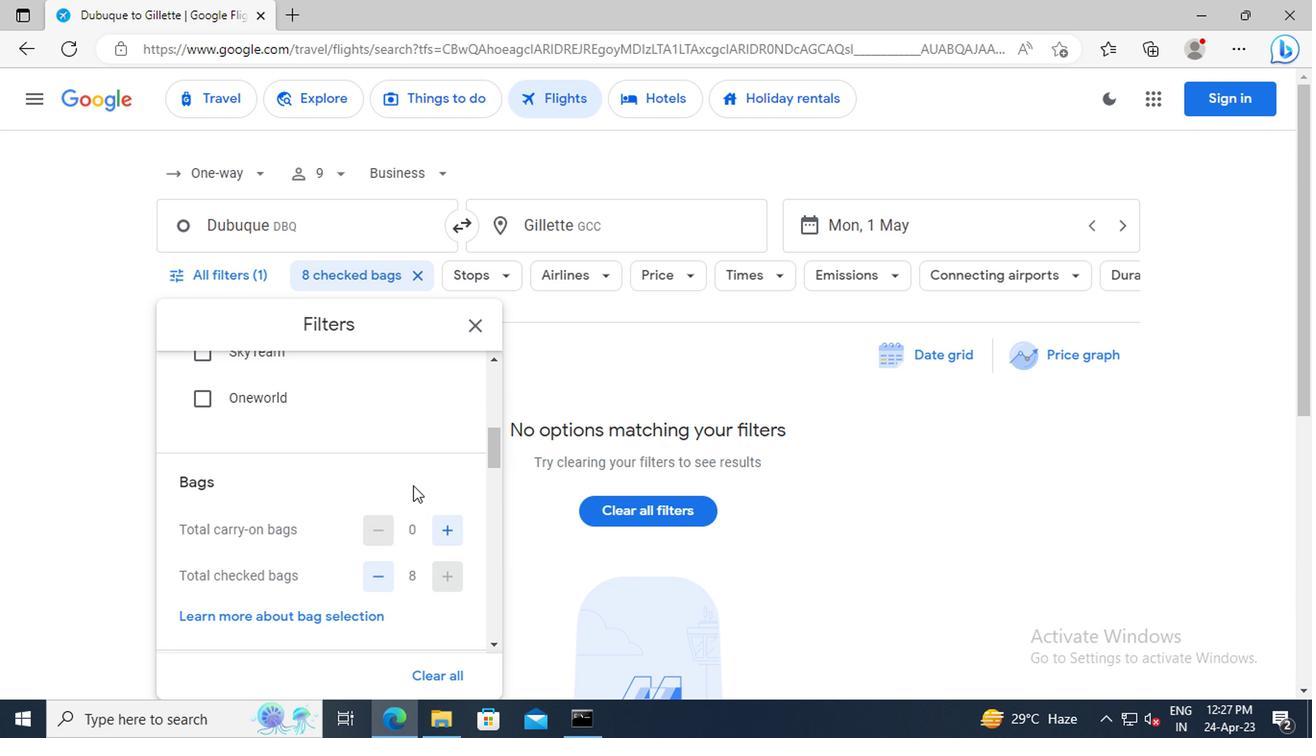 
Action: Mouse scrolled (407, 483) with delta (0, 0)
Screenshot: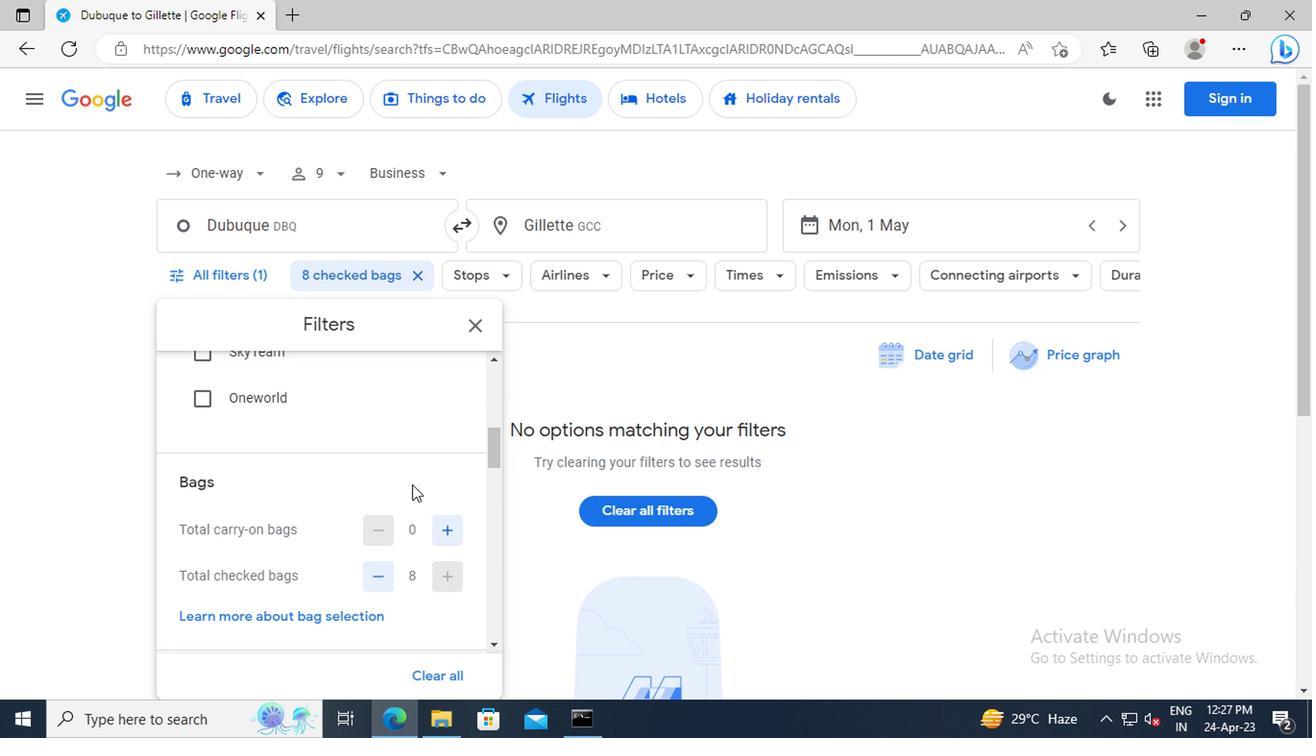 
Action: Mouse scrolled (407, 483) with delta (0, 0)
Screenshot: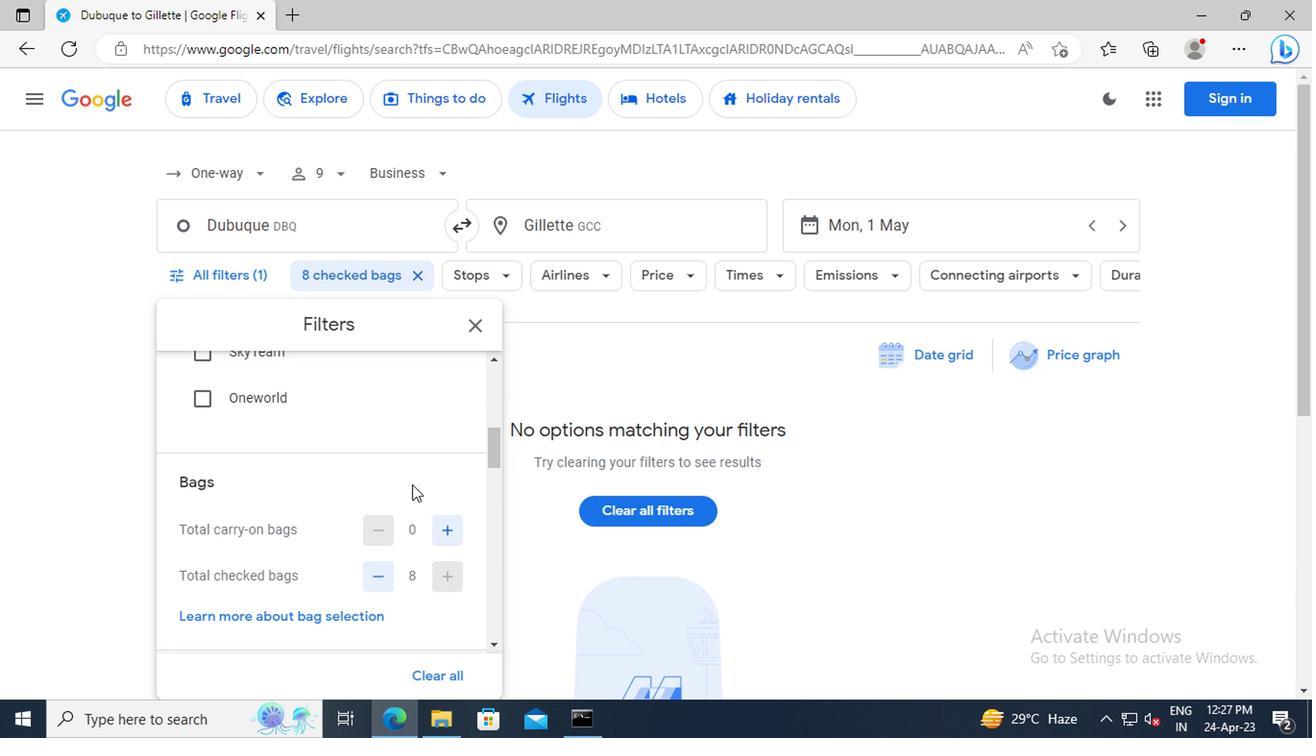 
Action: Mouse moved to (407, 483)
Screenshot: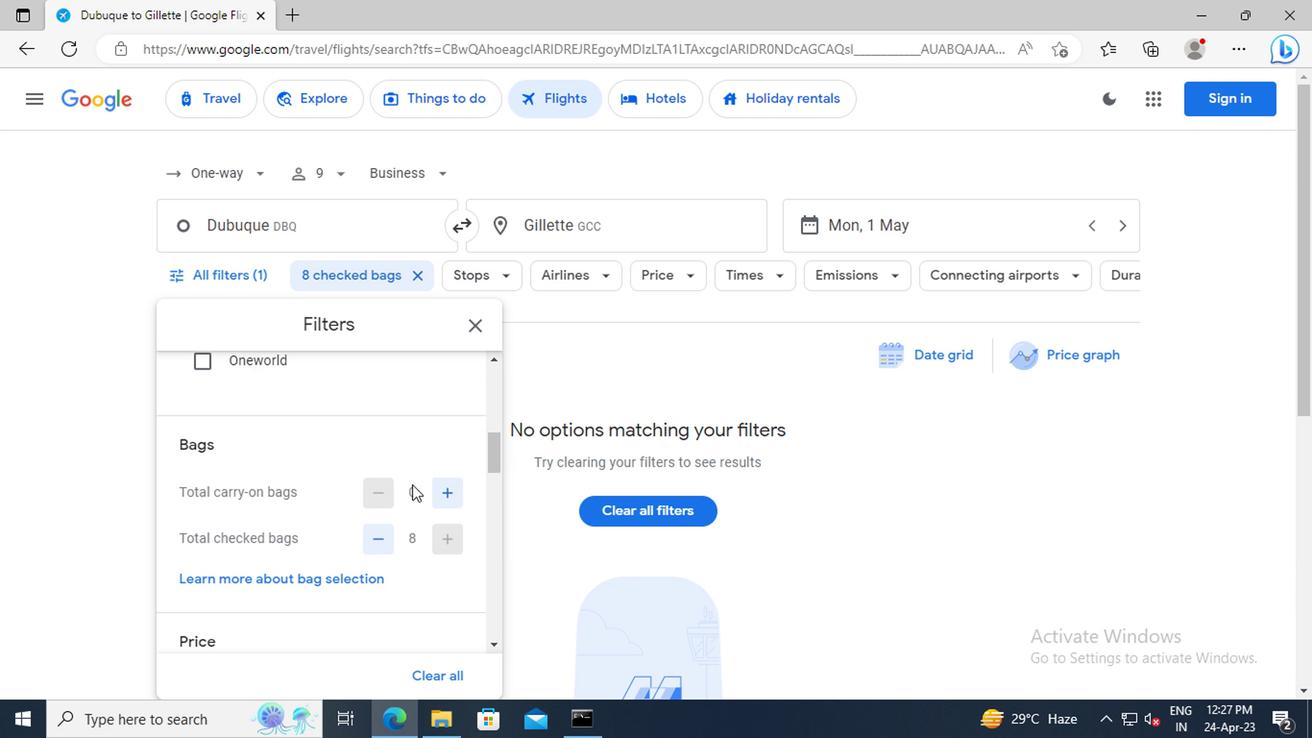
Action: Mouse scrolled (407, 483) with delta (0, 0)
Screenshot: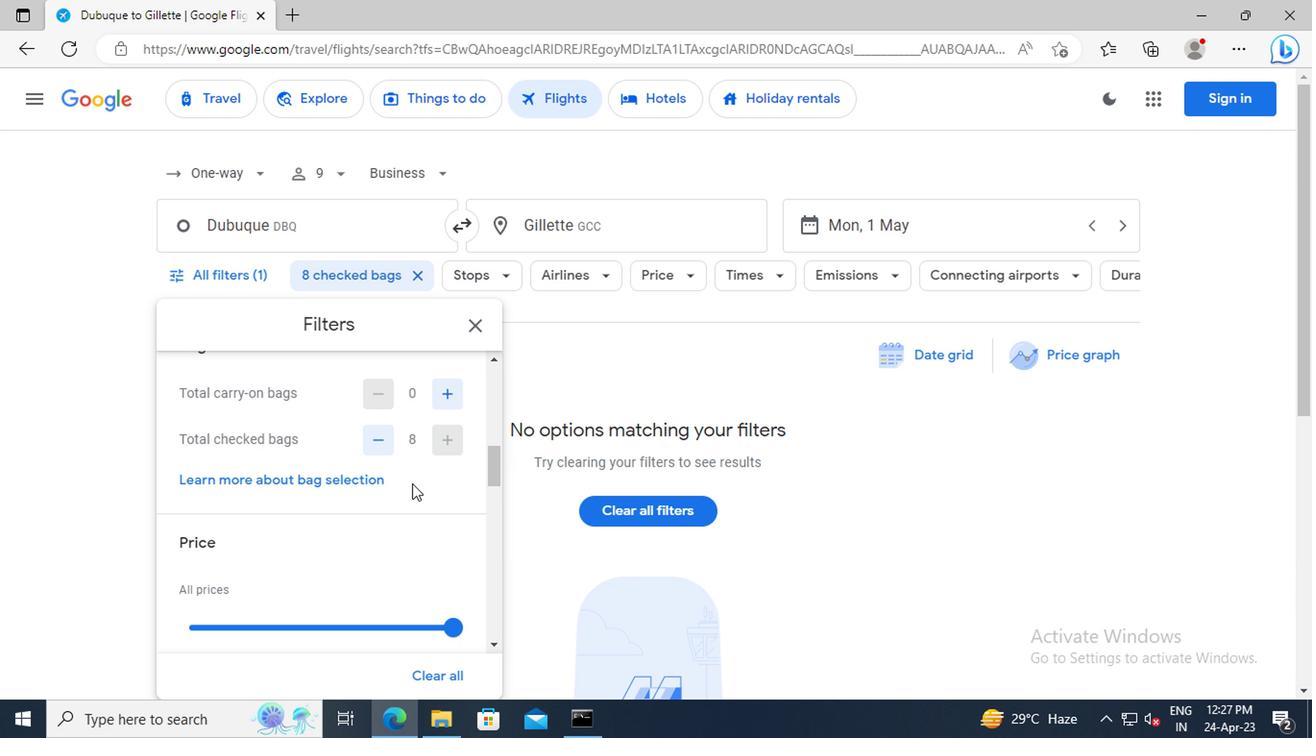 
Action: Mouse moved to (443, 581)
Screenshot: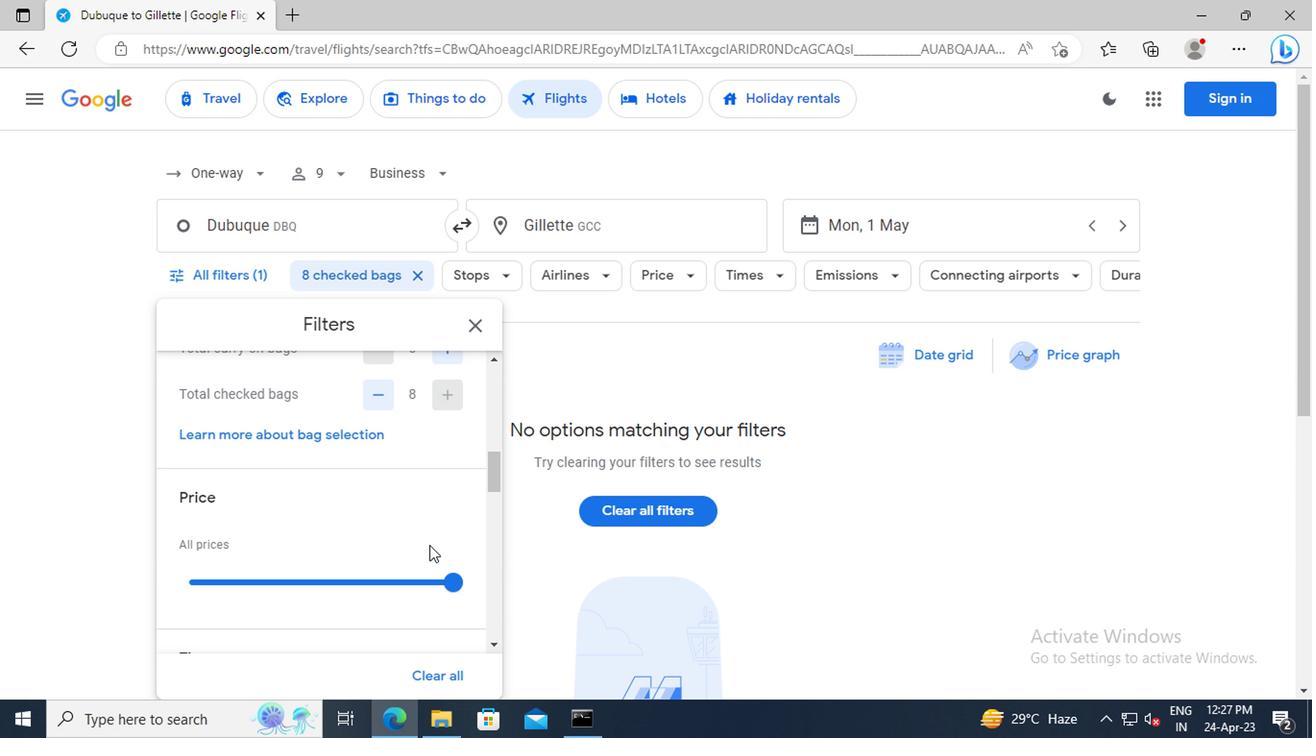 
Action: Mouse pressed left at (443, 581)
Screenshot: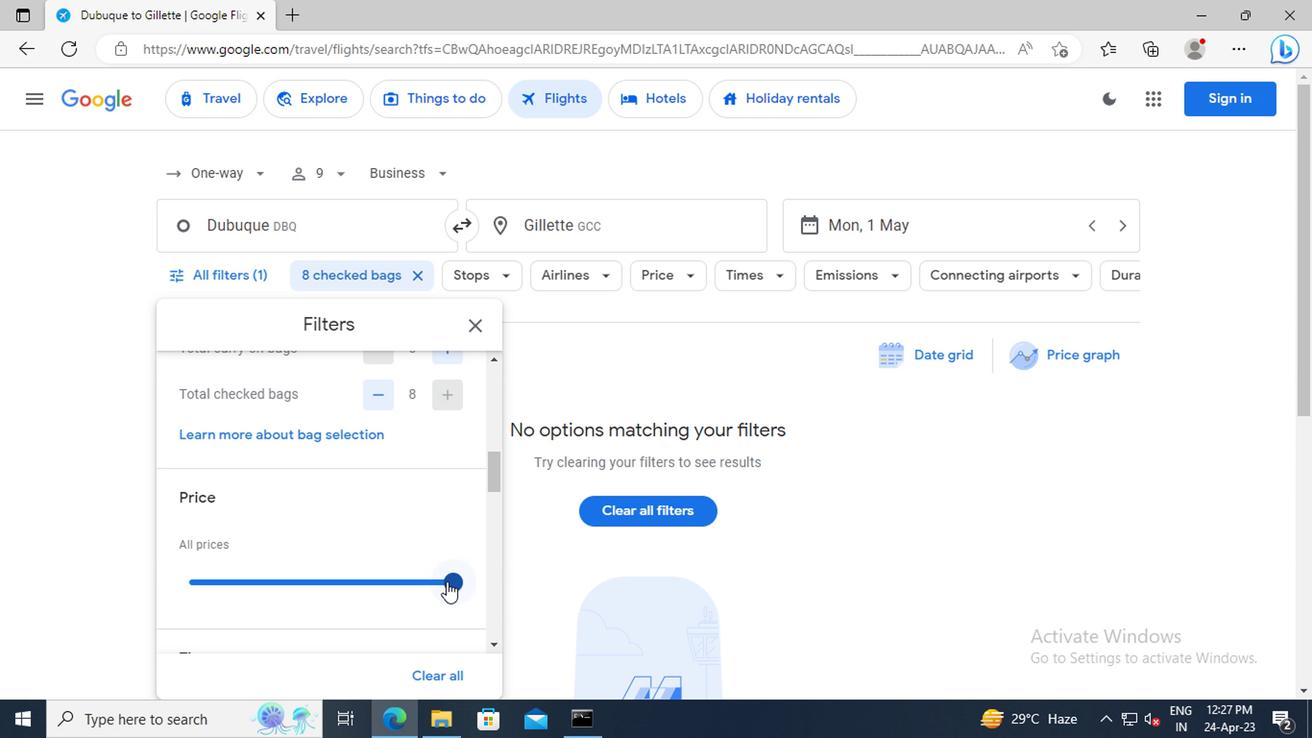 
Action: Mouse moved to (406, 481)
Screenshot: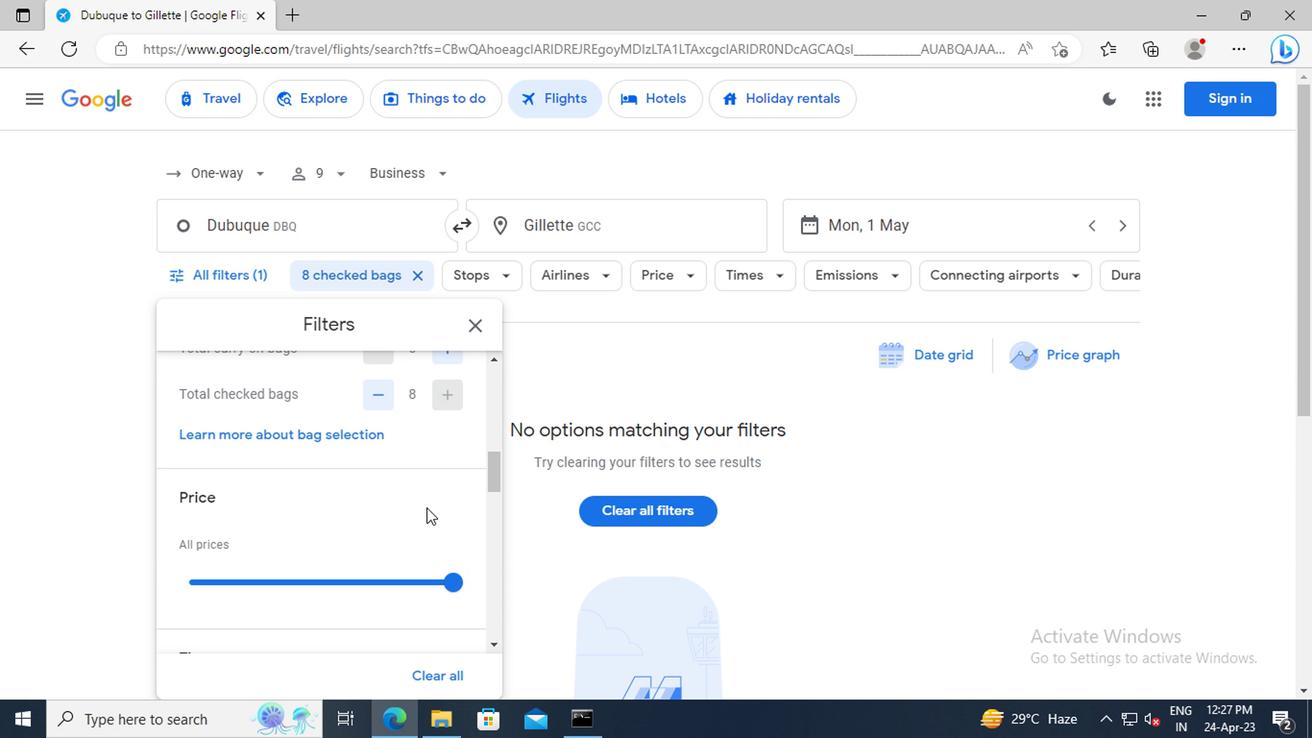 
Action: Mouse scrolled (406, 479) with delta (0, -1)
Screenshot: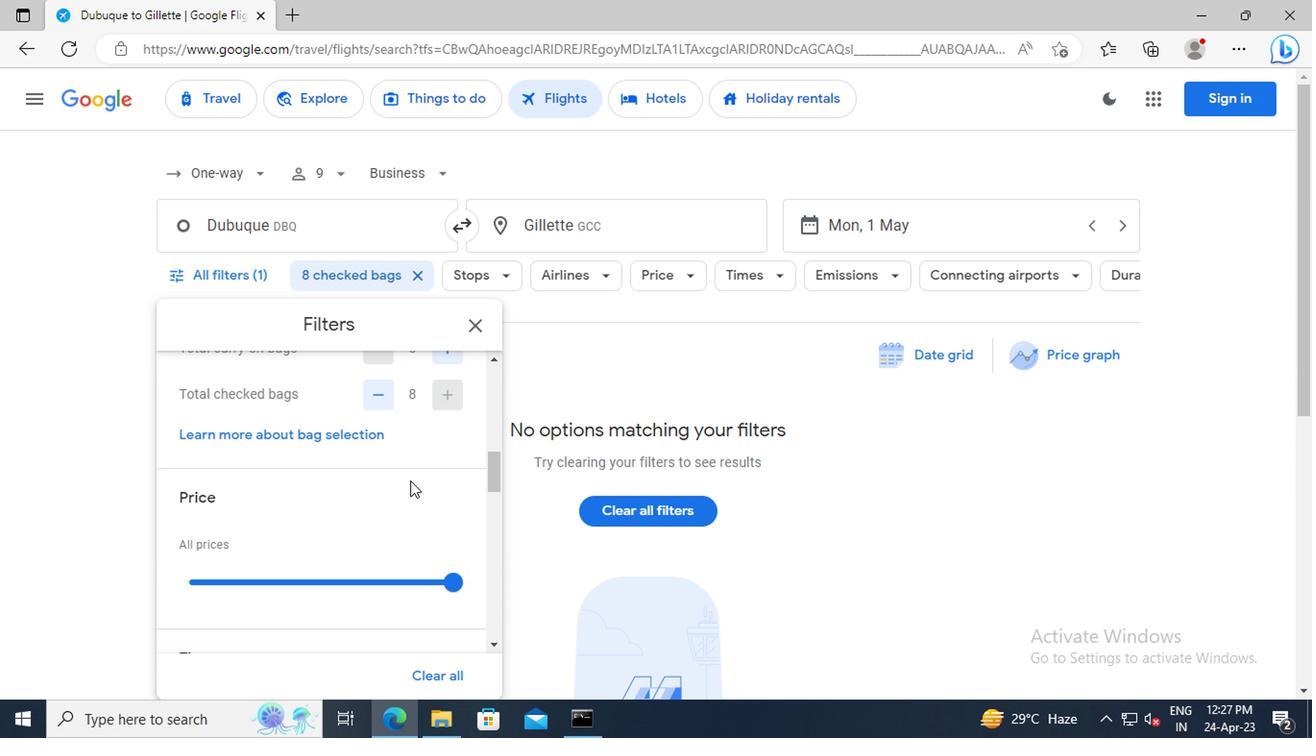 
Action: Mouse scrolled (406, 479) with delta (0, -1)
Screenshot: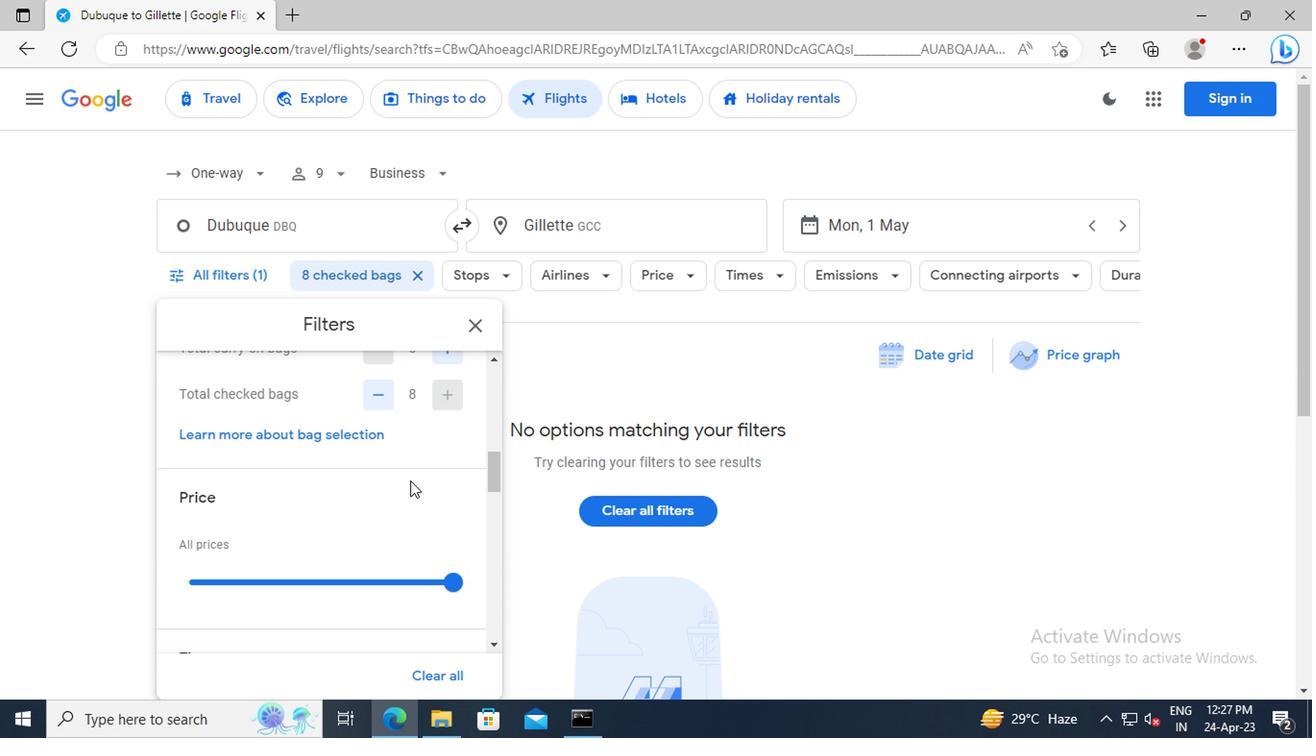 
Action: Mouse scrolled (406, 479) with delta (0, -1)
Screenshot: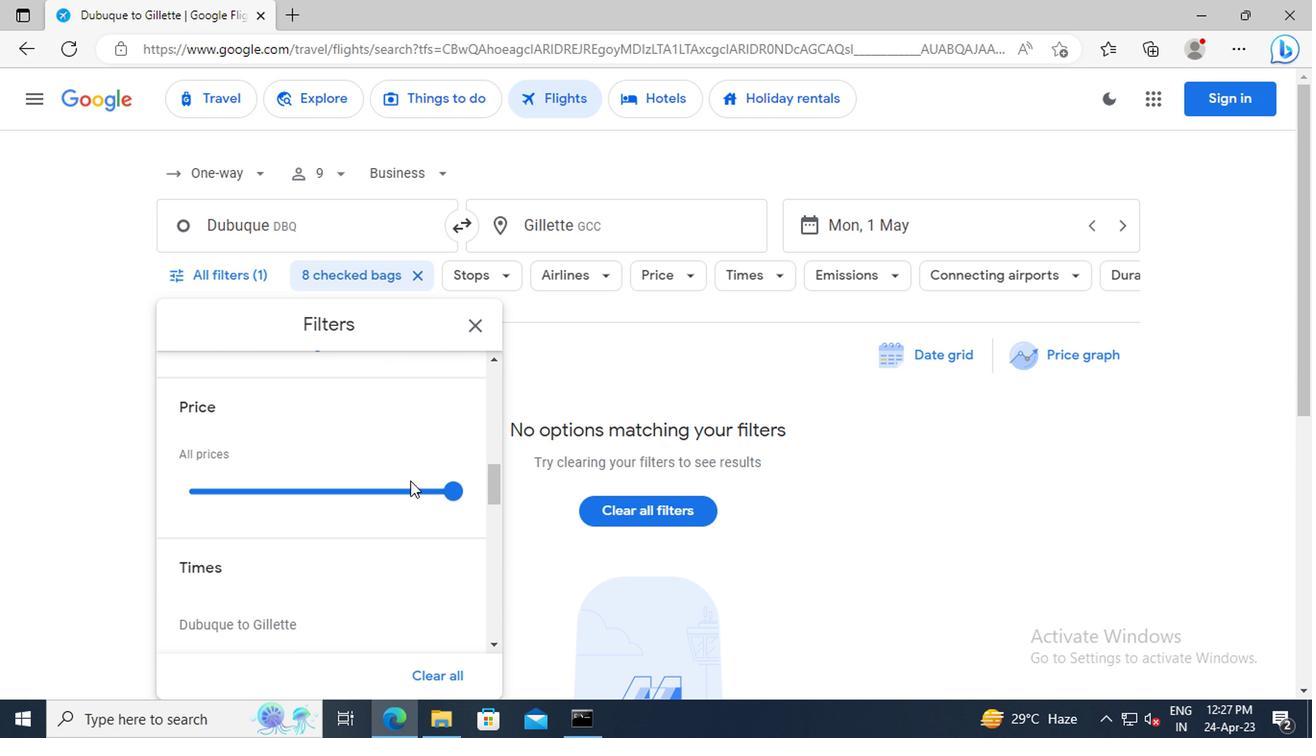 
Action: Mouse scrolled (406, 479) with delta (0, -1)
Screenshot: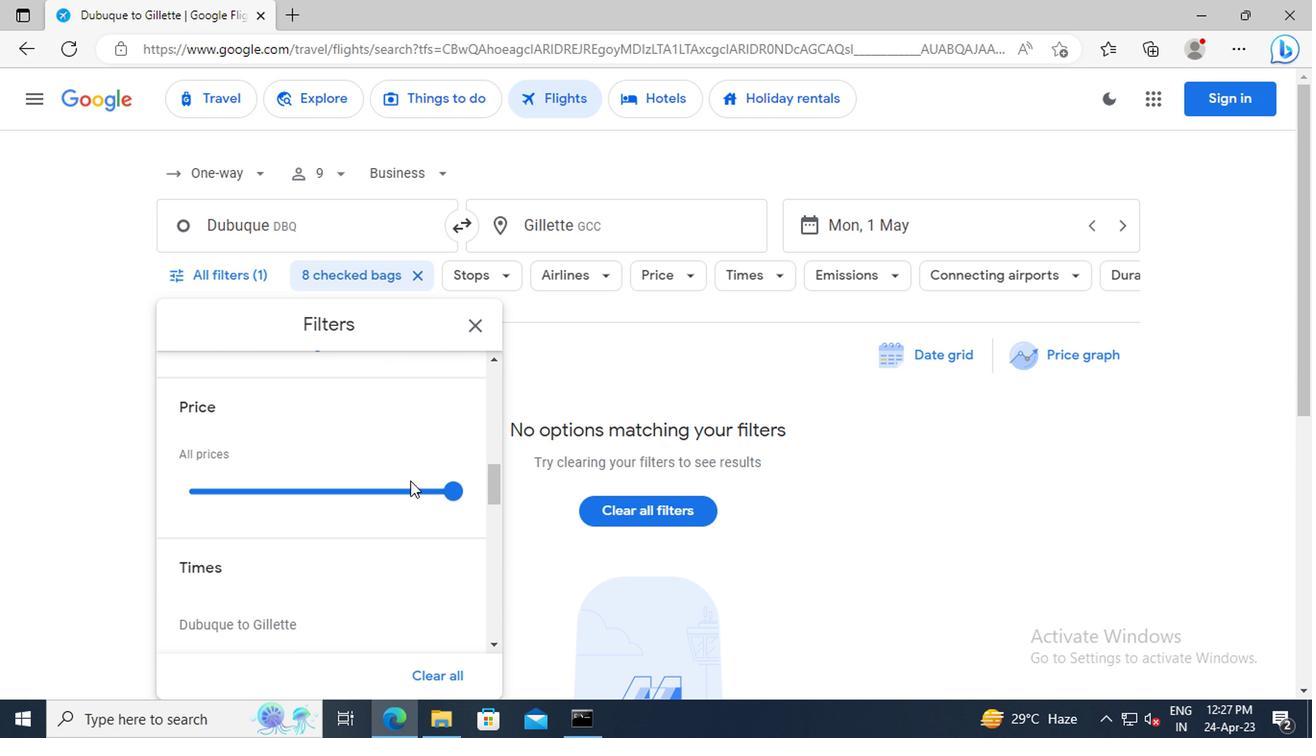 
Action: Mouse scrolled (406, 479) with delta (0, -1)
Screenshot: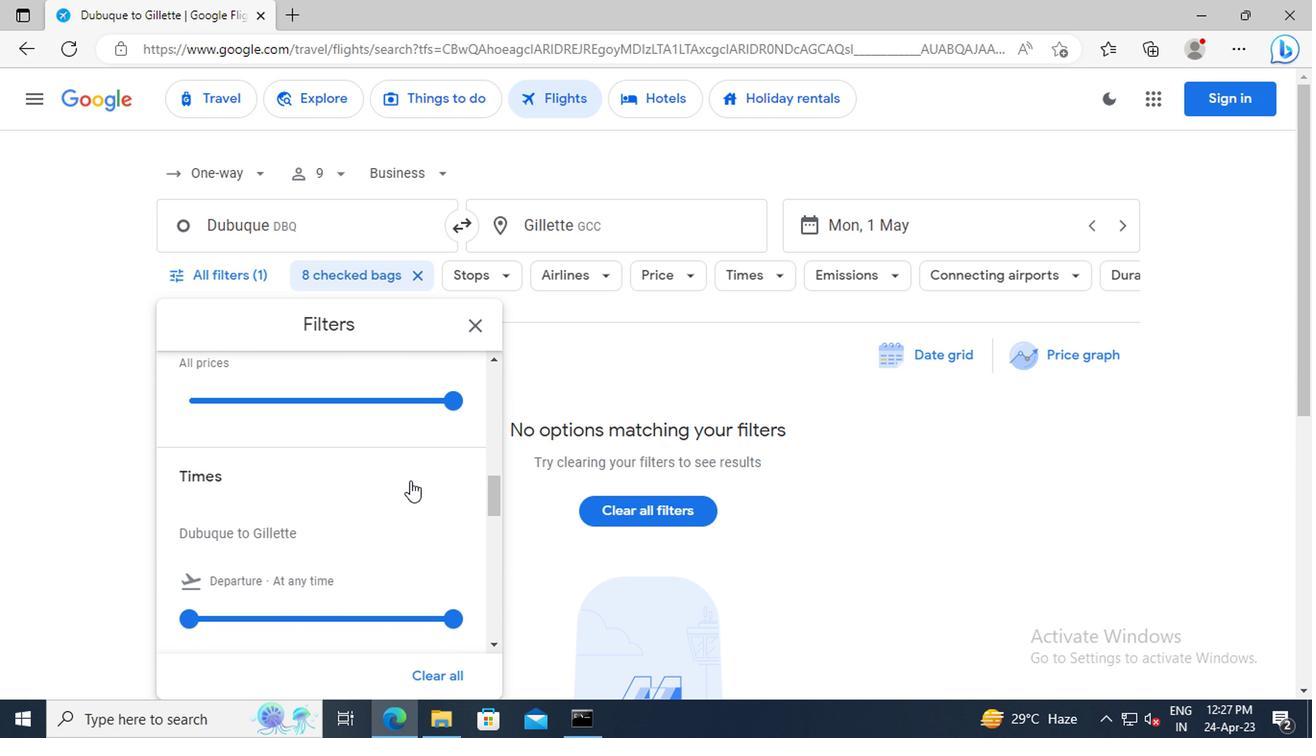 
Action: Mouse moved to (397, 493)
Screenshot: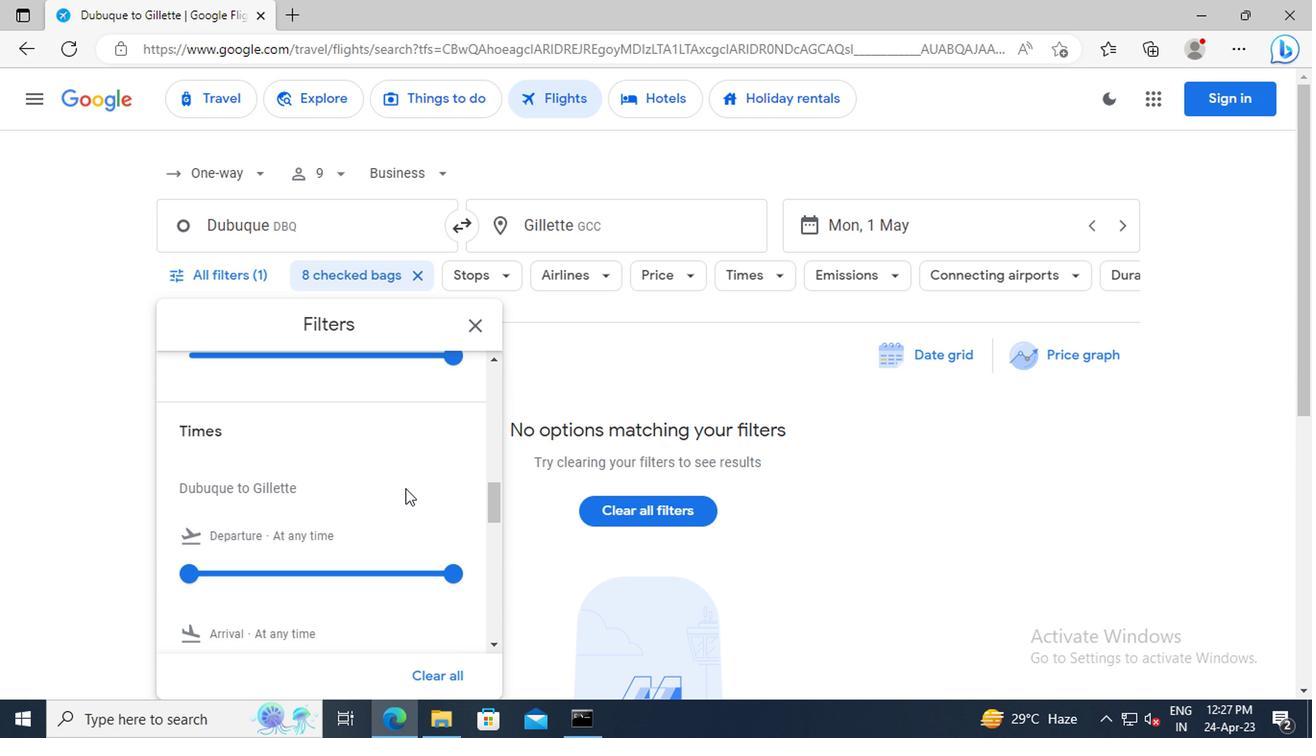 
Action: Mouse scrolled (397, 492) with delta (0, 0)
Screenshot: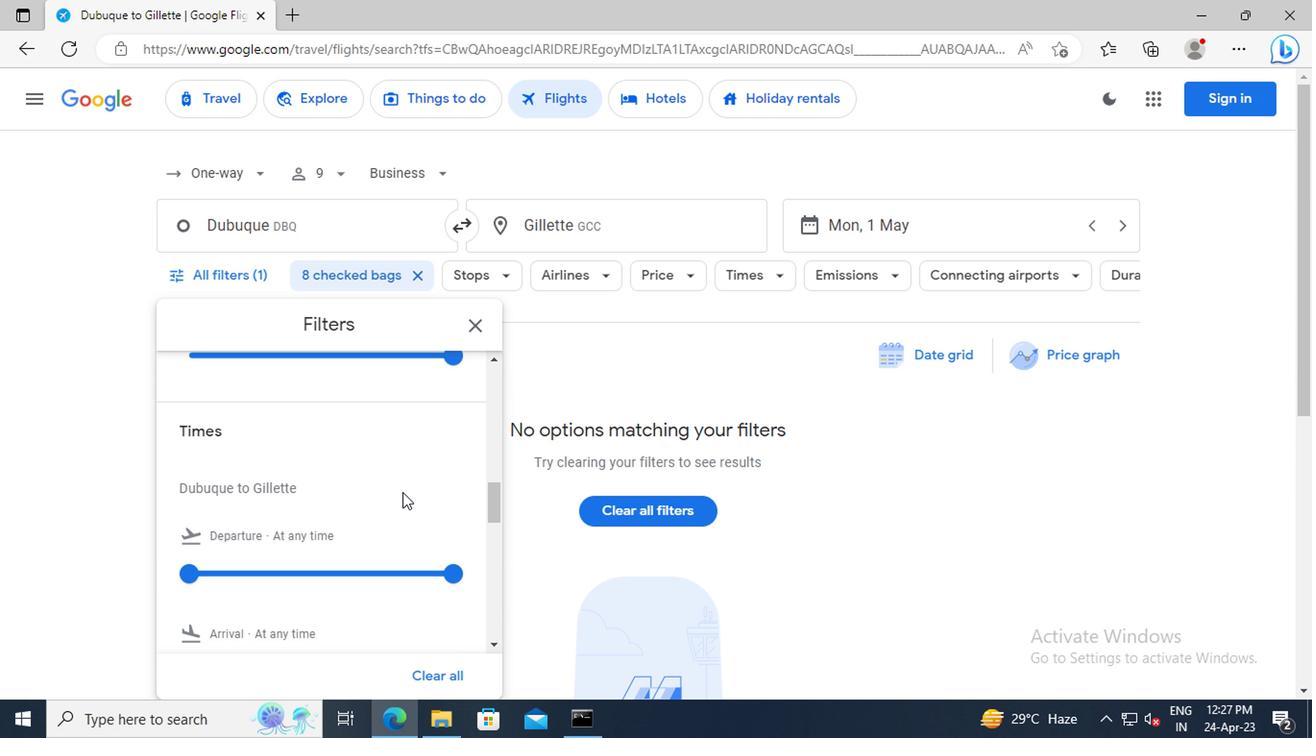 
Action: Mouse scrolled (397, 492) with delta (0, 0)
Screenshot: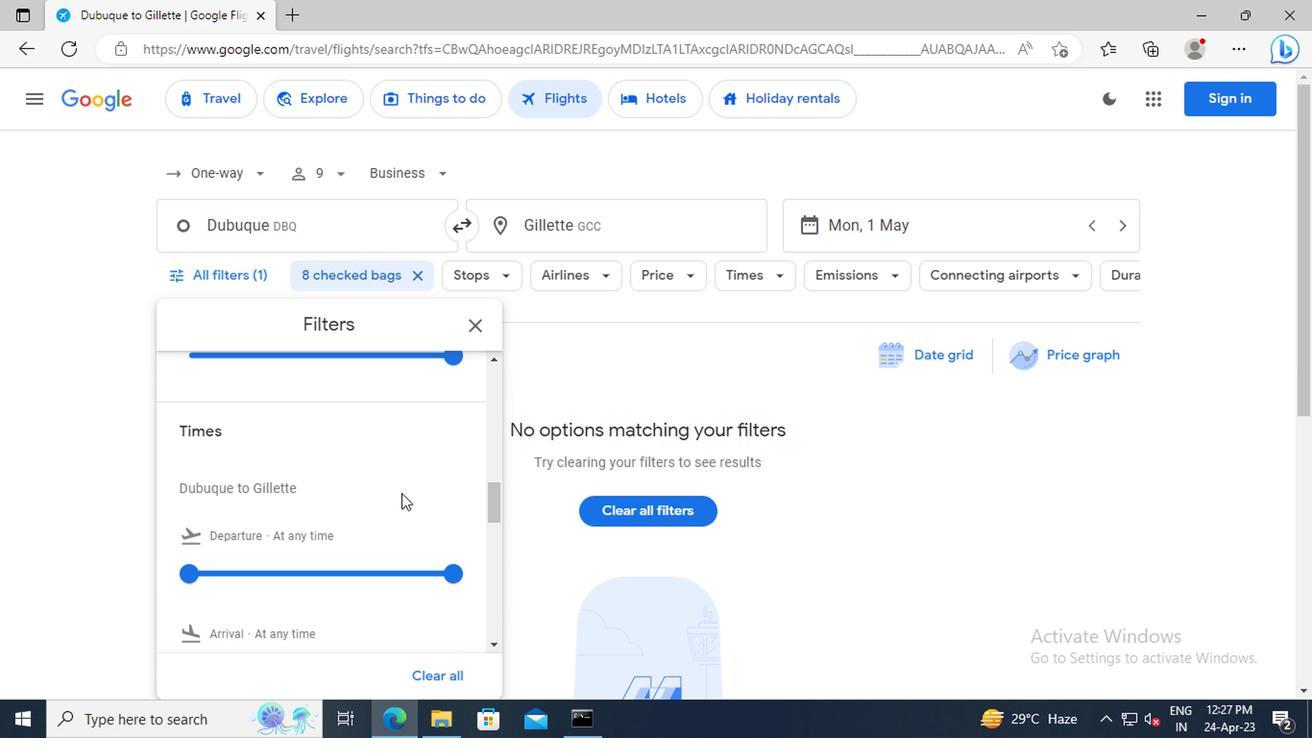 
Action: Mouse moved to (181, 488)
Screenshot: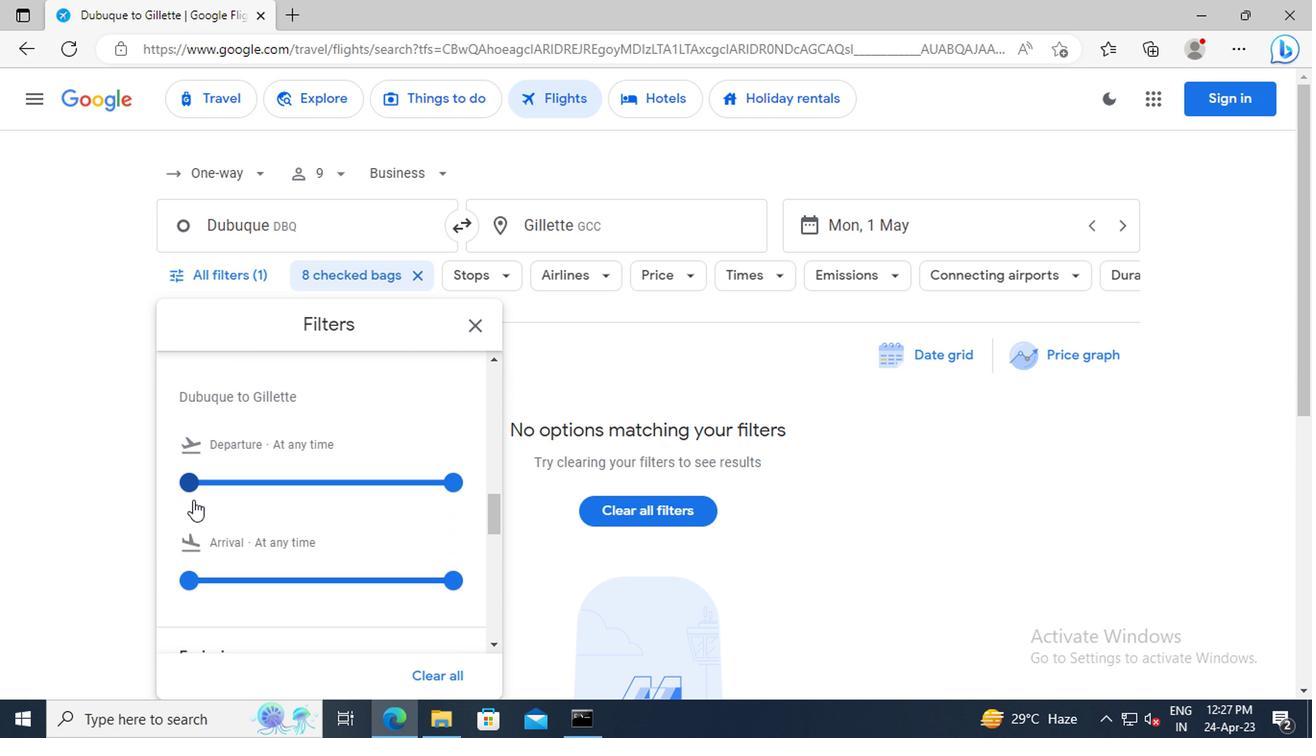 
Action: Mouse pressed left at (181, 488)
Screenshot: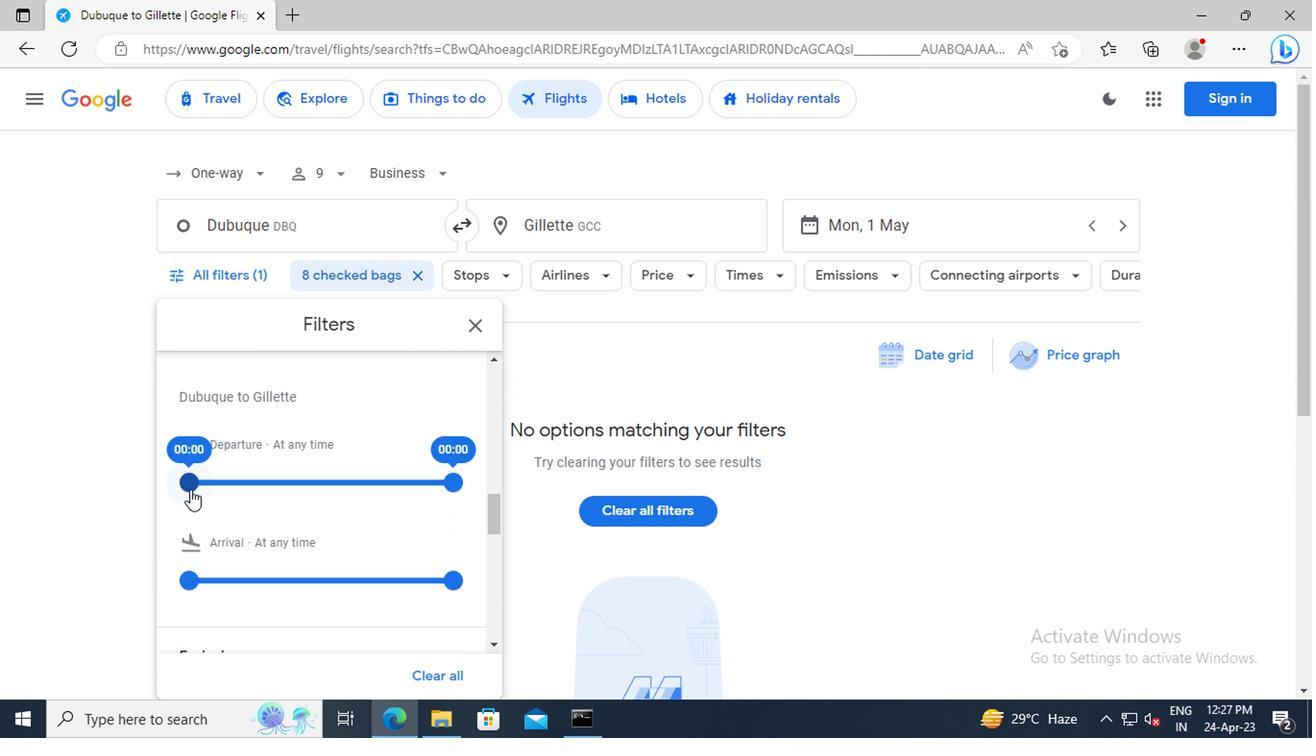 
Action: Mouse moved to (440, 486)
Screenshot: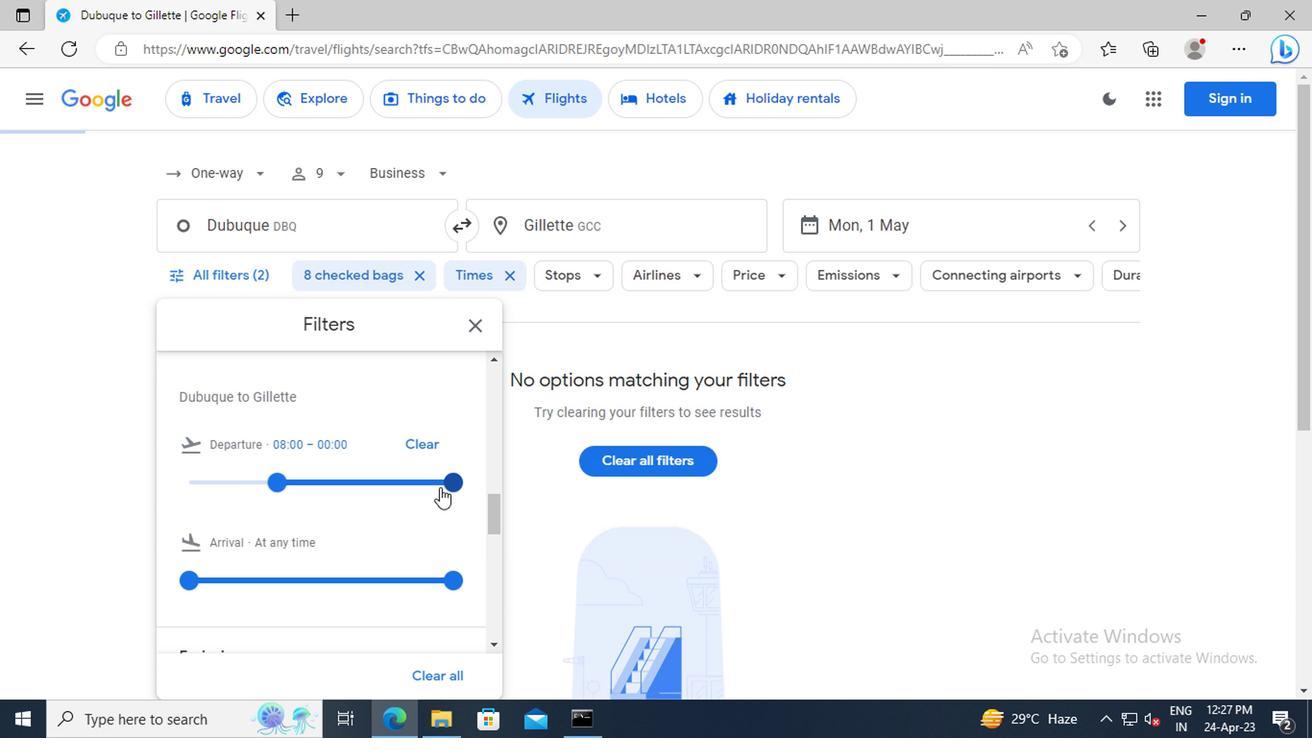 
Action: Mouse pressed left at (440, 486)
Screenshot: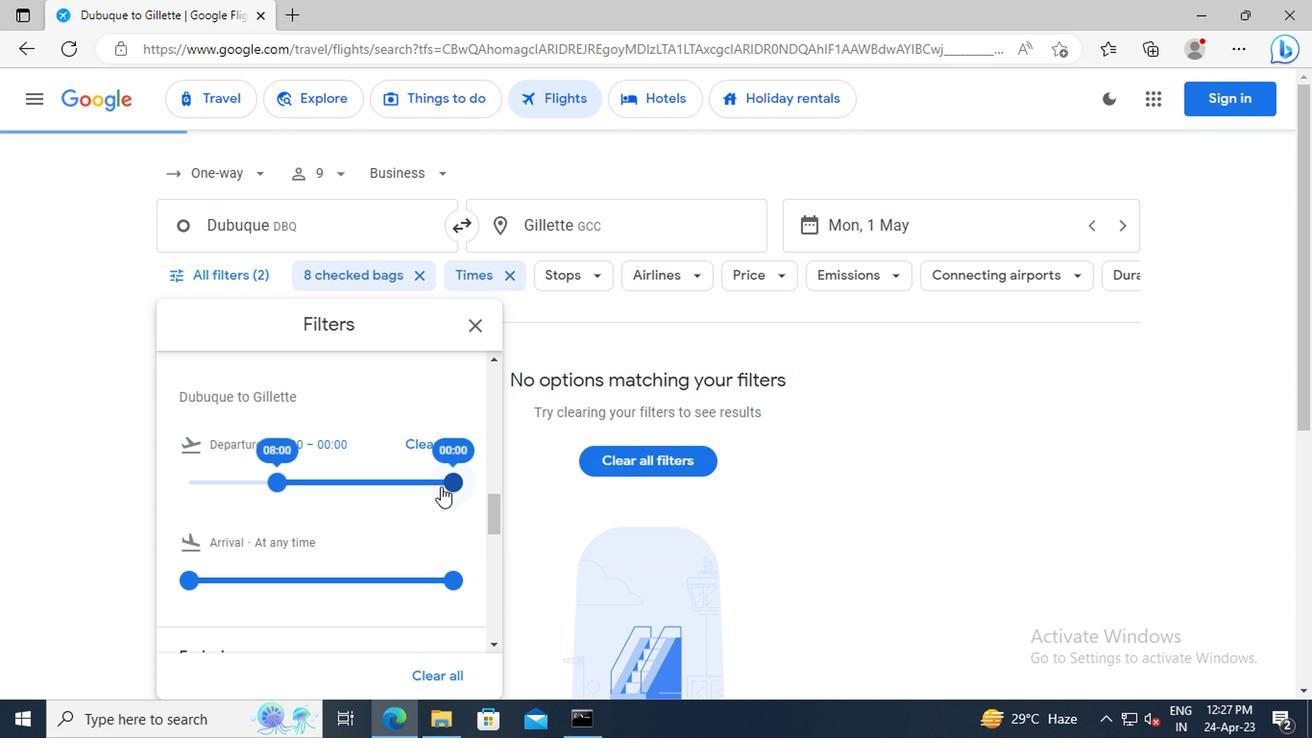 
Action: Mouse moved to (472, 324)
Screenshot: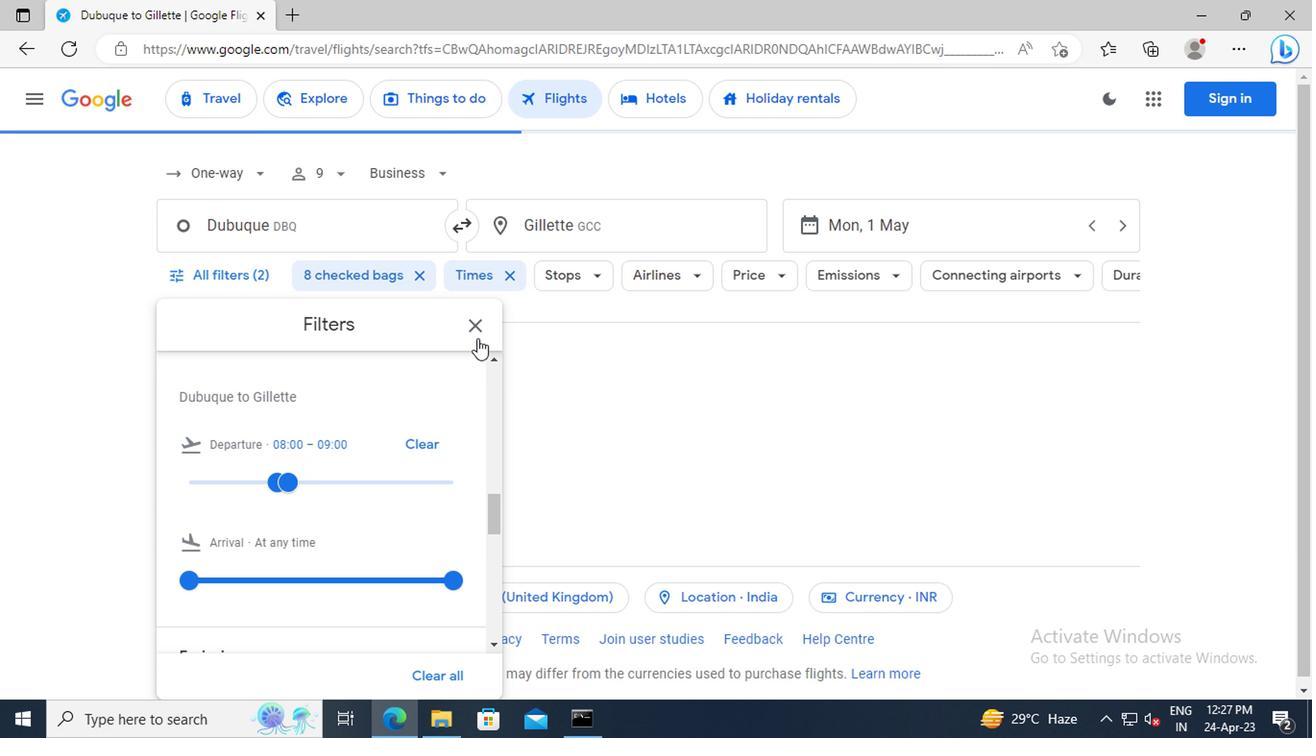 
Action: Mouse pressed left at (472, 324)
Screenshot: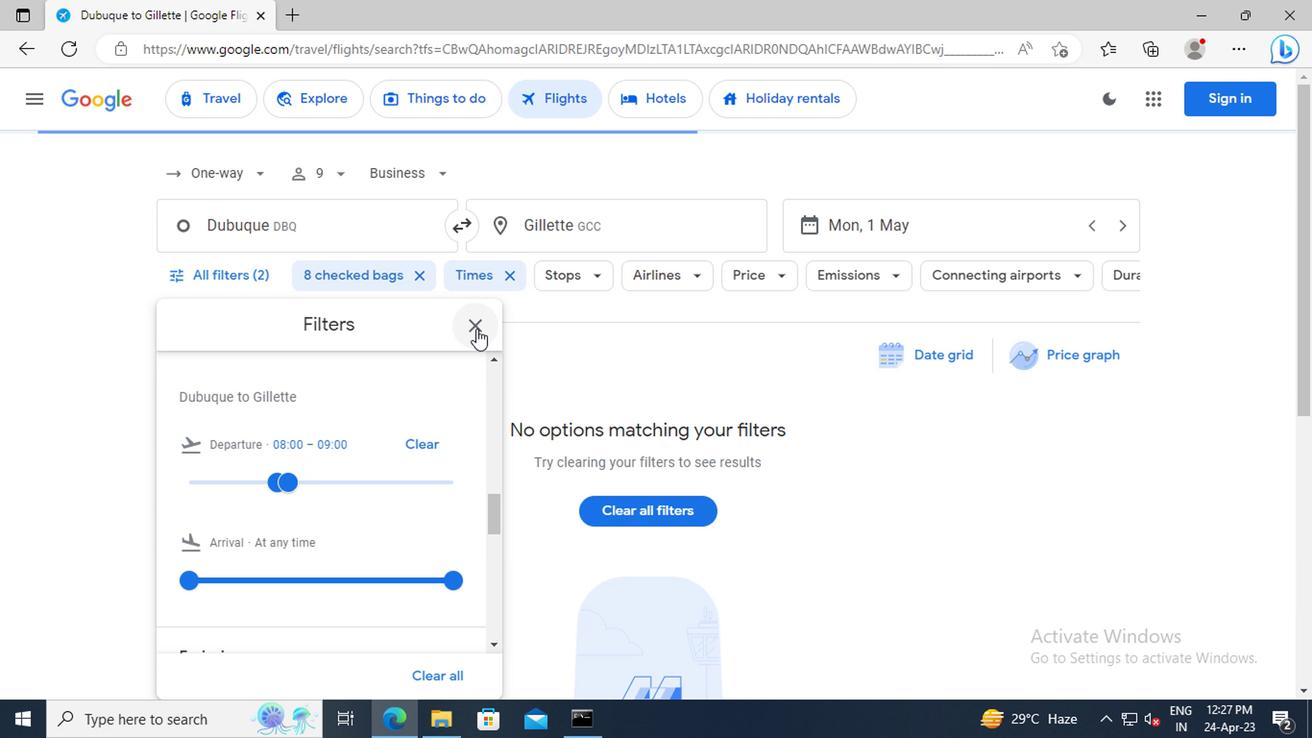 
Action: Mouse moved to (538, 491)
Screenshot: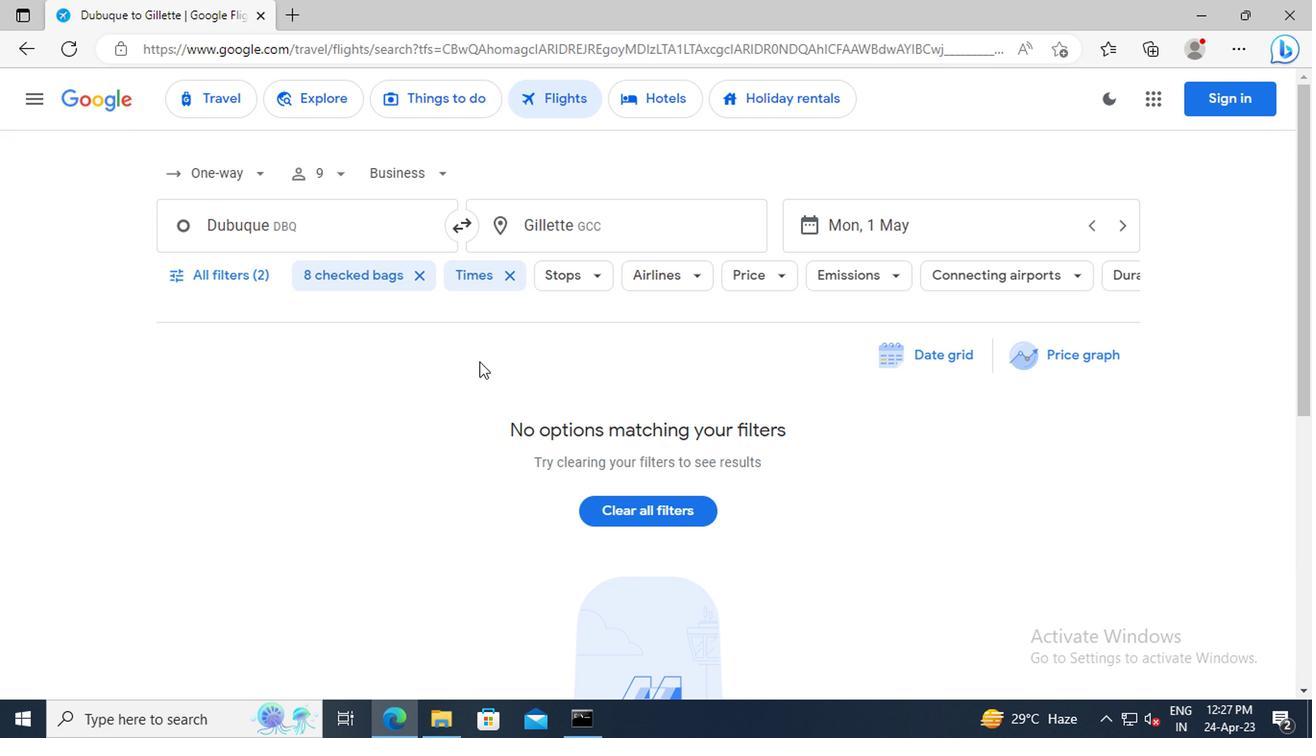 
